 Task: Look for space in Sierra Vista, United States from 9th July, 2023 to 16th July, 2023 for 2 adults, 1 child in price range Rs.8000 to Rs.16000. Place can be entire place with 2 bedrooms having 2 beds and 1 bathroom. Property type can be house, flat, guest house. Amenities needed are: washing machine. Booking option can be shelf check-in. Required host language is English.
Action: Mouse pressed left at (578, 119)
Screenshot: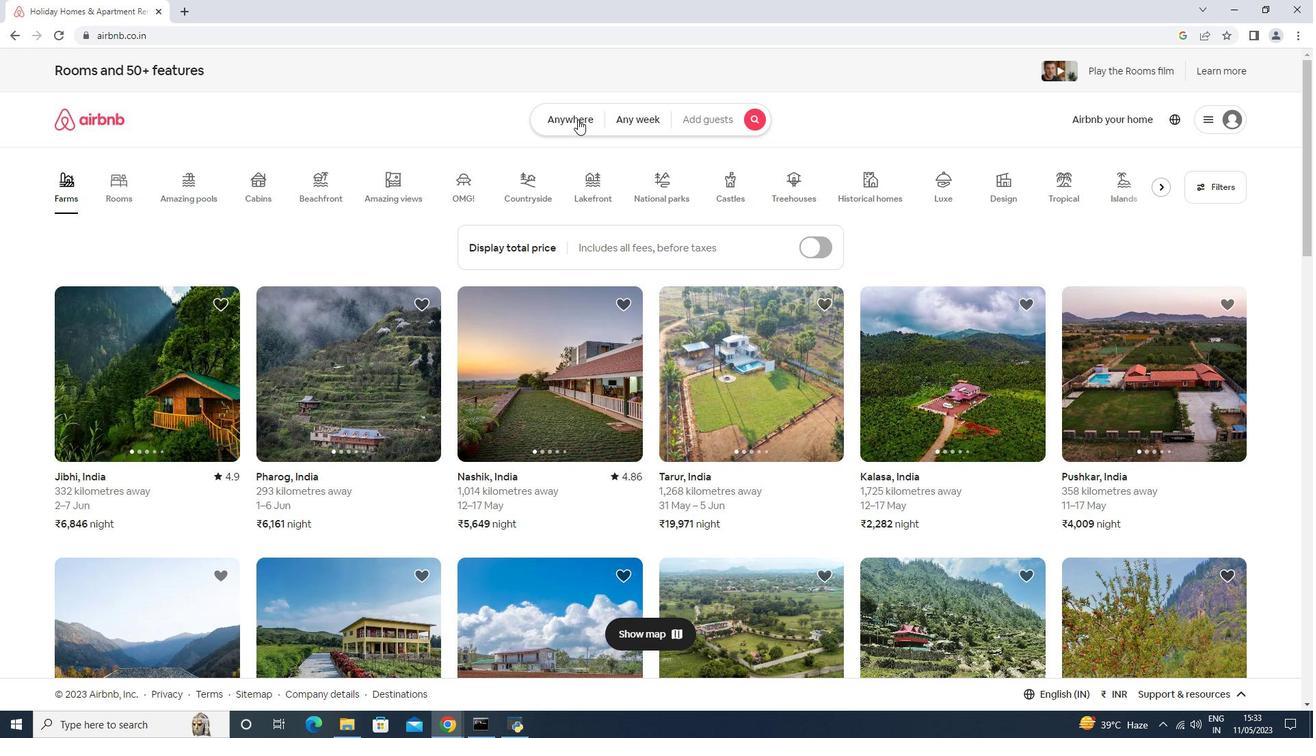
Action: Mouse moved to (481, 182)
Screenshot: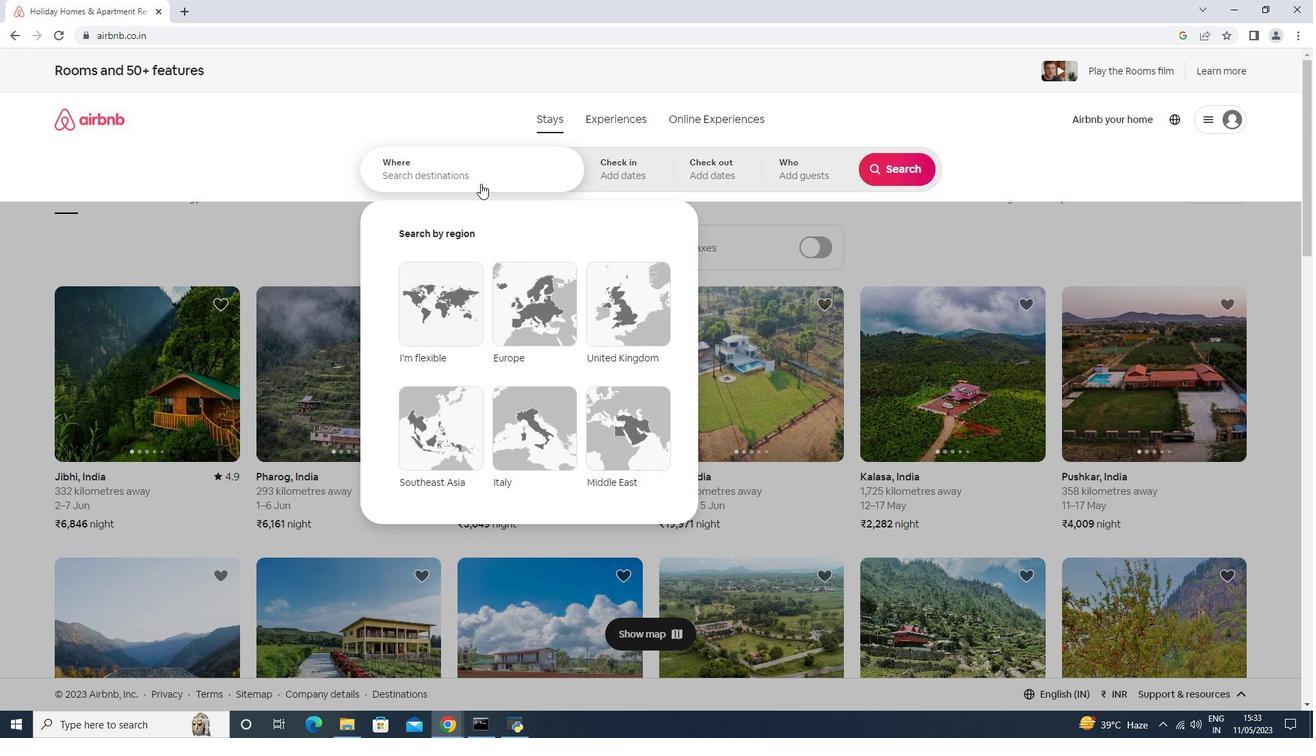 
Action: Mouse pressed left at (481, 182)
Screenshot: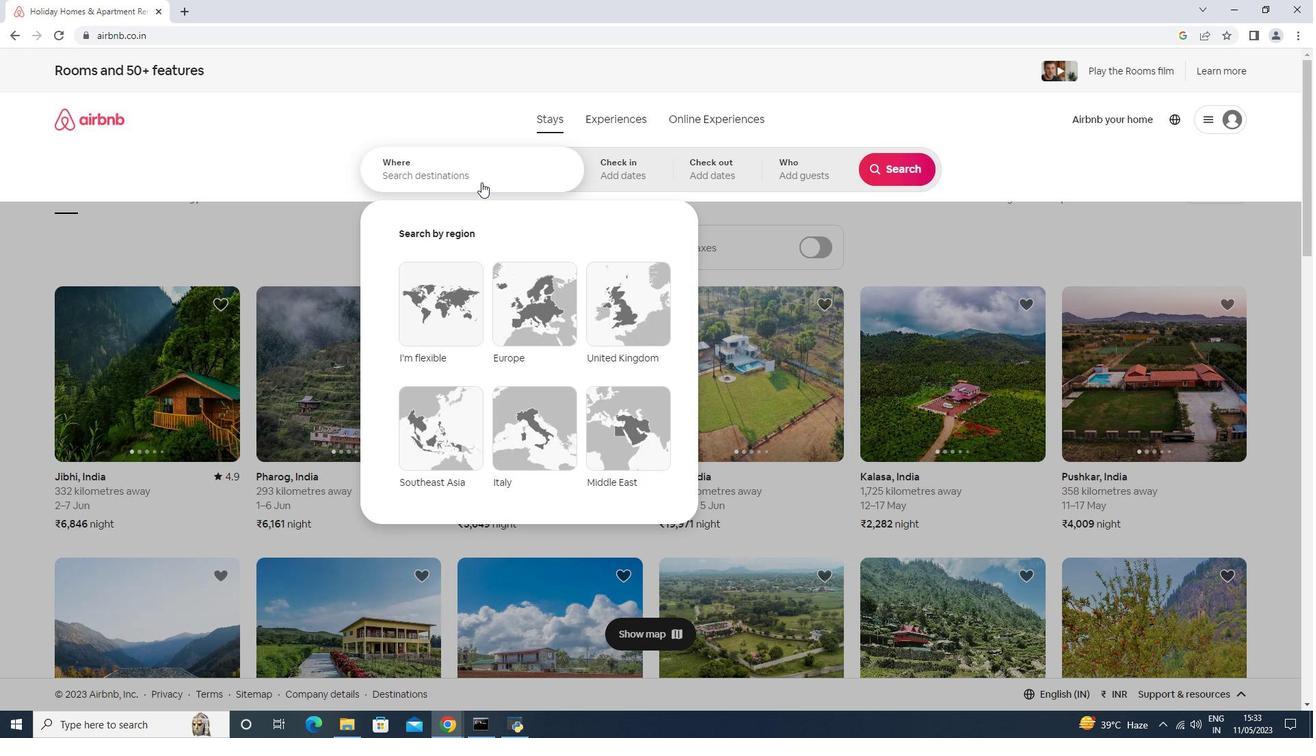 
Action: Mouse moved to (484, 183)
Screenshot: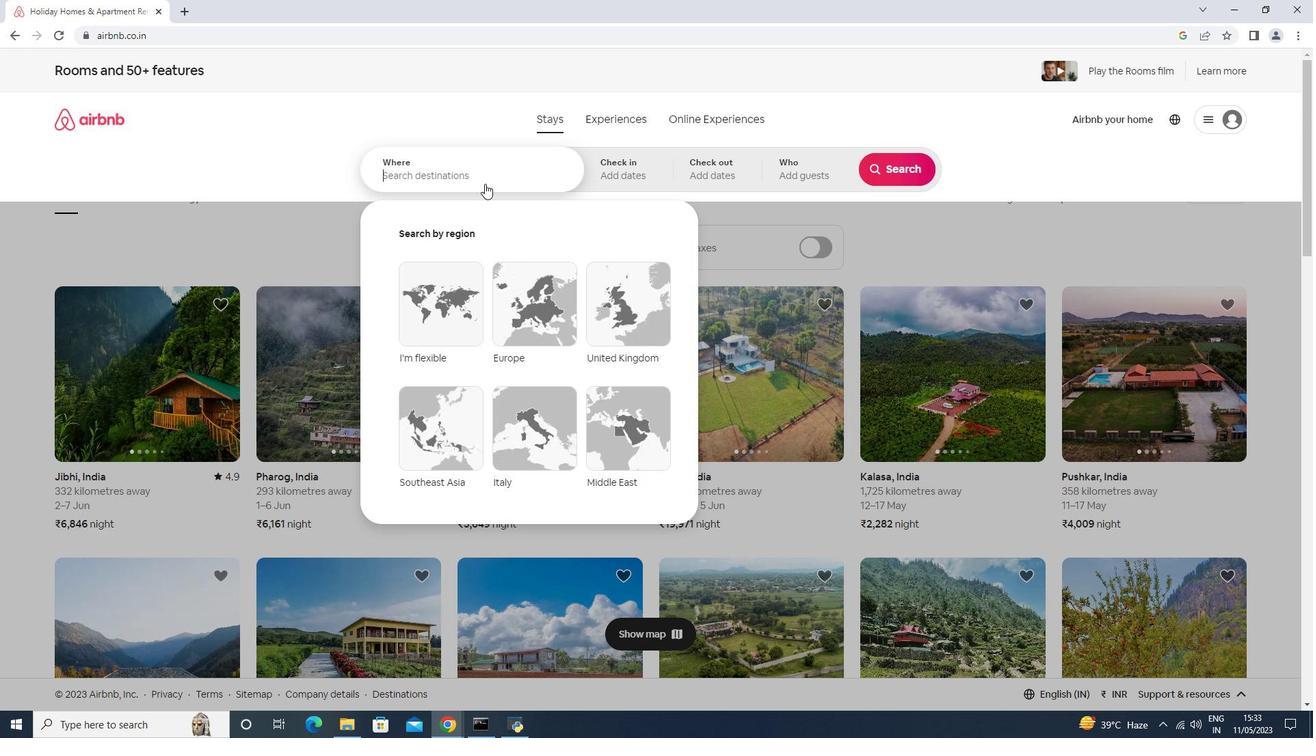 
Action: Key pressed <Key.shift>SIERA<Key.space><Key.shift>Vis,<Key.shift>United<Key.space><Key.shift><Key.shift>States
Screenshot: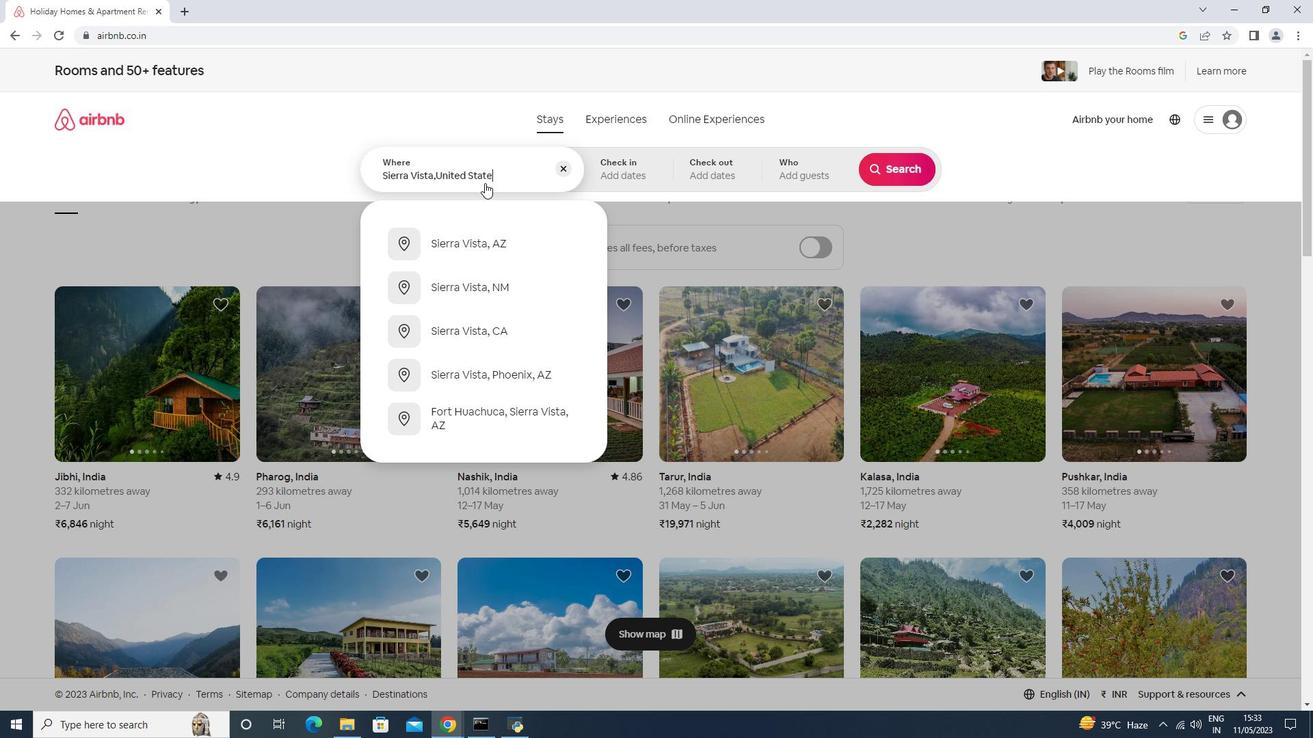 
Action: Mouse moved to (635, 180)
Screenshot: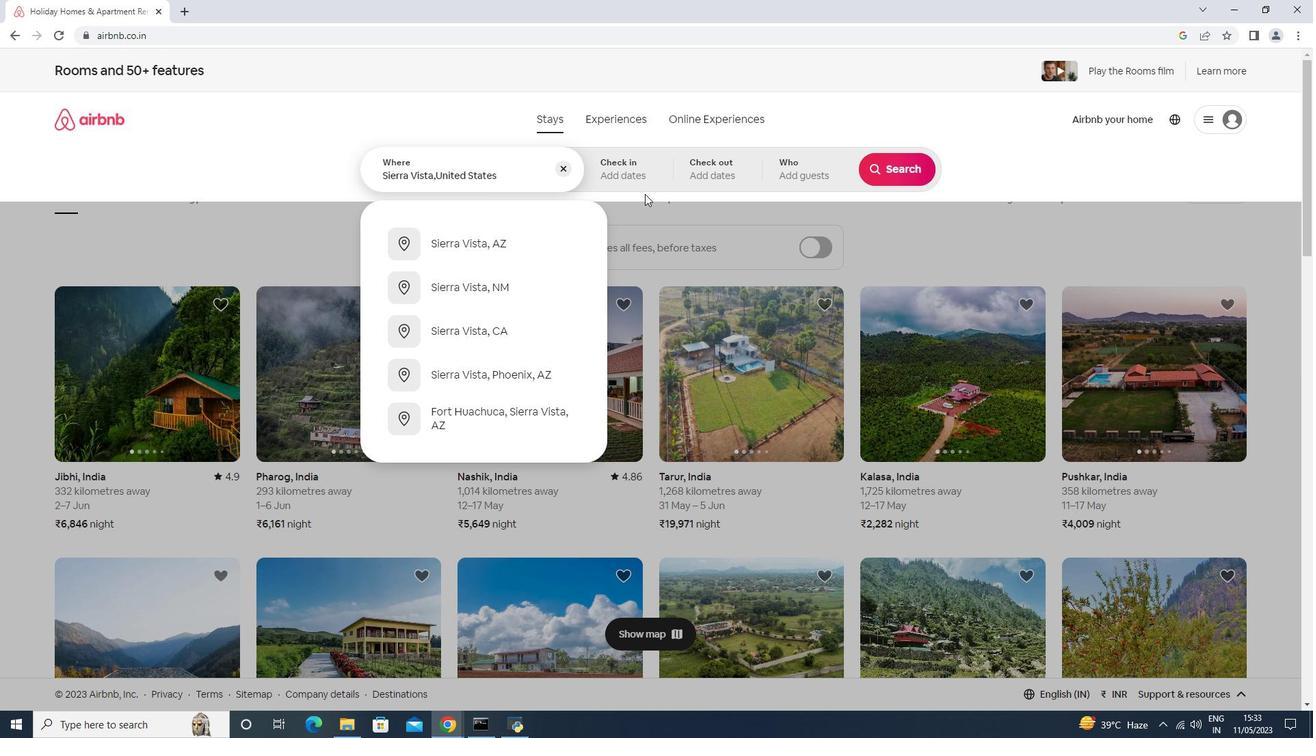 
Action: Mouse pressed left at (635, 180)
Screenshot: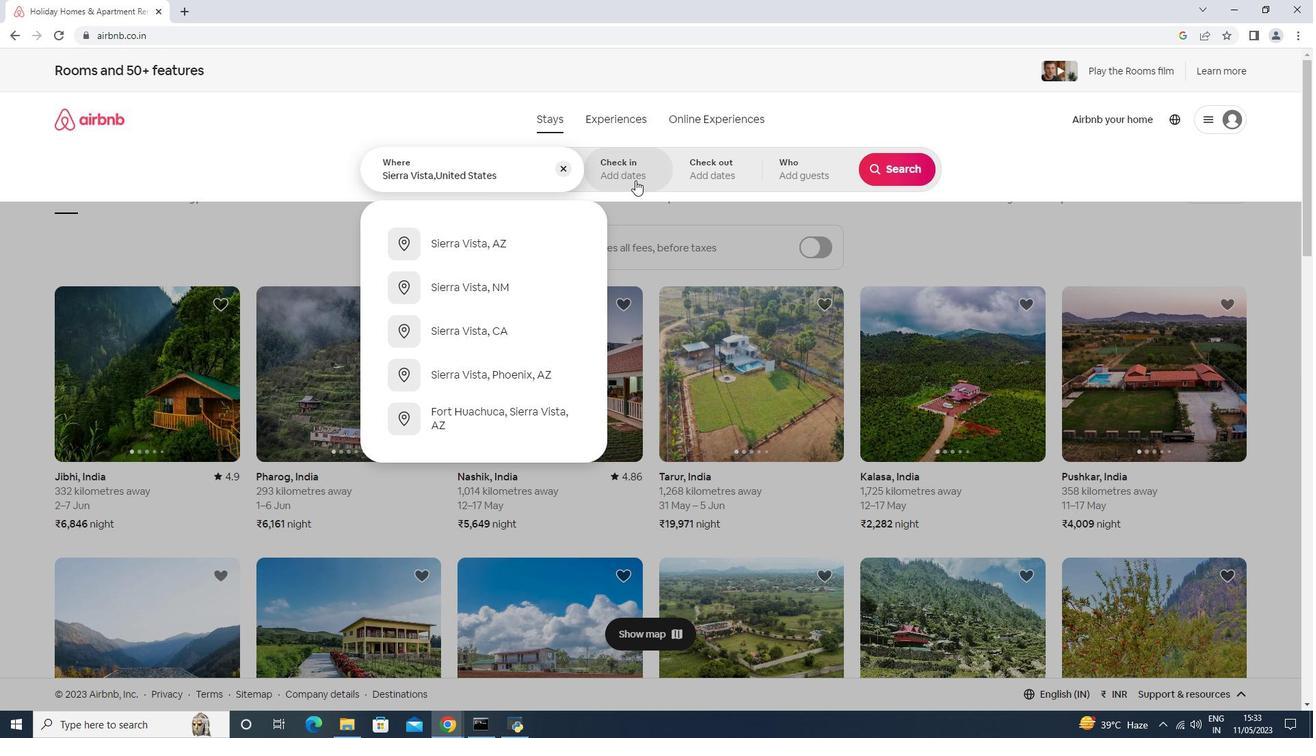 
Action: Mouse moved to (894, 277)
Screenshot: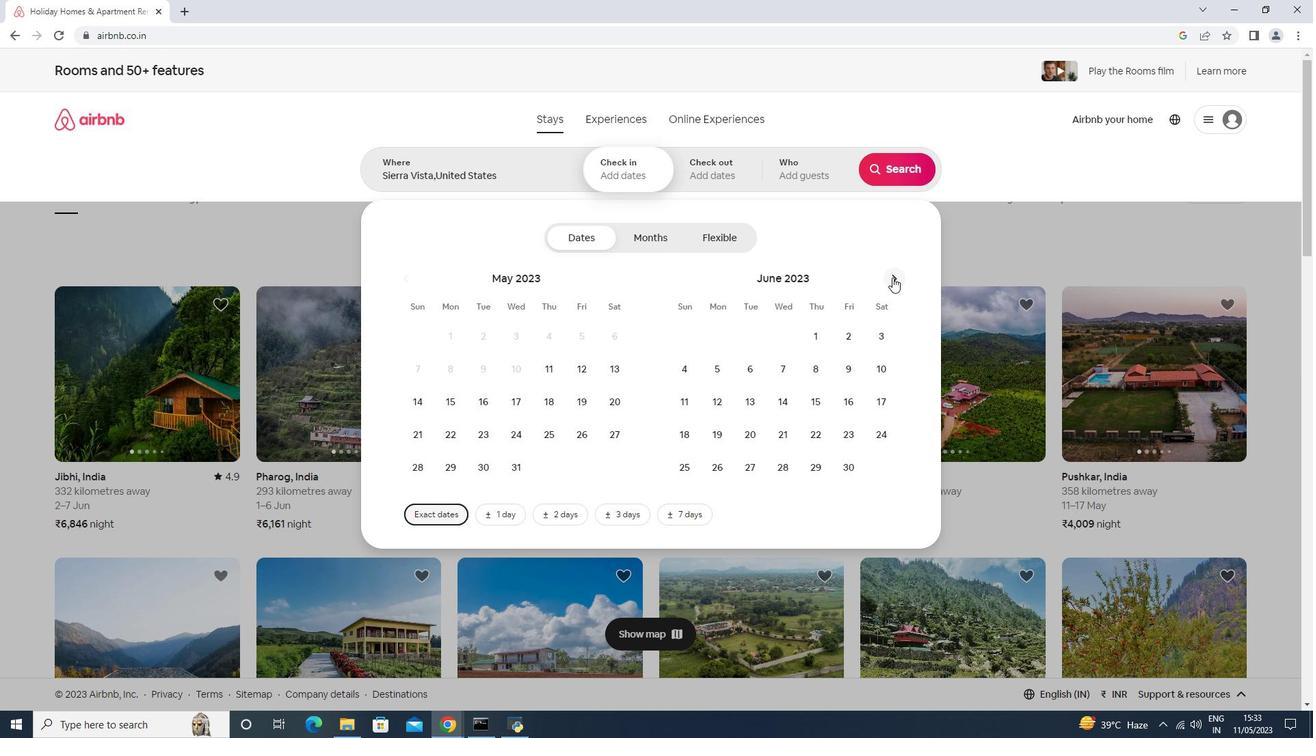 
Action: Mouse pressed left at (894, 277)
Screenshot: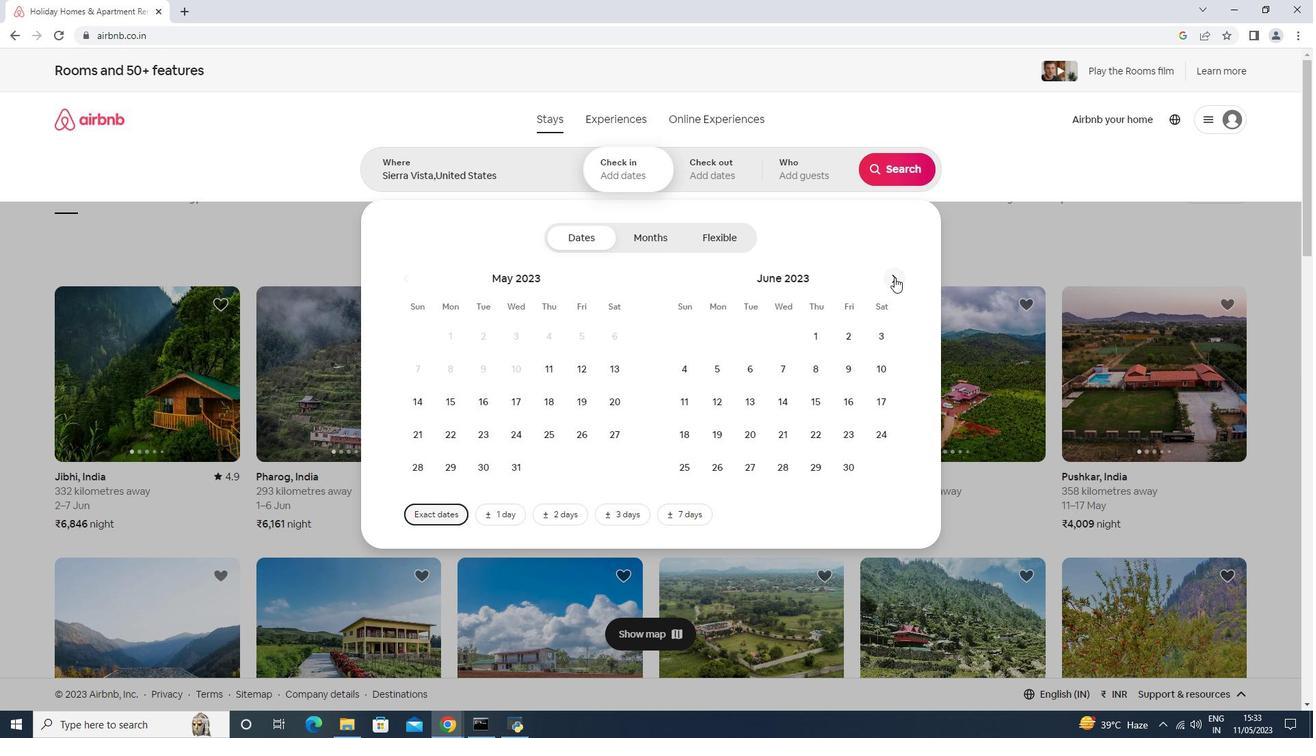 
Action: Mouse moved to (694, 398)
Screenshot: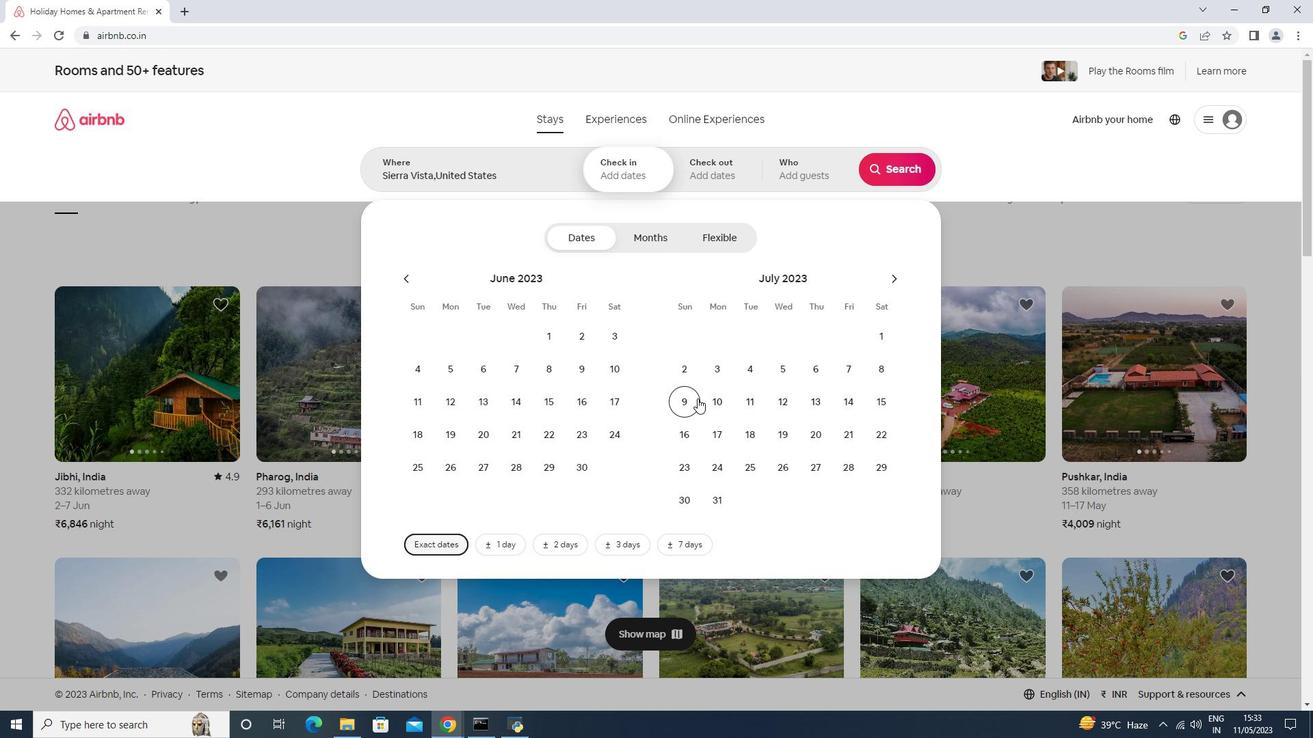 
Action: Mouse pressed left at (694, 398)
Screenshot: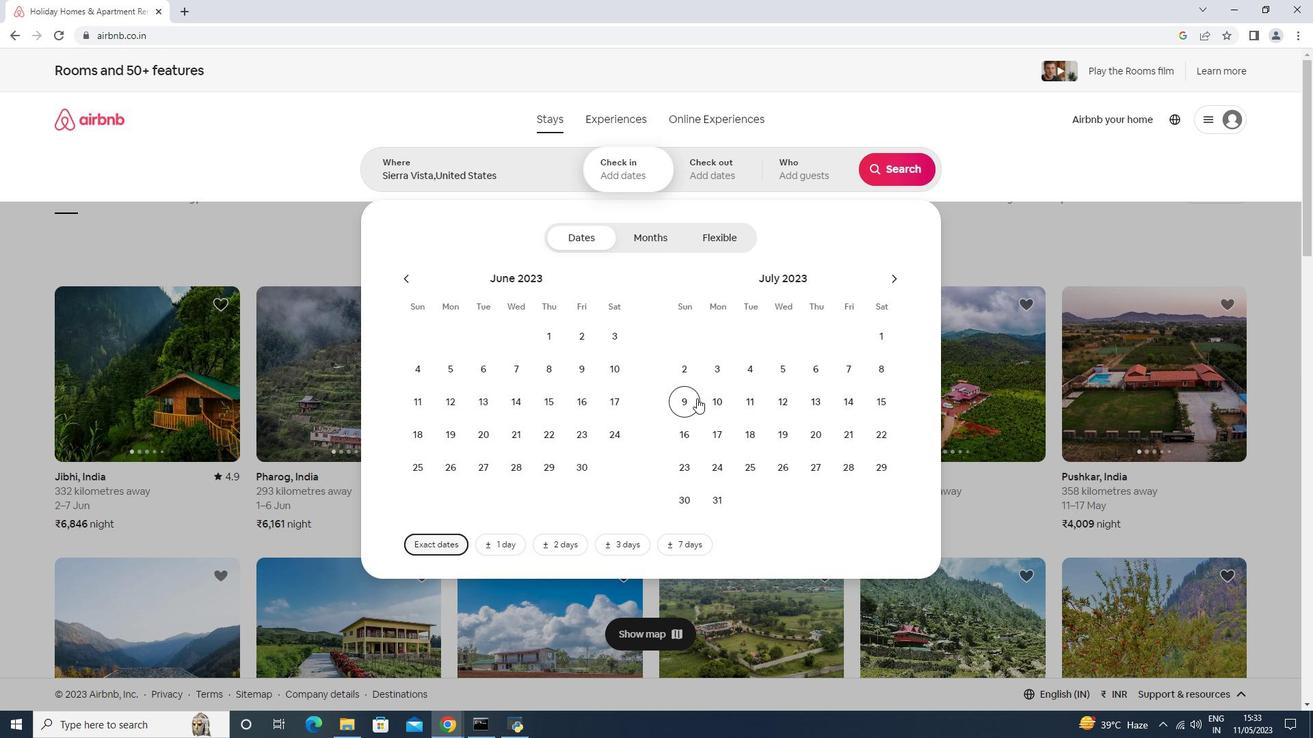 
Action: Mouse moved to (697, 435)
Screenshot: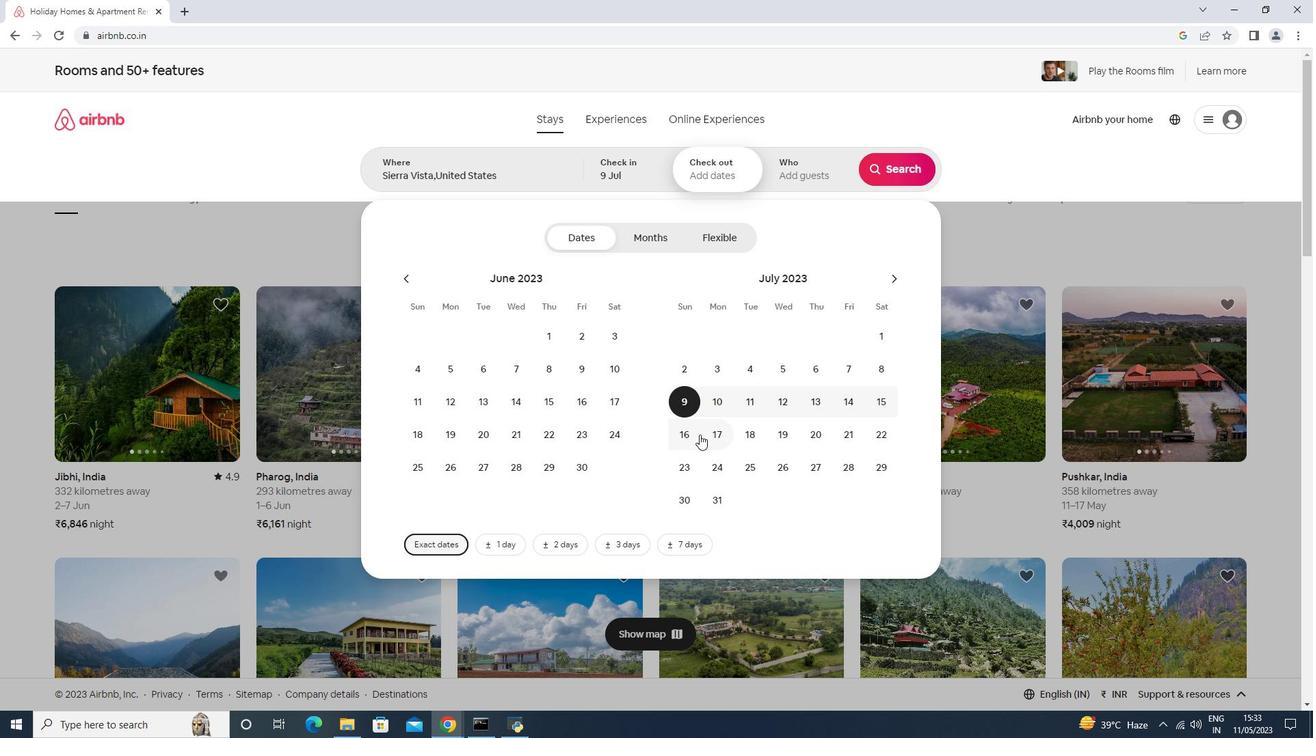 
Action: Mouse pressed left at (697, 435)
Screenshot: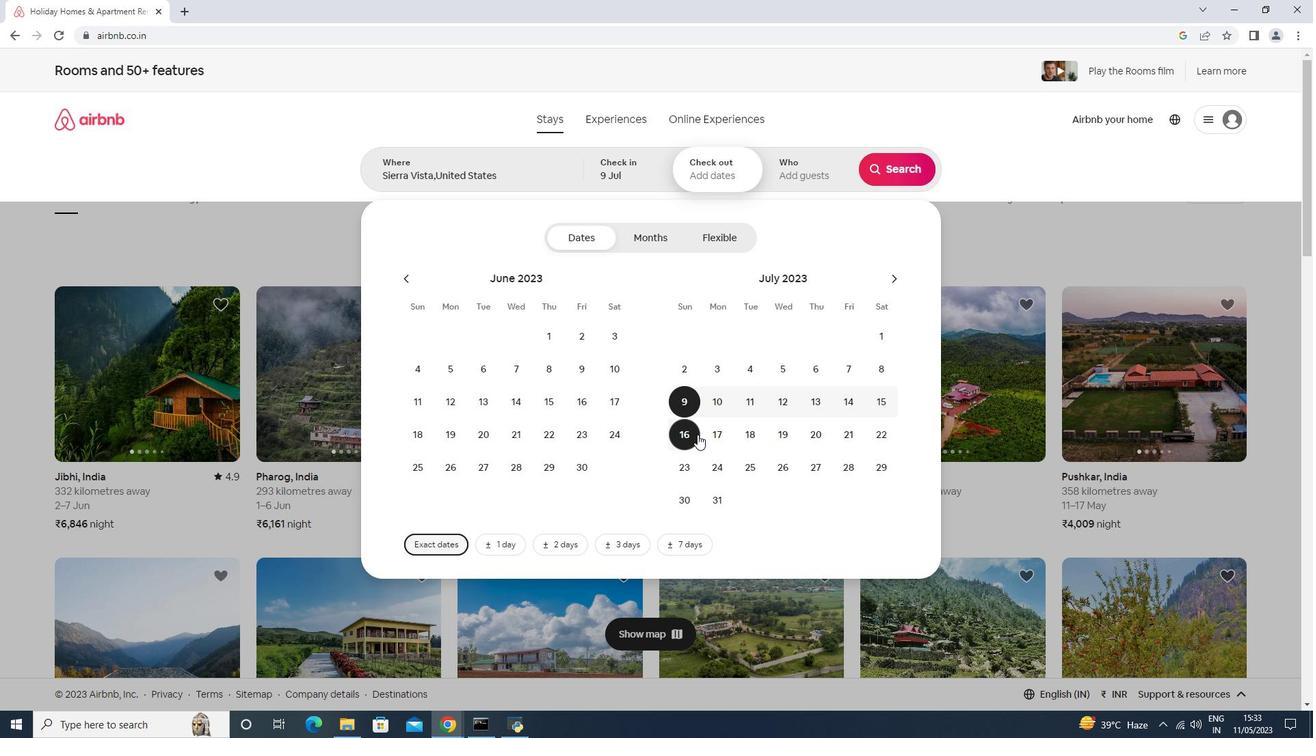 
Action: Mouse moved to (813, 182)
Screenshot: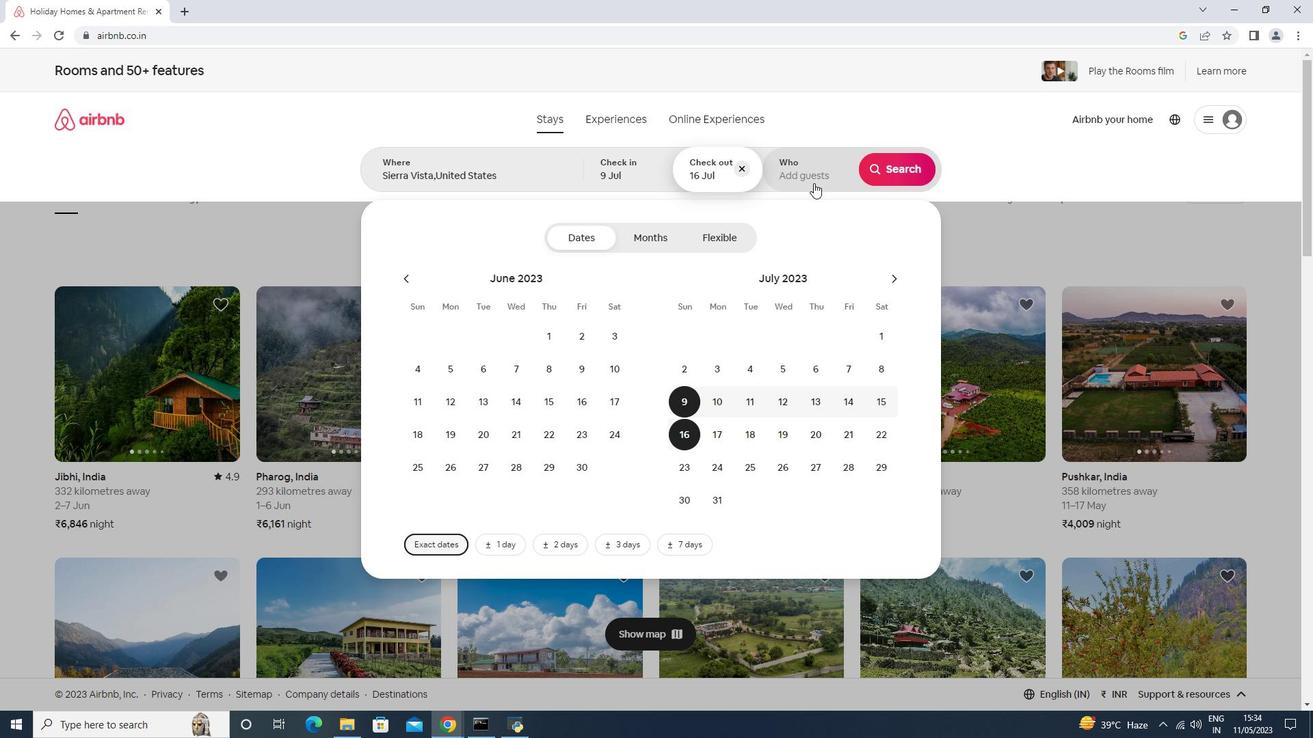 
Action: Mouse pressed left at (813, 182)
Screenshot: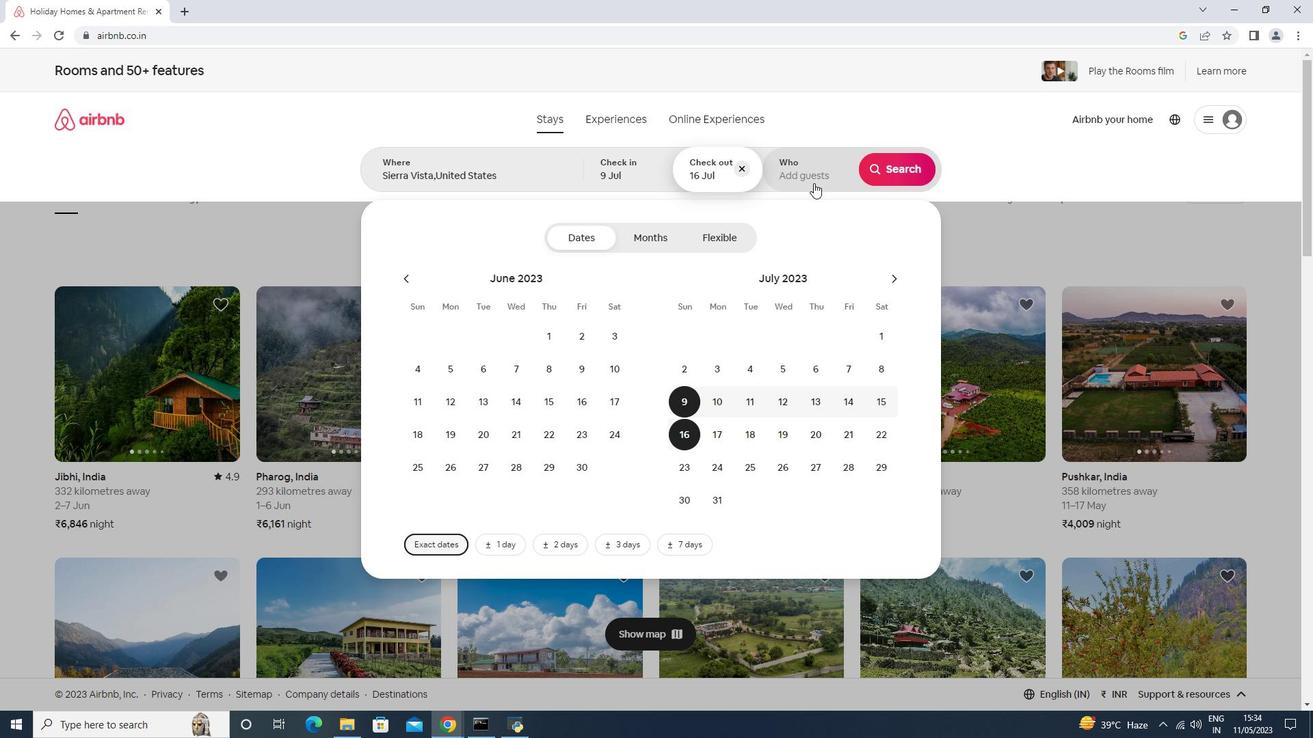 
Action: Mouse moved to (906, 244)
Screenshot: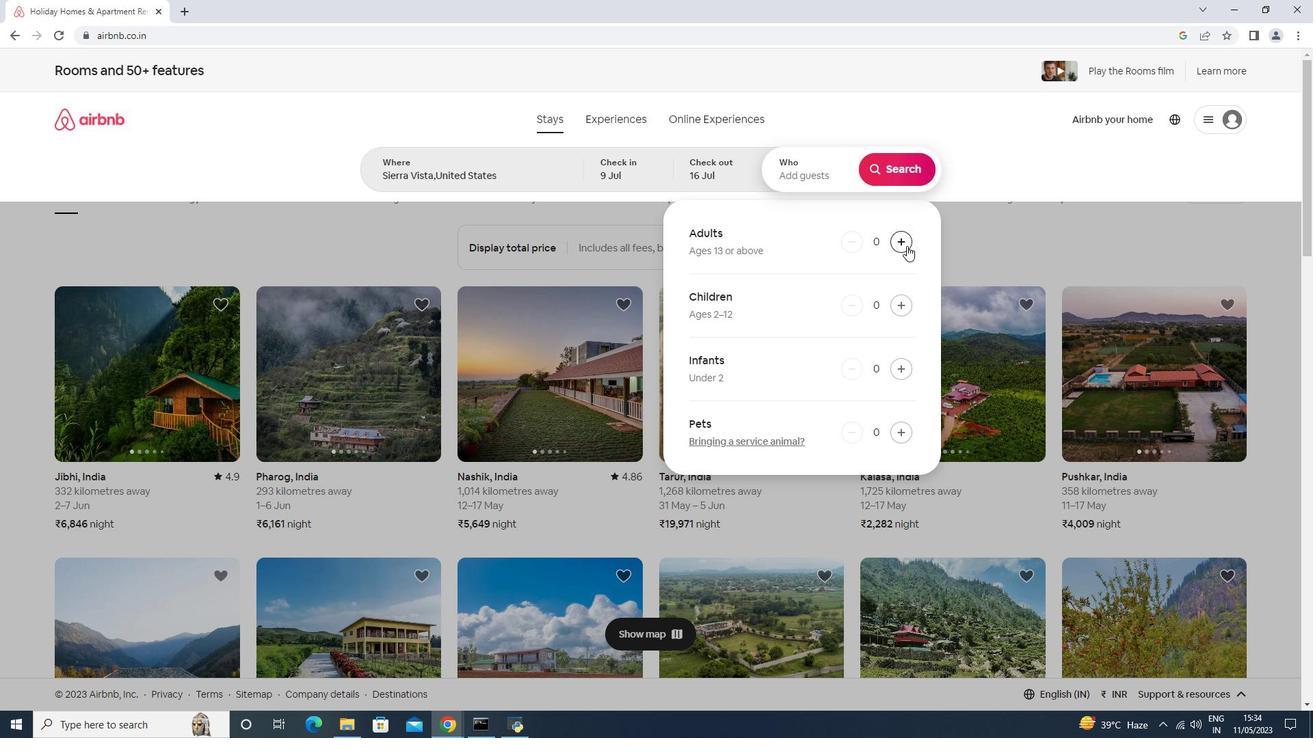 
Action: Mouse pressed left at (906, 244)
Screenshot: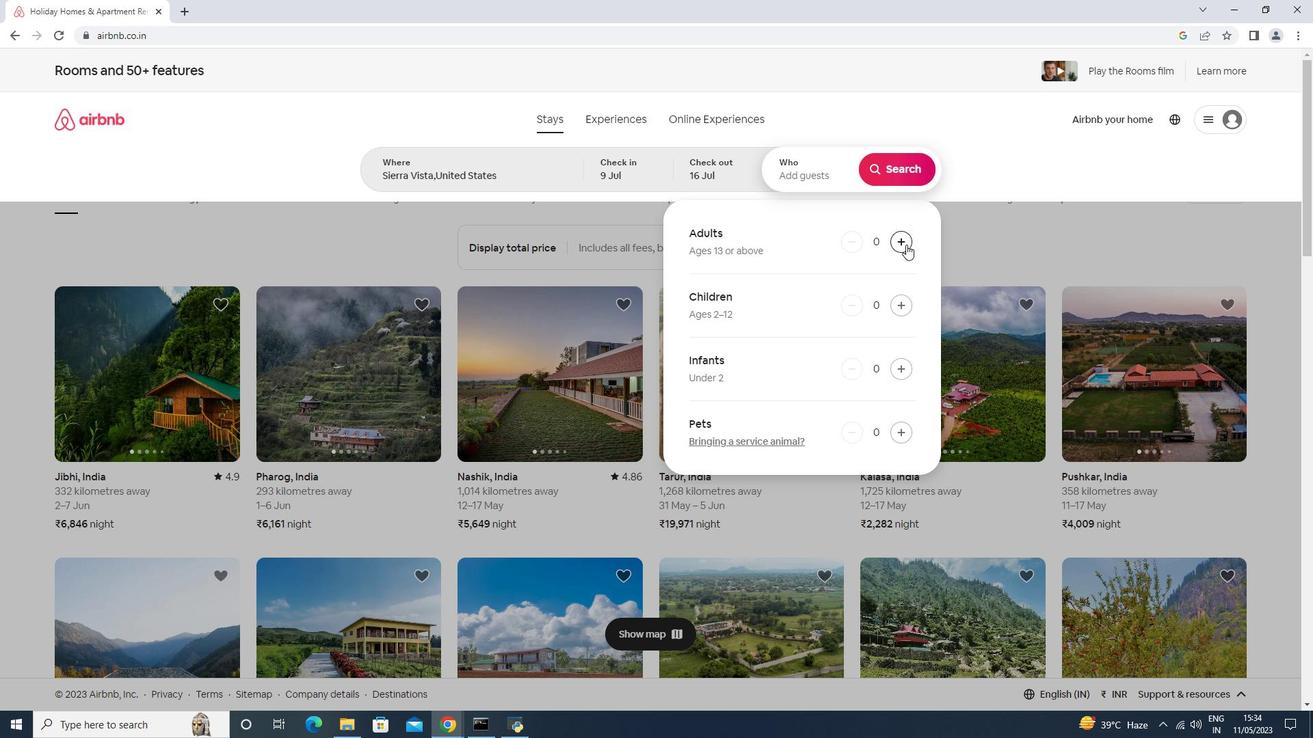 
Action: Mouse pressed left at (906, 244)
Screenshot: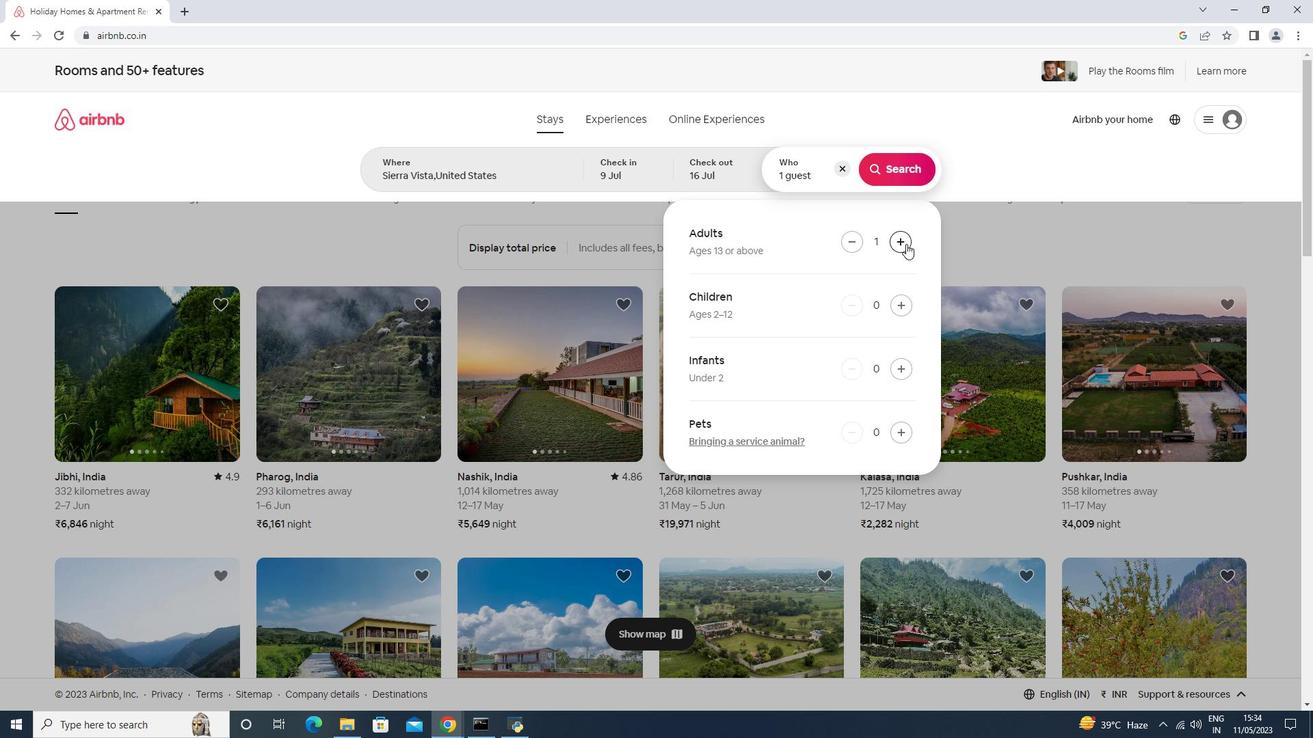 
Action: Mouse moved to (907, 295)
Screenshot: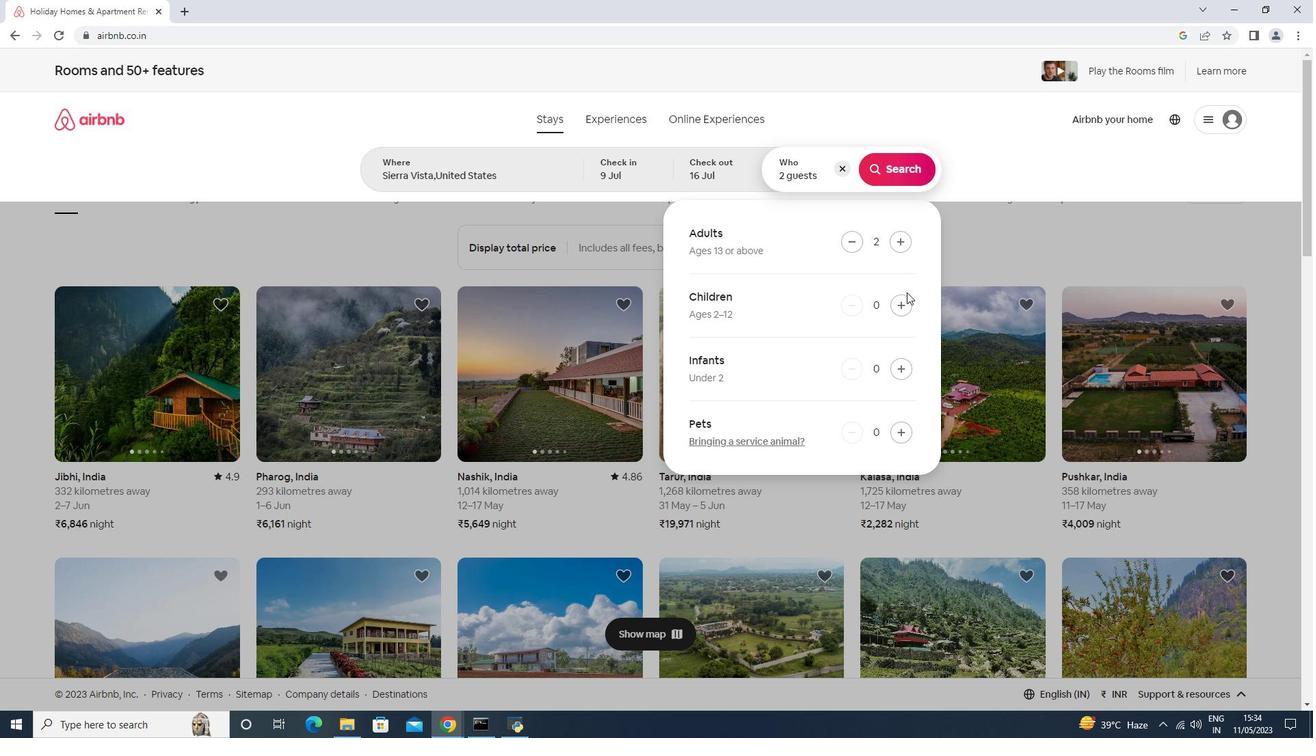 
Action: Mouse pressed left at (907, 295)
Screenshot: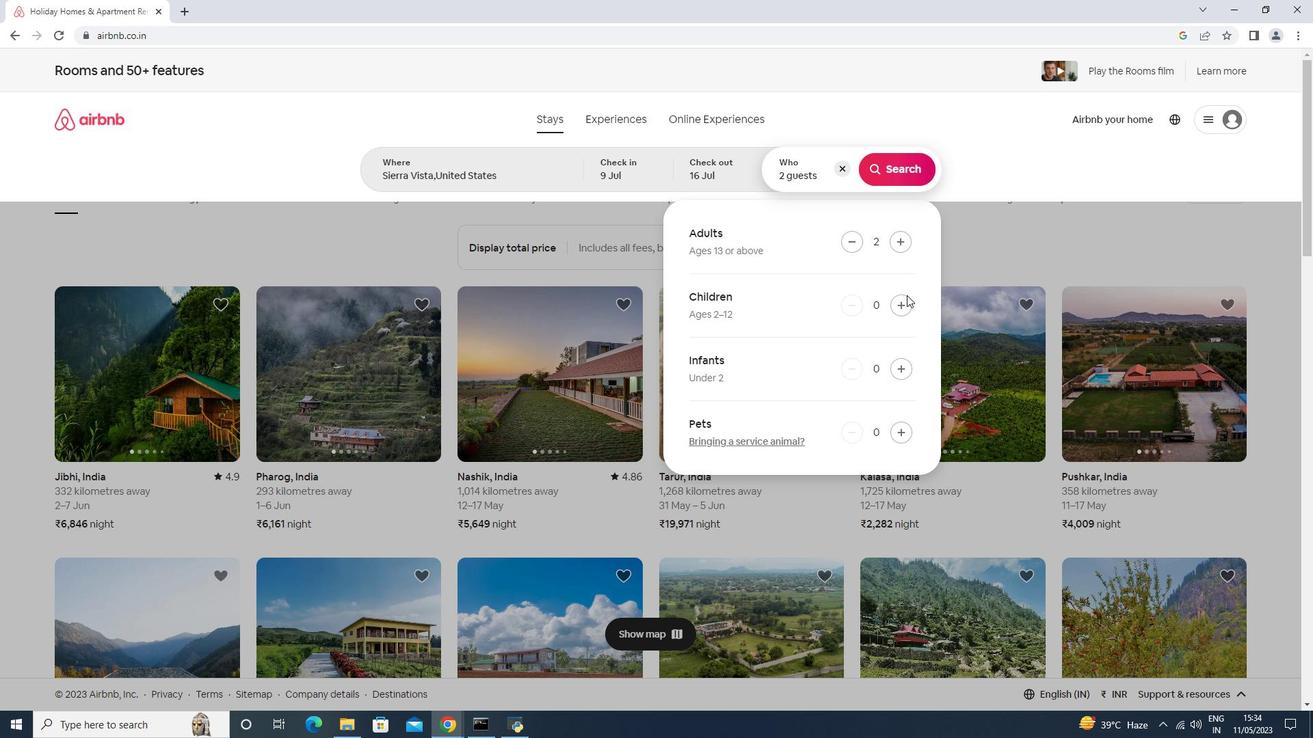 
Action: Mouse moved to (895, 300)
Screenshot: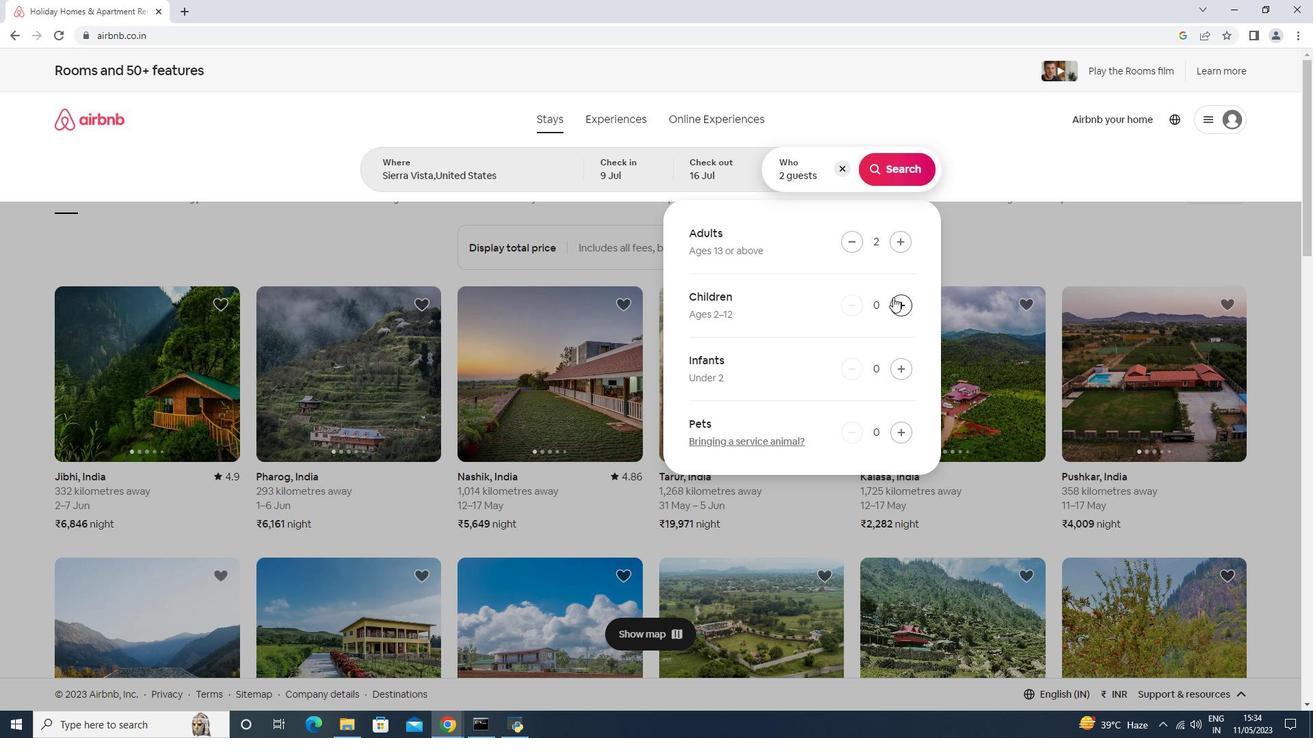 
Action: Mouse pressed left at (895, 300)
Screenshot: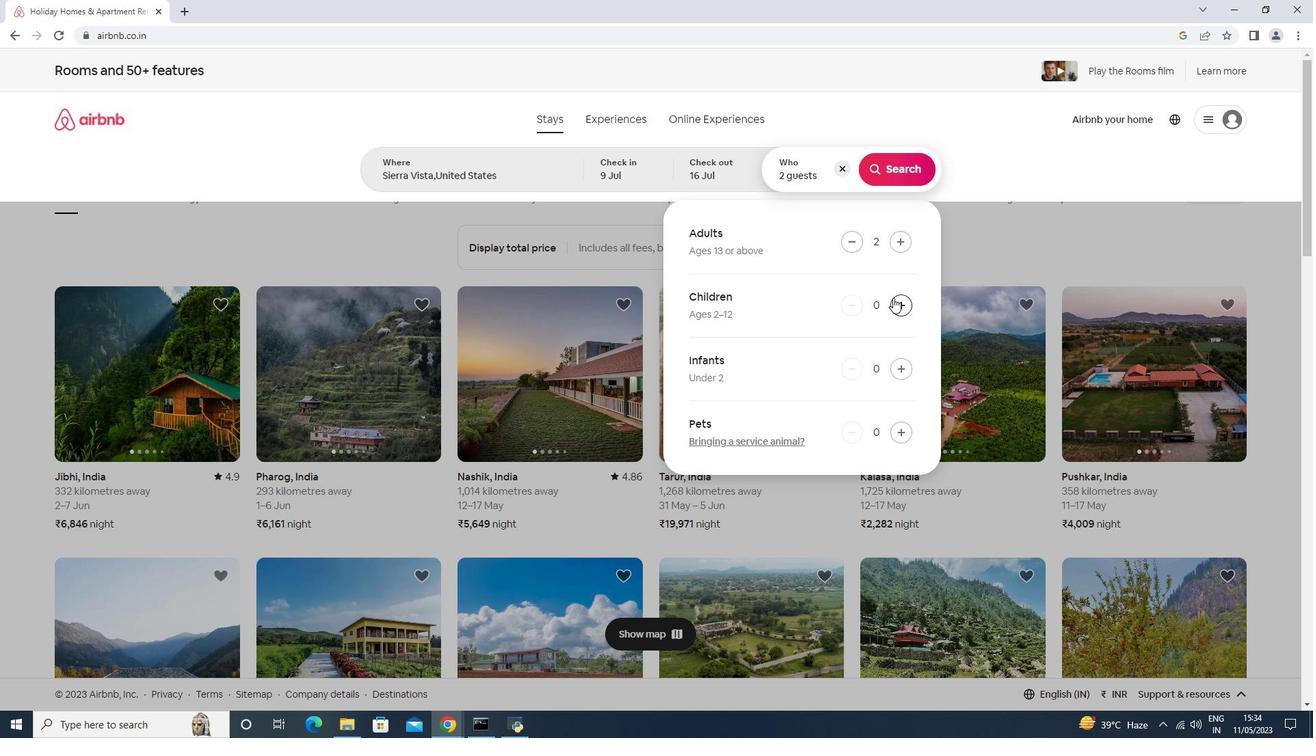 
Action: Mouse moved to (896, 163)
Screenshot: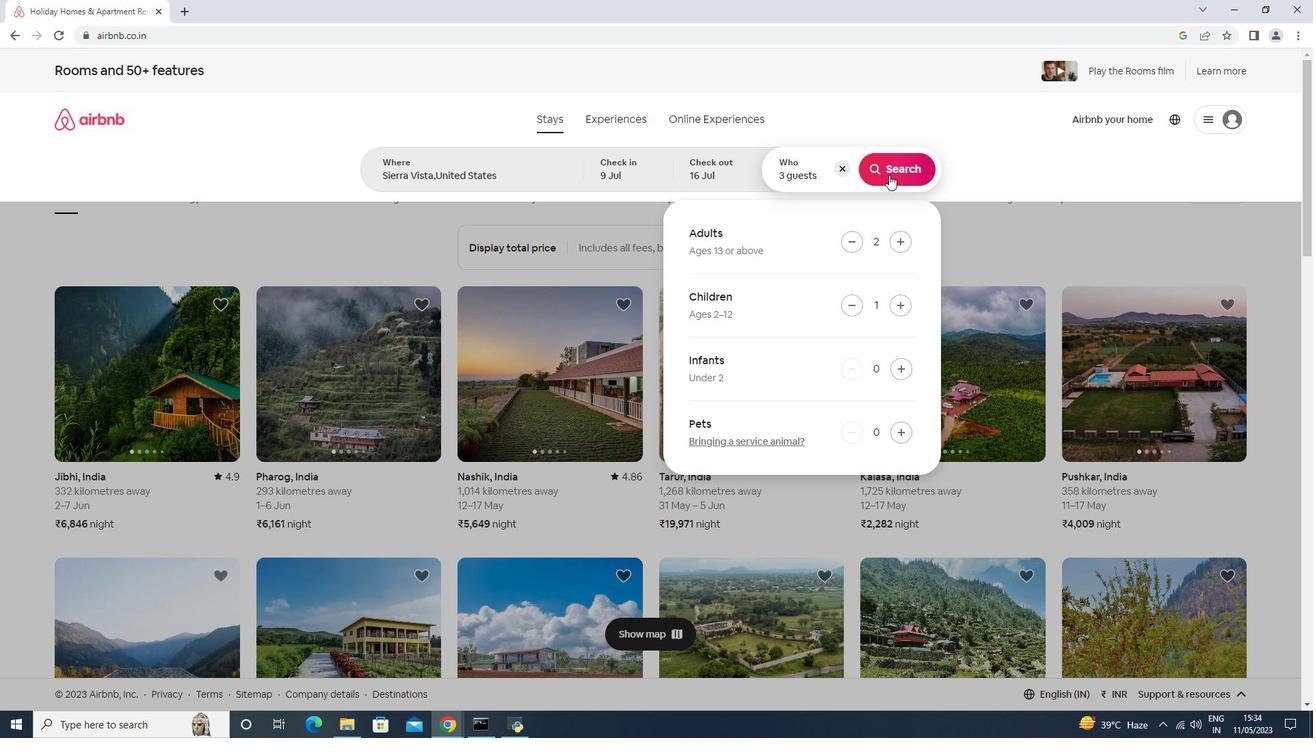 
Action: Mouse pressed left at (896, 163)
Screenshot: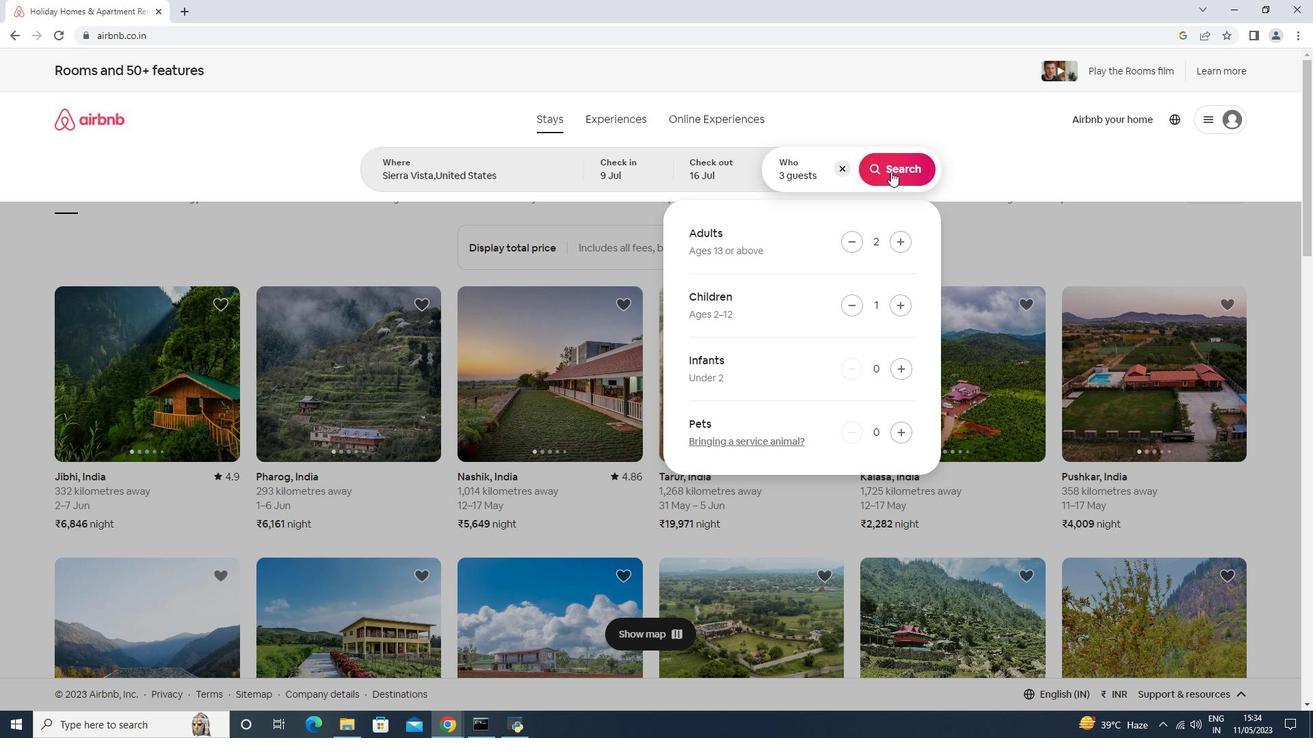 
Action: Mouse moved to (1261, 134)
Screenshot: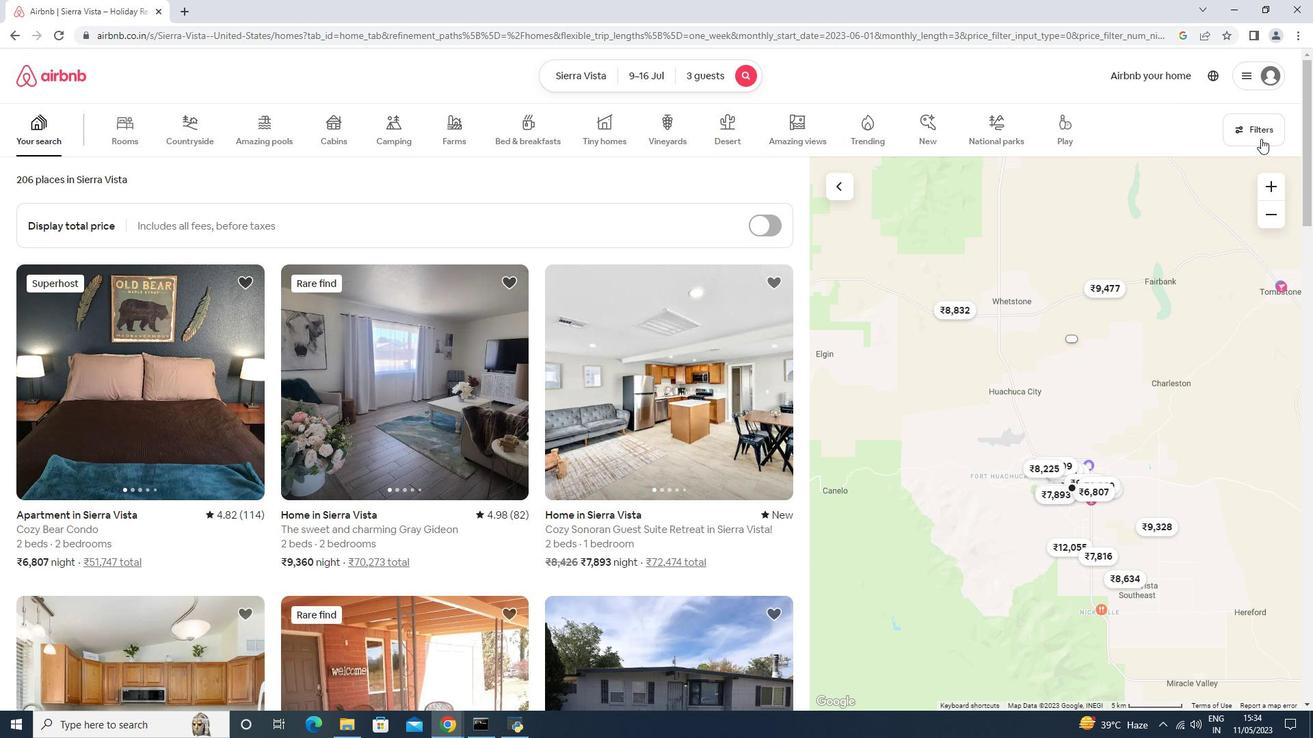 
Action: Mouse pressed left at (1261, 134)
Screenshot: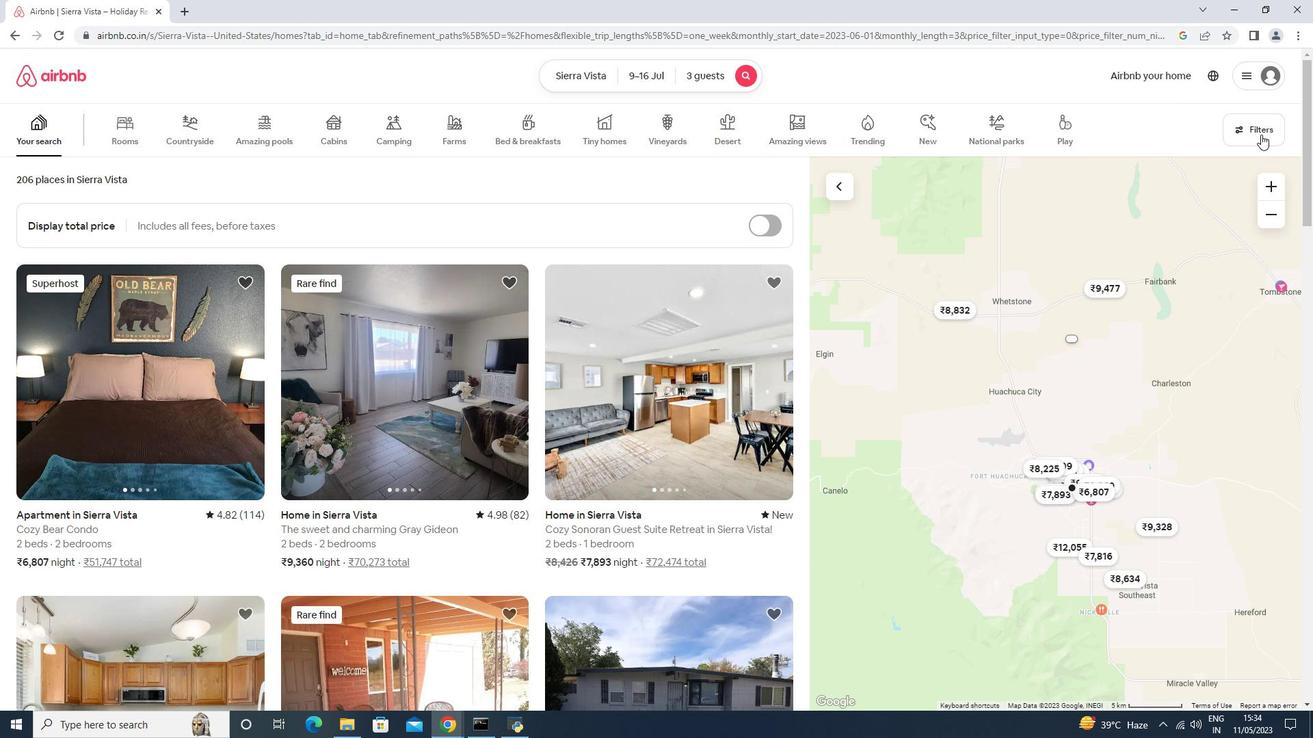
Action: Mouse moved to (585, 452)
Screenshot: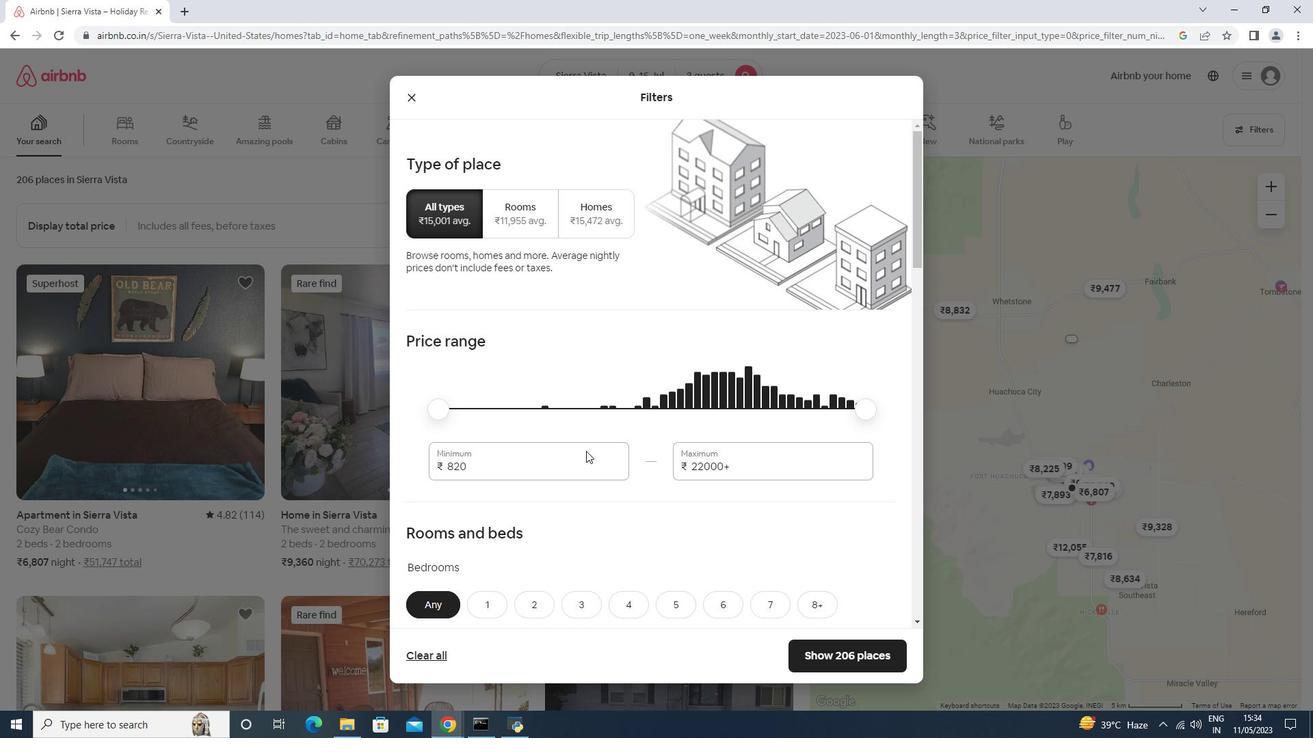 
Action: Mouse pressed left at (585, 452)
Screenshot: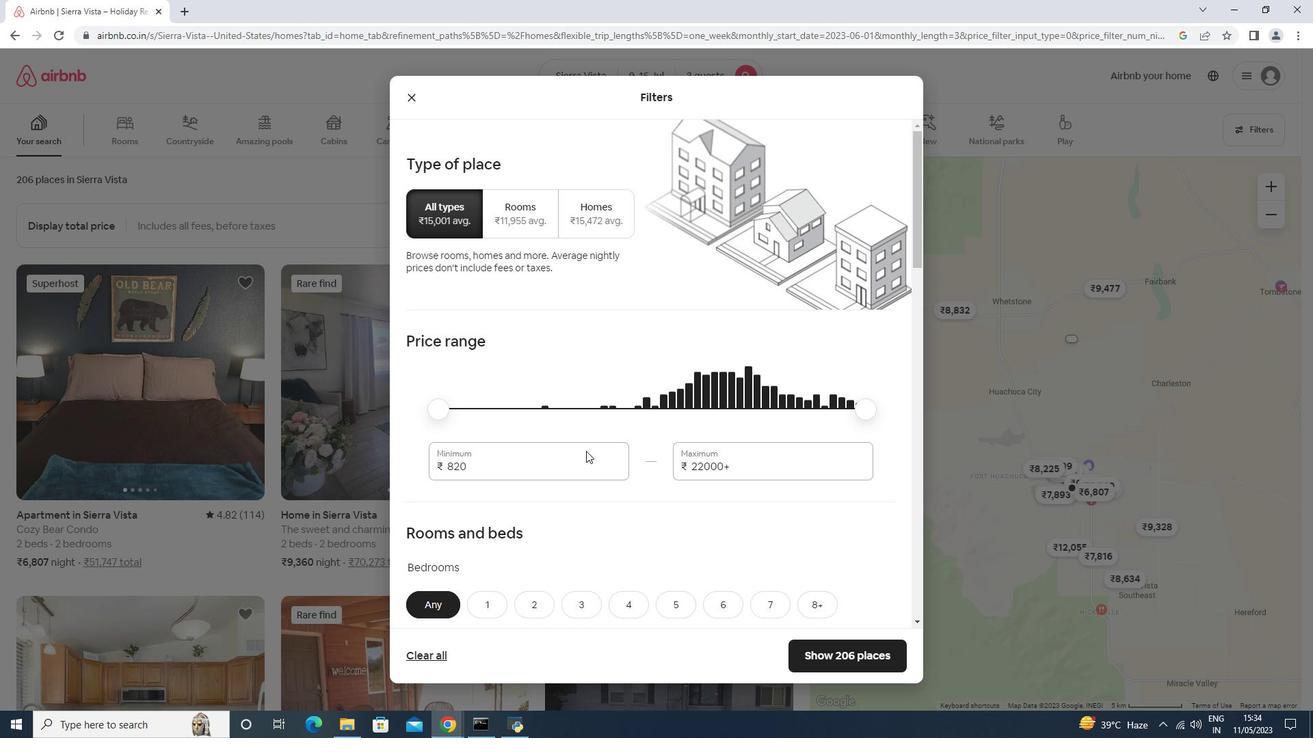 
Action: Key pressed <Key.backspace>
Screenshot: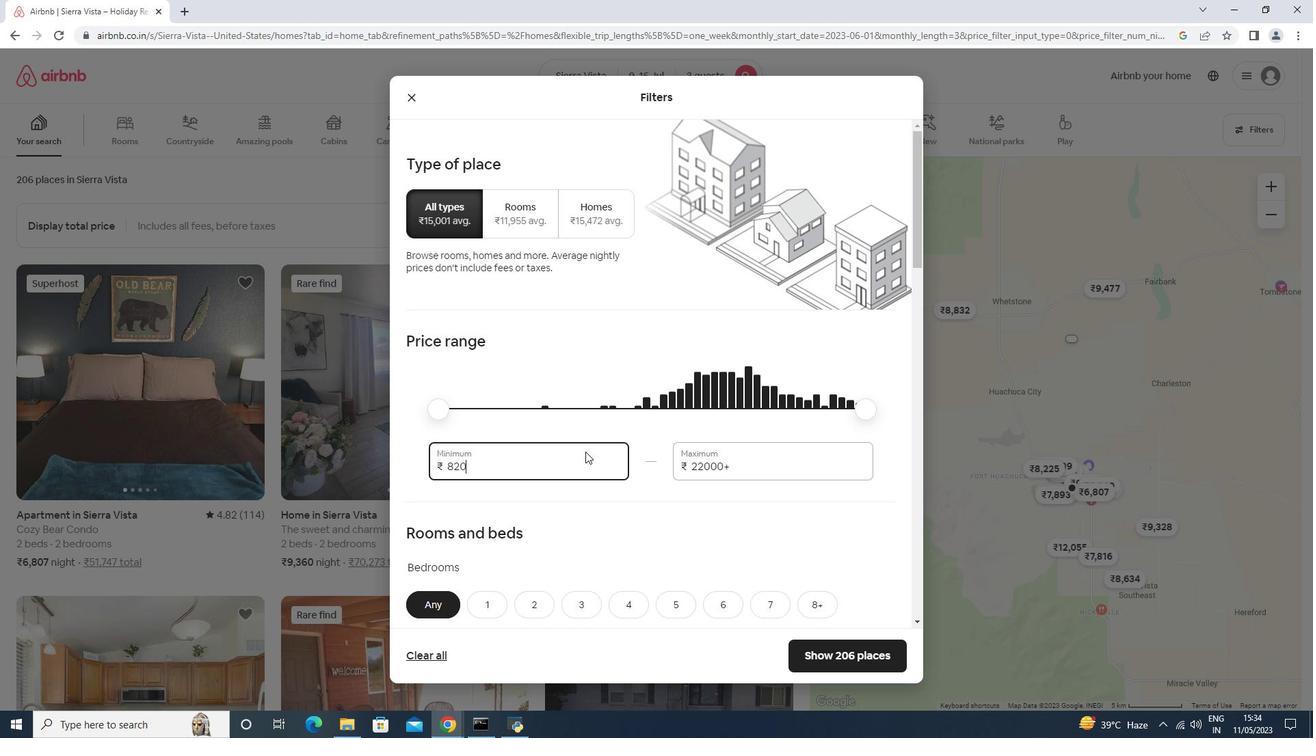 
Action: Mouse moved to (584, 454)
Screenshot: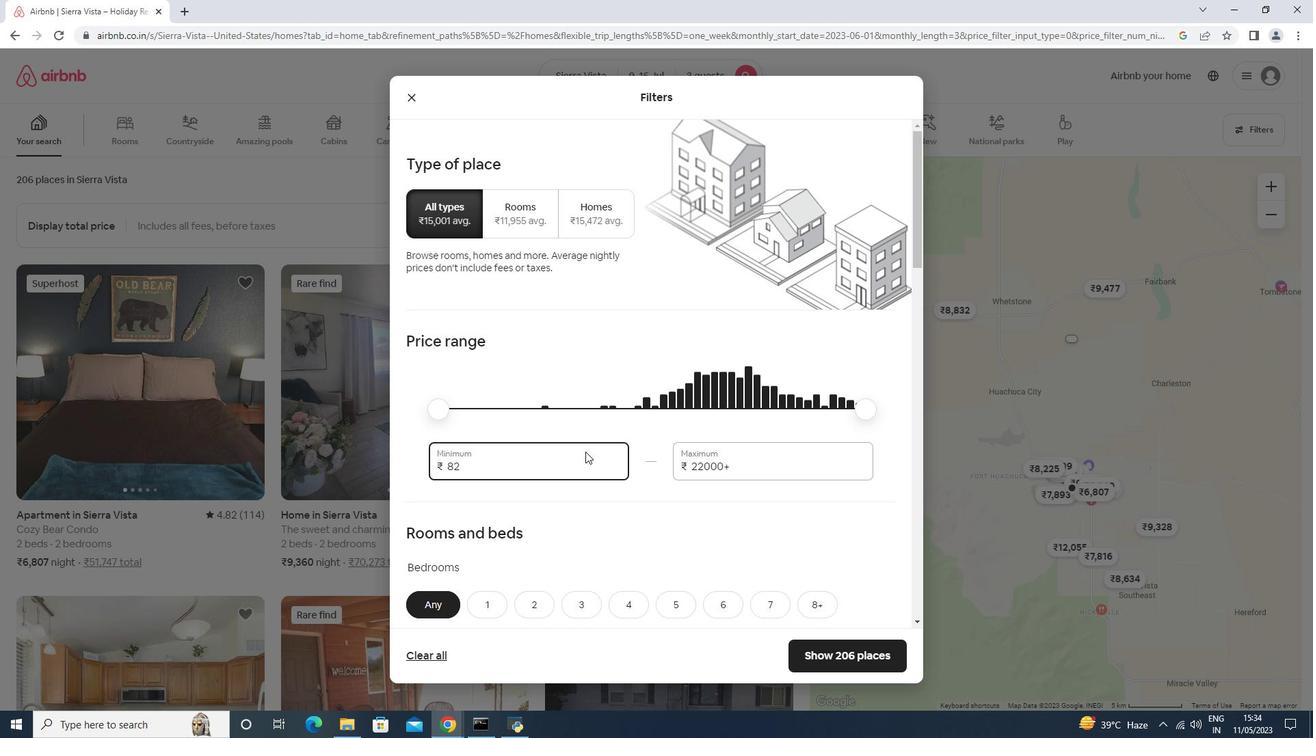 
Action: Key pressed <Key.backspace><Key.backspace><Key.backspace><Key.backspace><Key.backspace><Key.backspace><Key.backspace><Key.backspace><Key.backspace><Key.backspace><Key.backspace>8000<Key.tab>16000
Screenshot: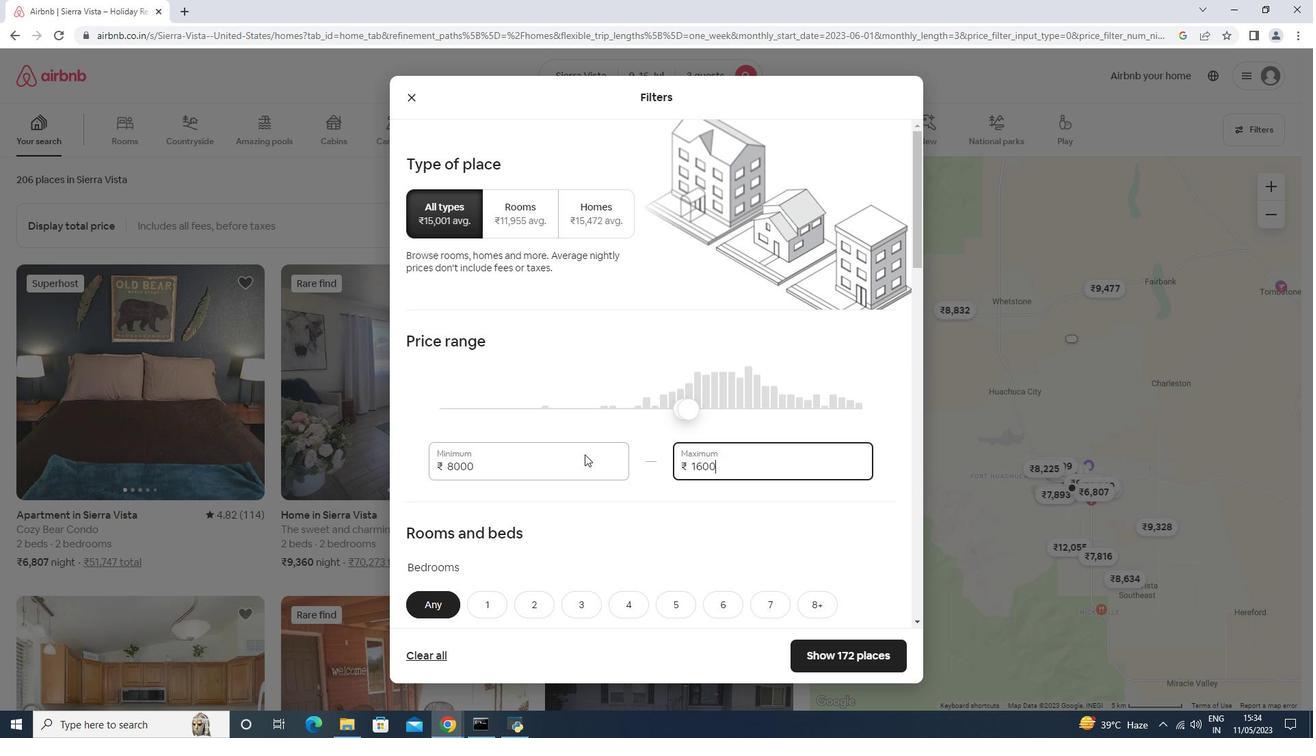 
Action: Mouse moved to (534, 566)
Screenshot: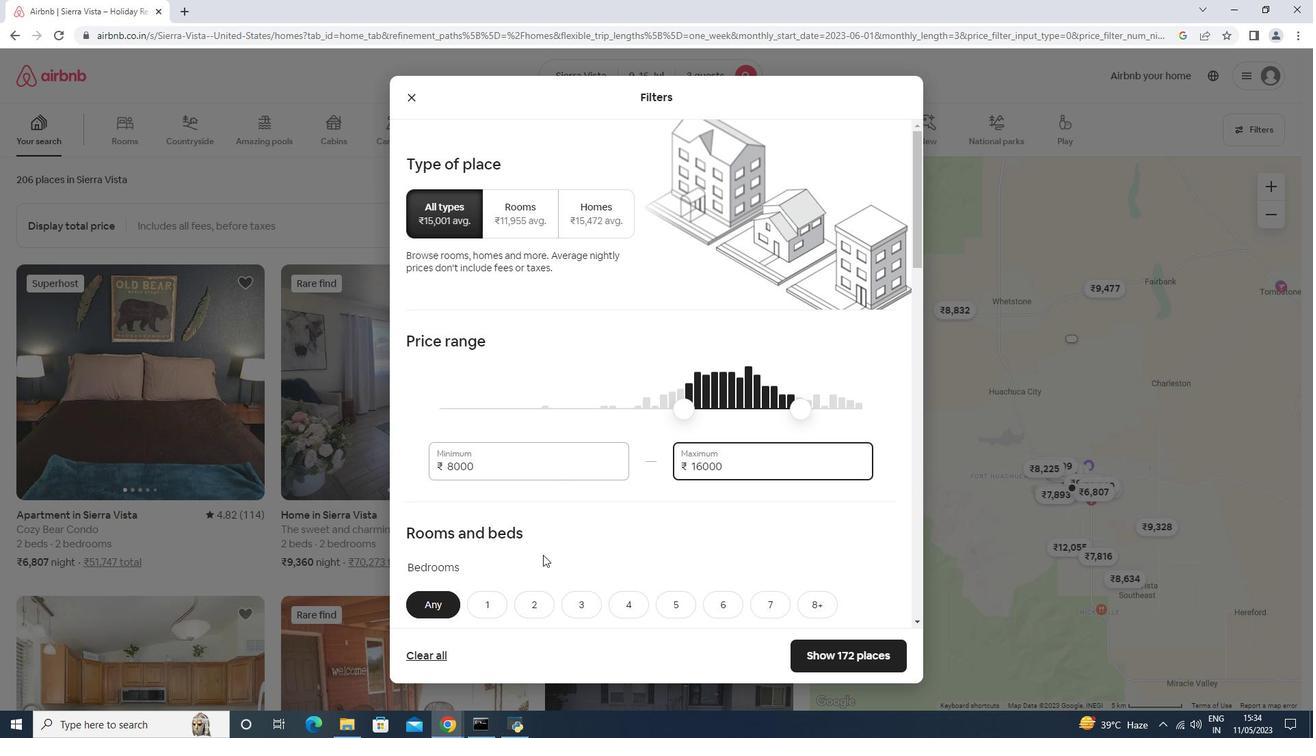 
Action: Mouse scrolled (531, 567) with delta (0, 0)
Screenshot: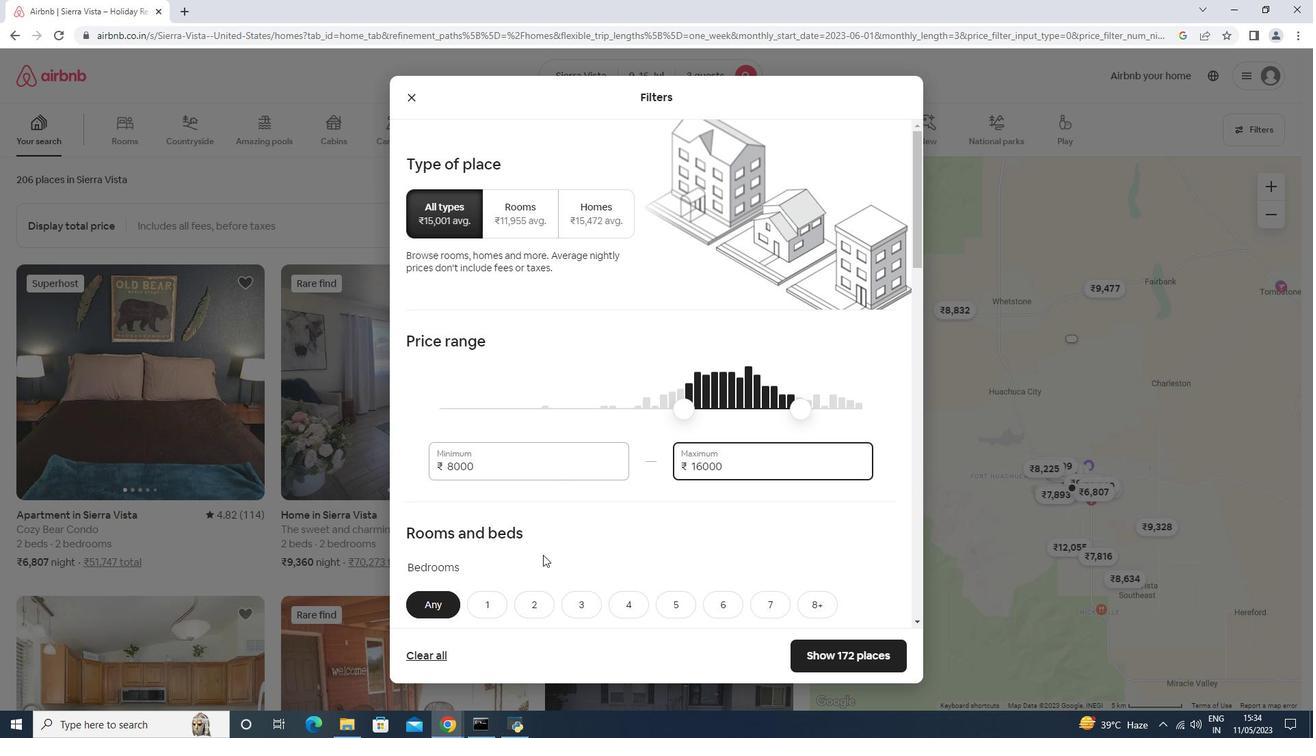 
Action: Mouse moved to (535, 565)
Screenshot: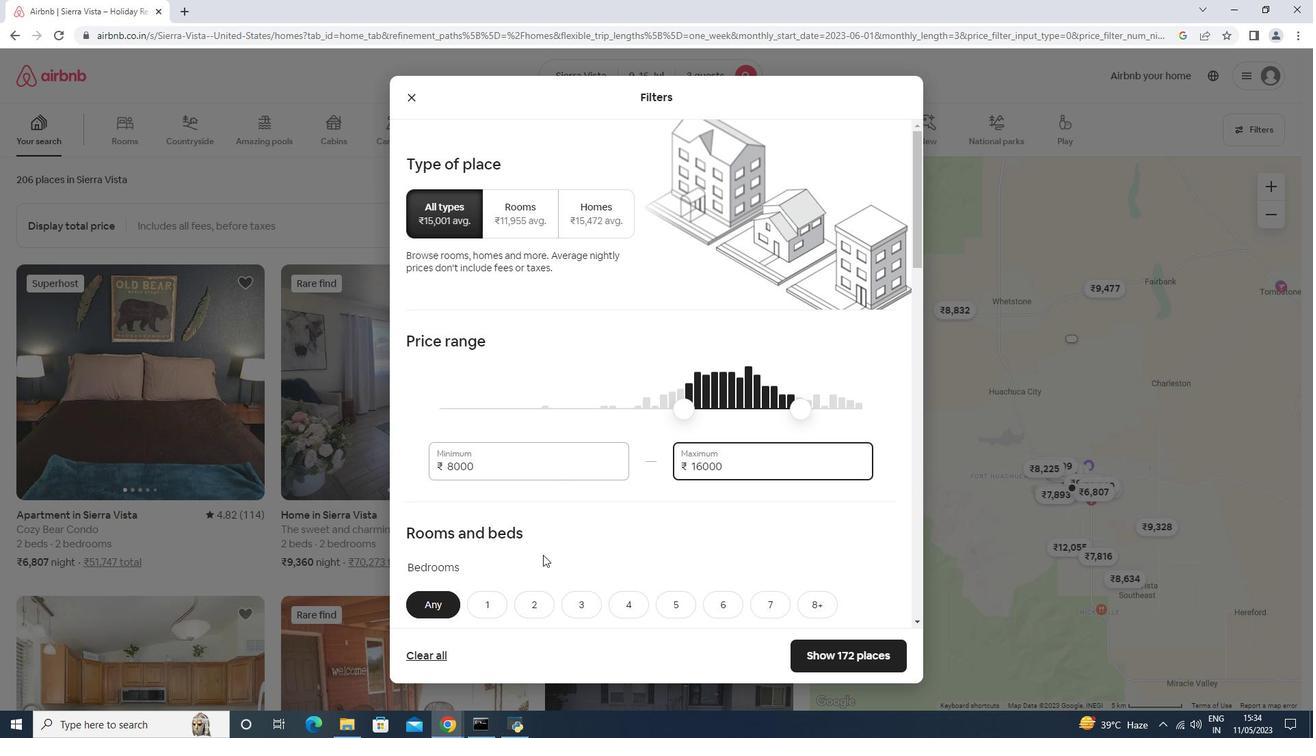 
Action: Mouse scrolled (532, 567) with delta (0, 0)
Screenshot: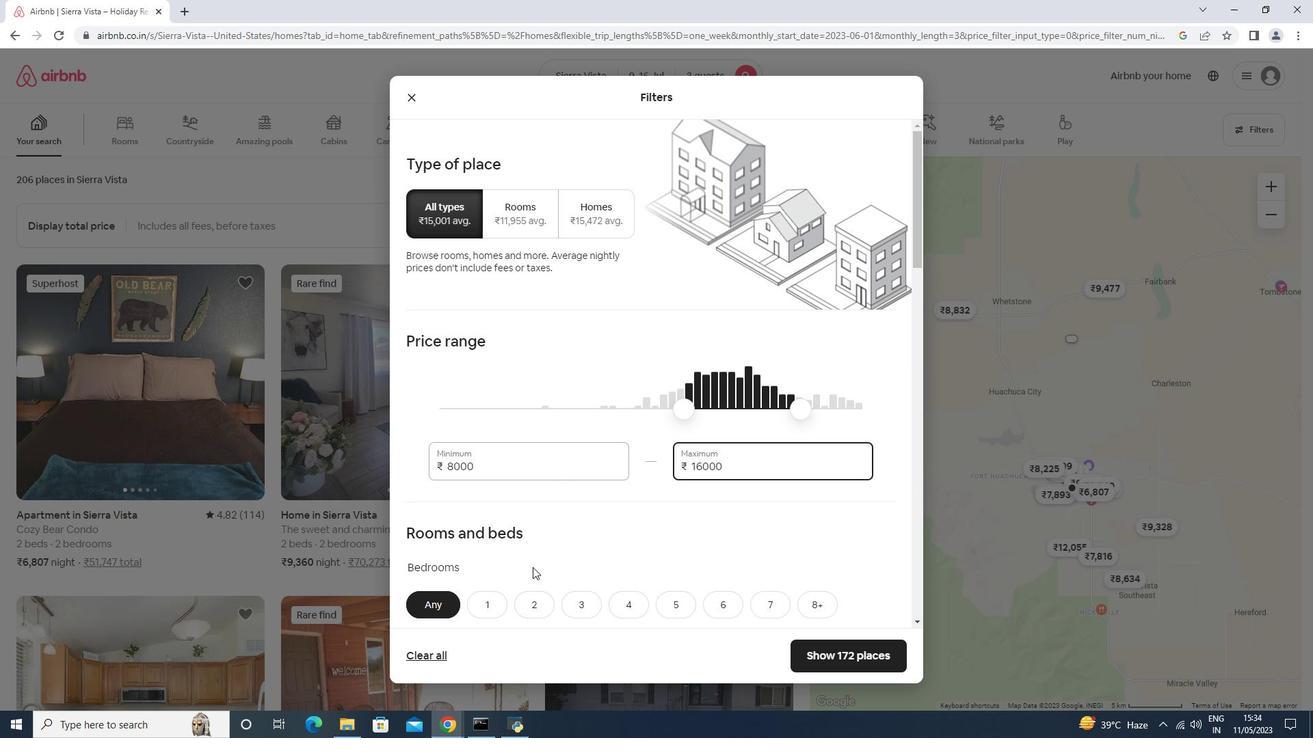 
Action: Mouse moved to (530, 390)
Screenshot: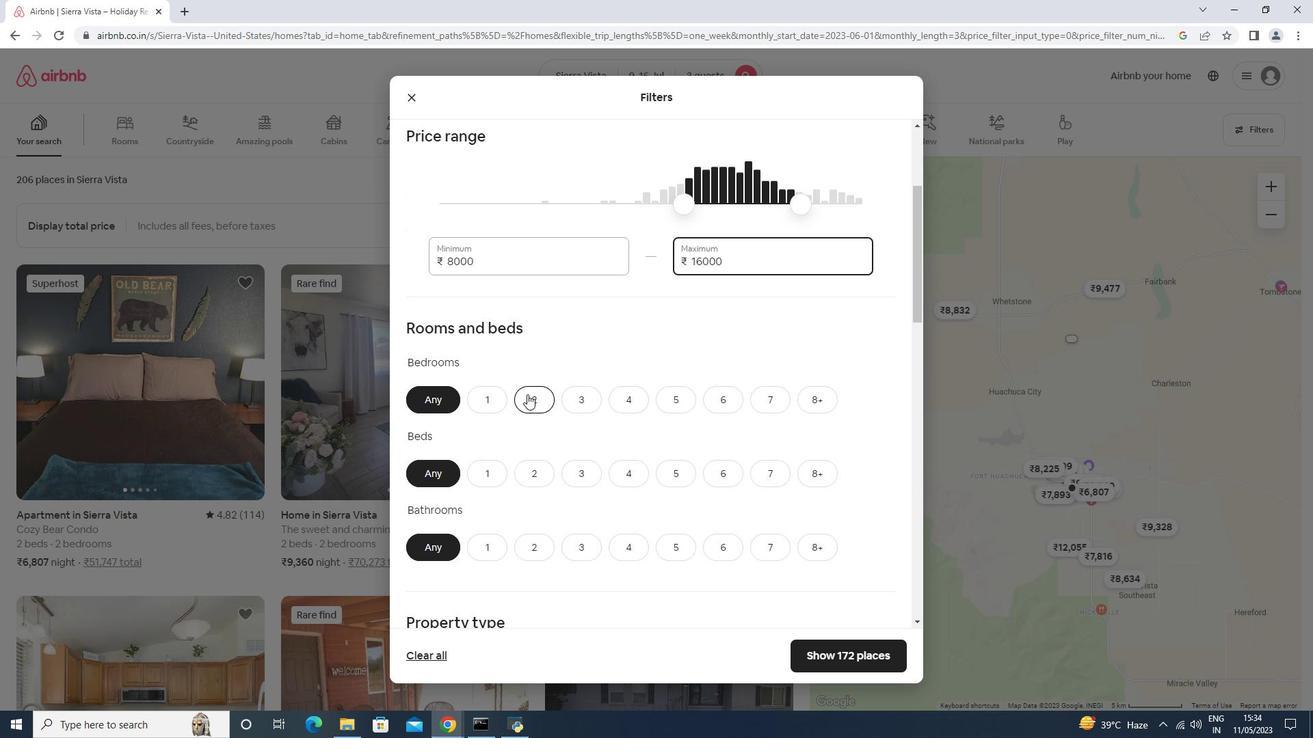 
Action: Mouse pressed left at (530, 390)
Screenshot: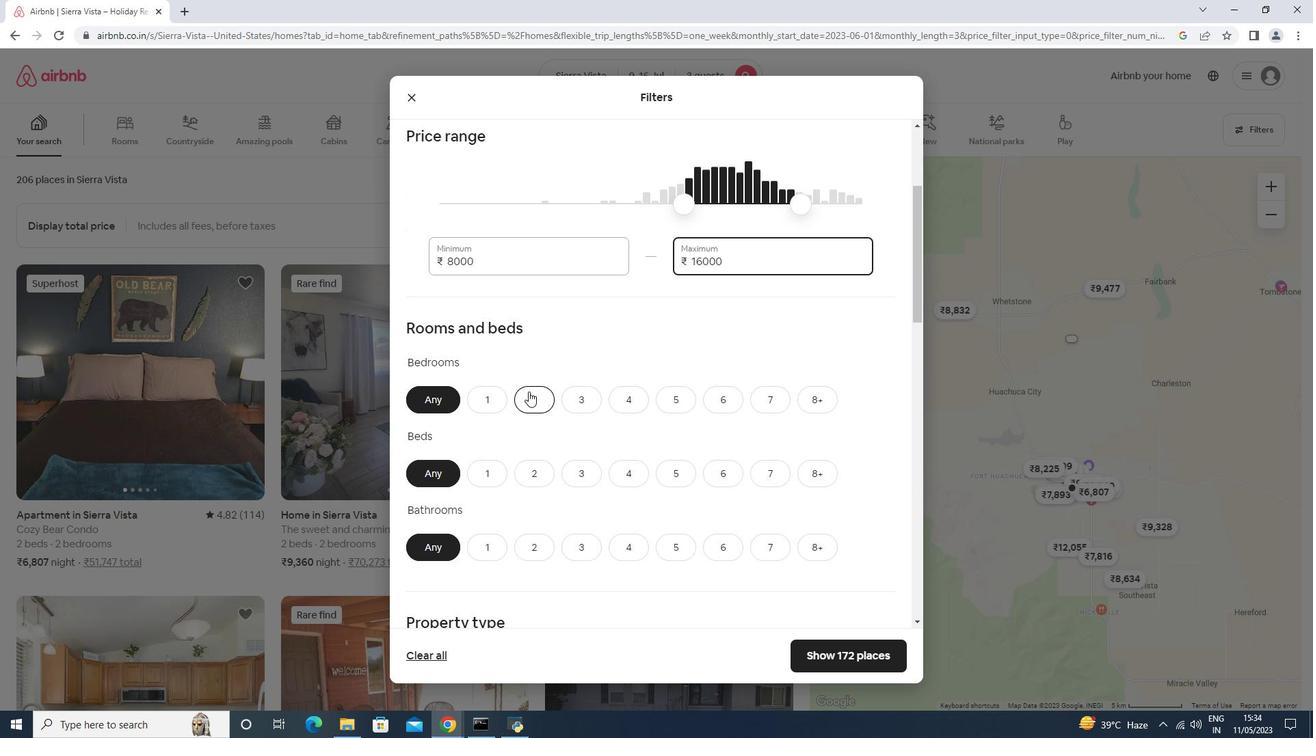 
Action: Mouse moved to (536, 460)
Screenshot: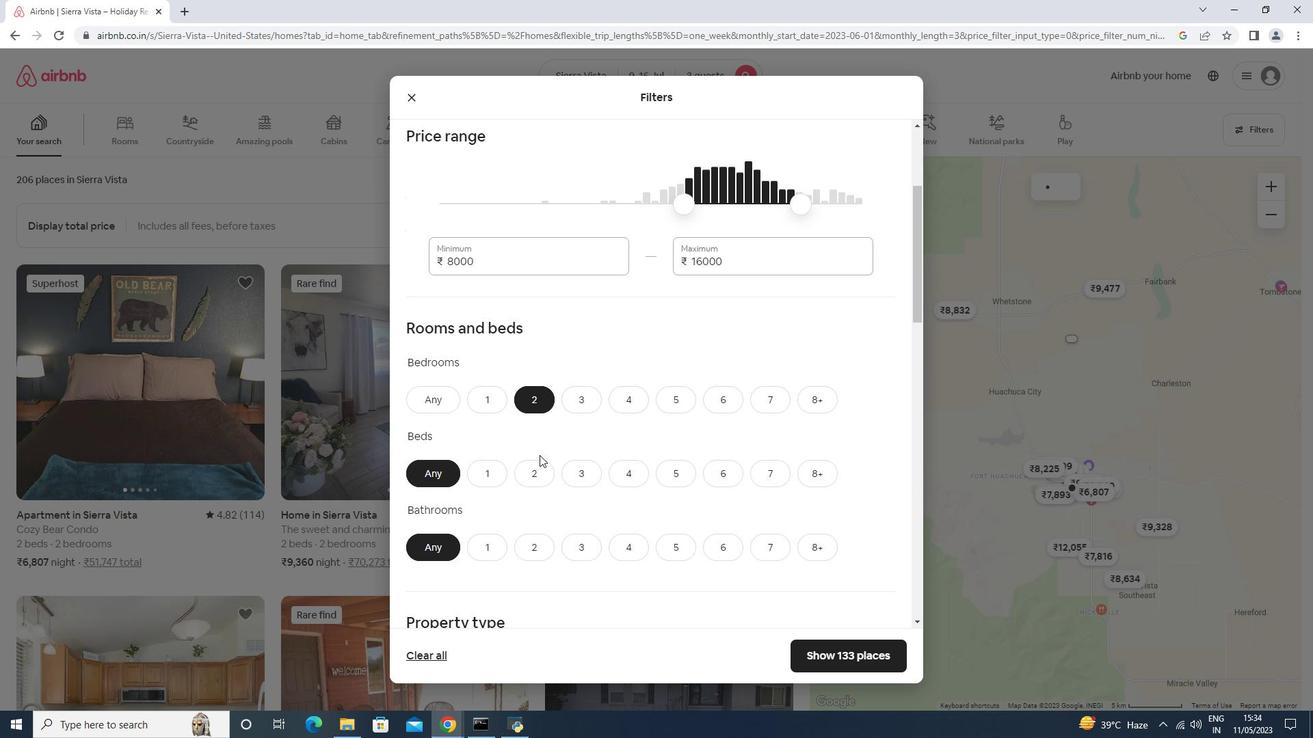 
Action: Mouse pressed left at (536, 460)
Screenshot: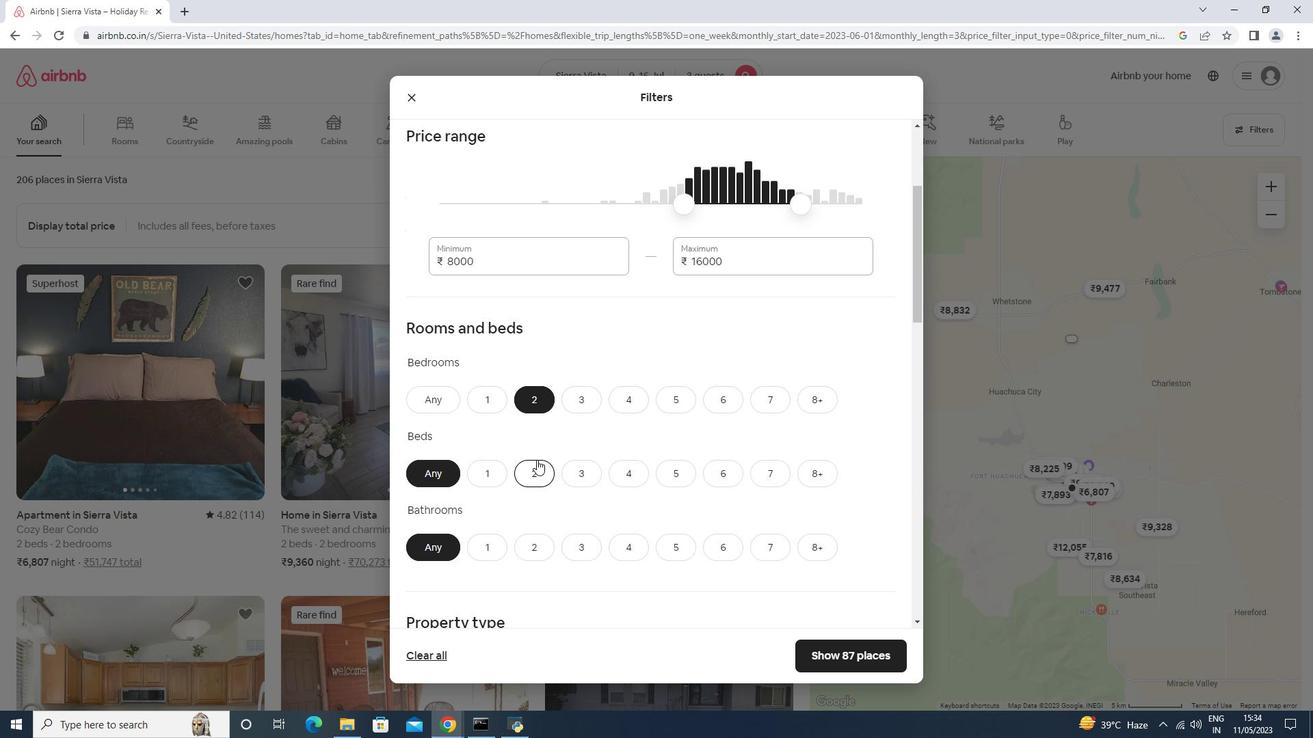 
Action: Mouse moved to (491, 545)
Screenshot: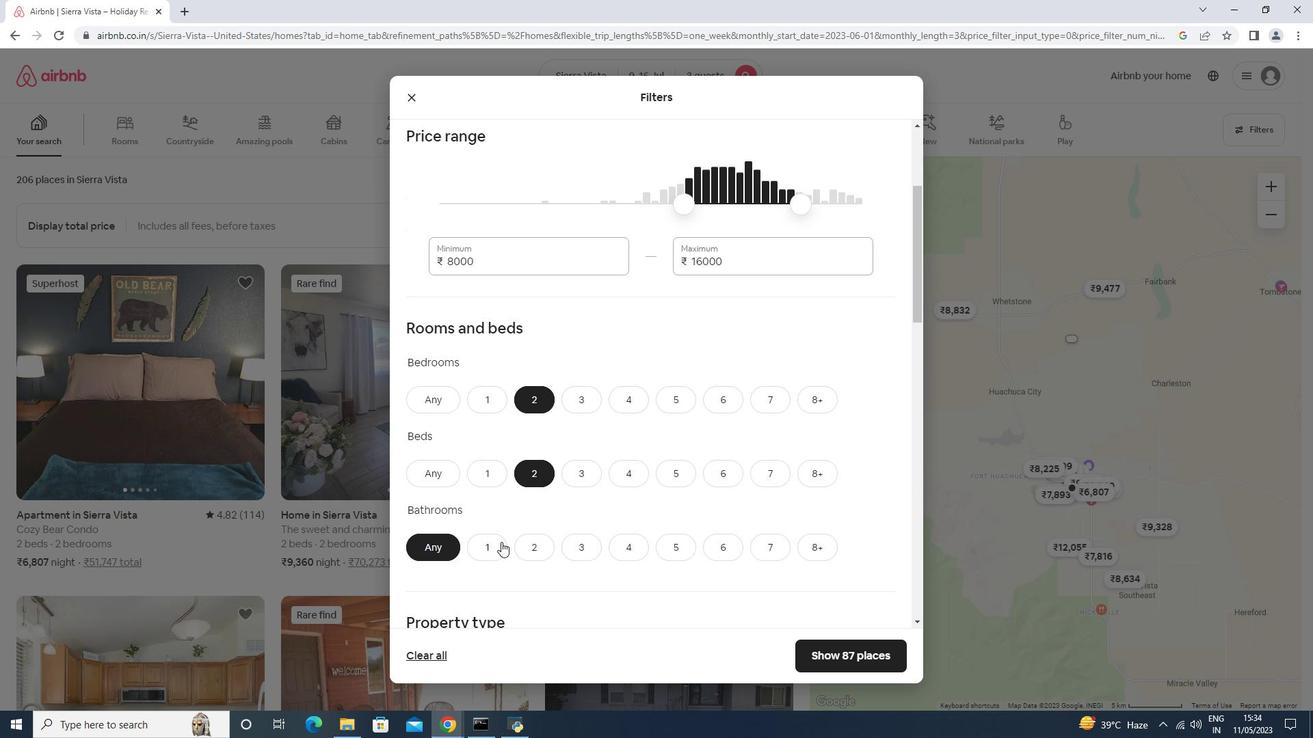 
Action: Mouse pressed left at (491, 545)
Screenshot: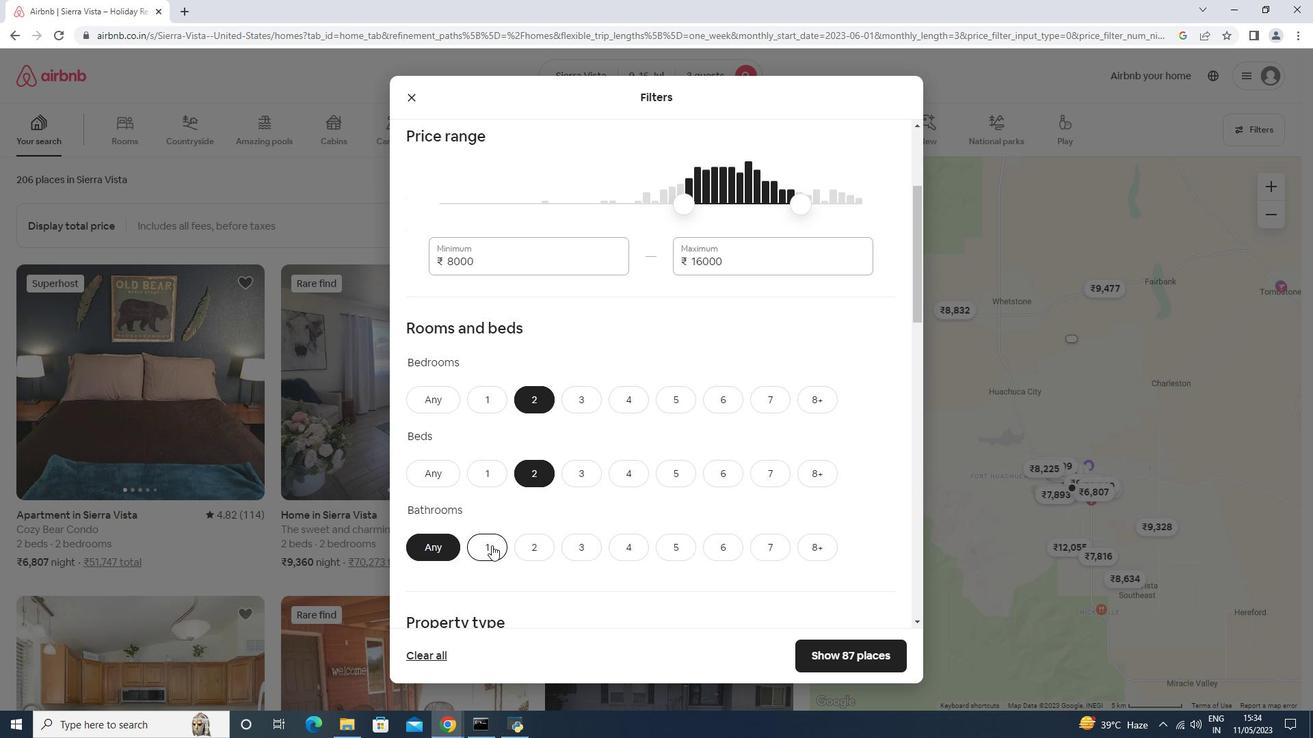 
Action: Mouse moved to (589, 471)
Screenshot: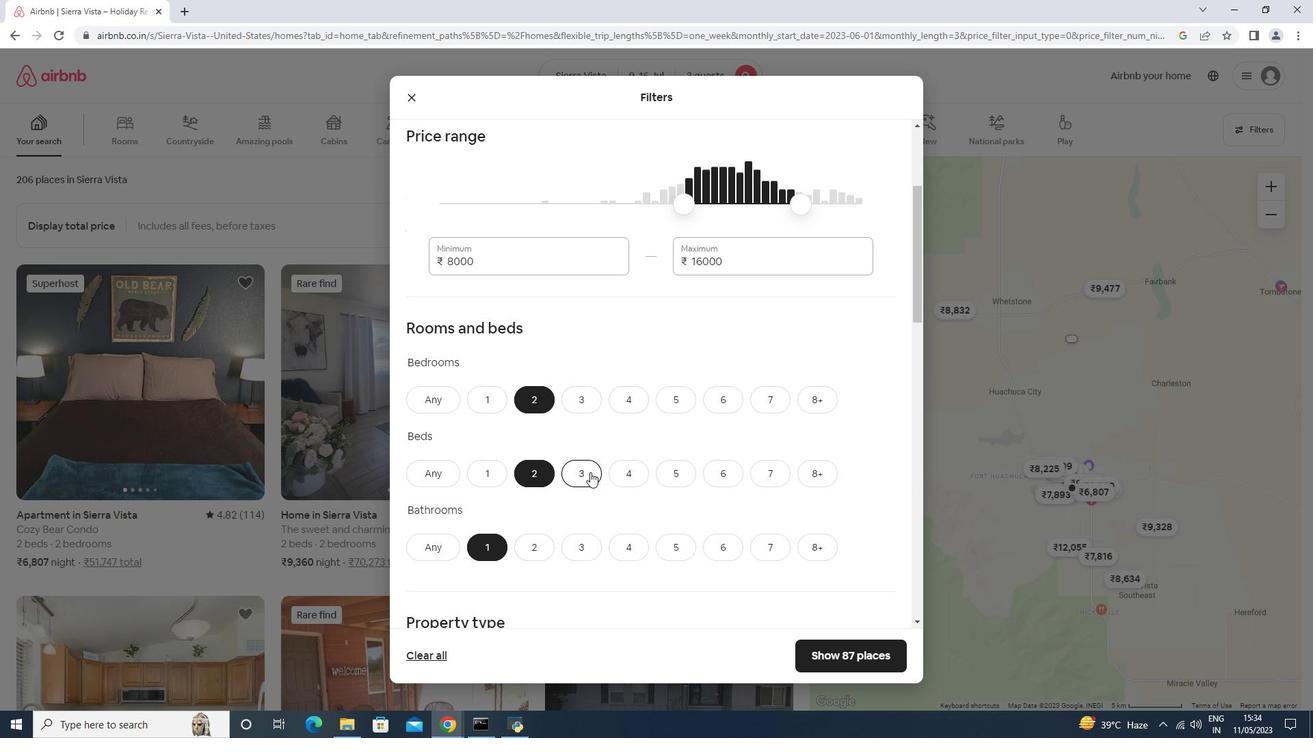
Action: Mouse scrolled (589, 471) with delta (0, 0)
Screenshot: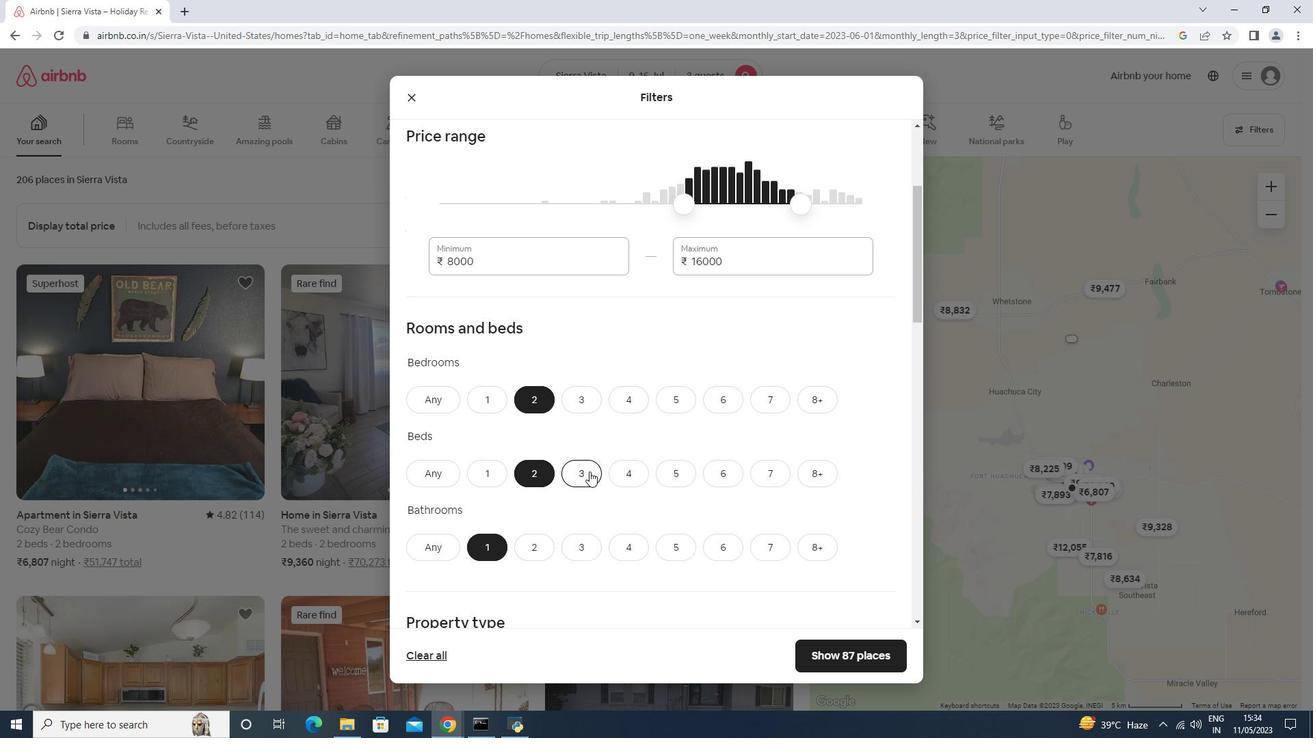 
Action: Mouse scrolled (589, 471) with delta (0, 0)
Screenshot: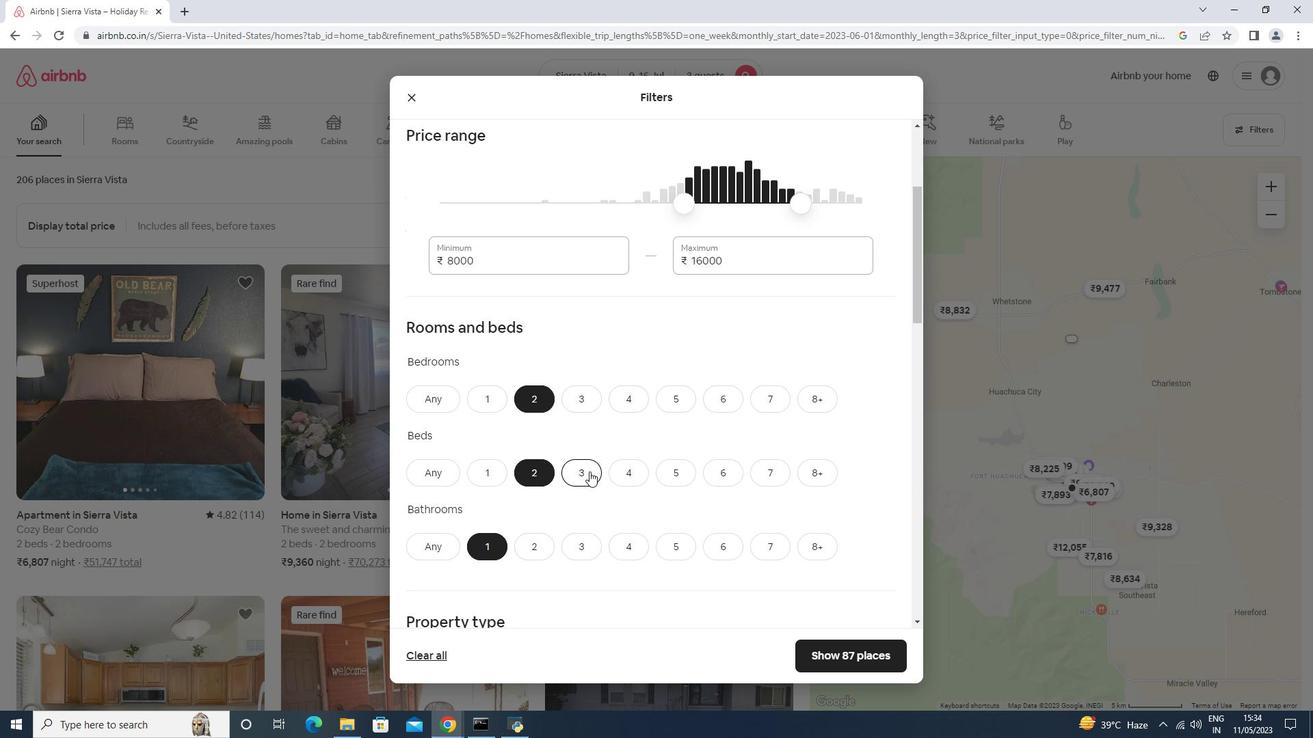 
Action: Mouse moved to (586, 473)
Screenshot: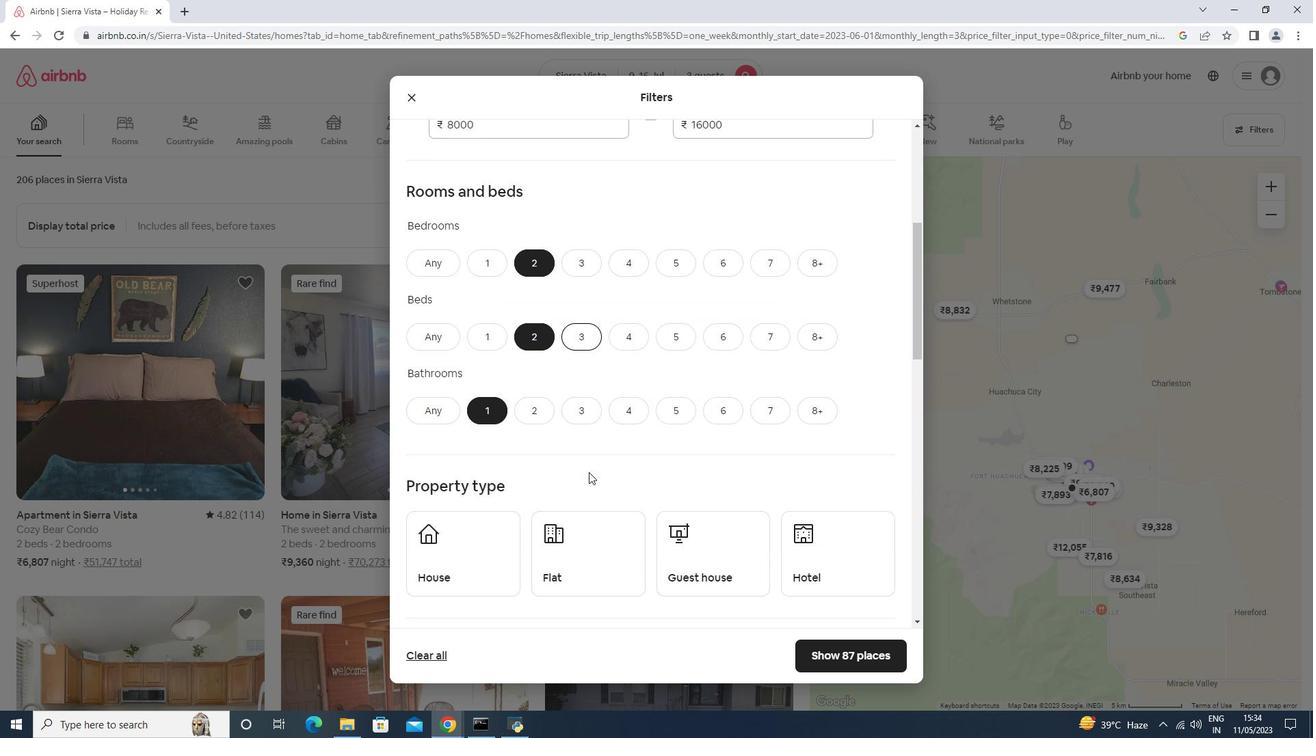 
Action: Mouse scrolled (586, 472) with delta (0, 0)
Screenshot: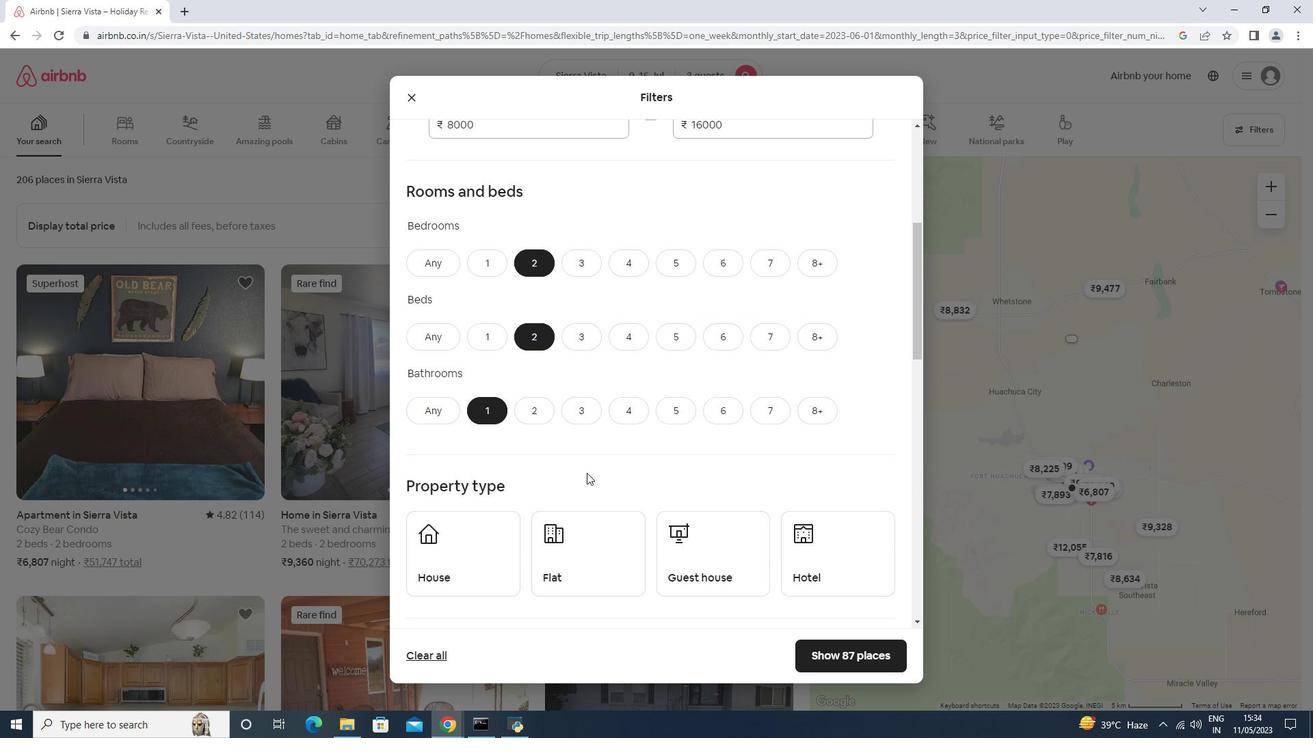 
Action: Mouse moved to (493, 469)
Screenshot: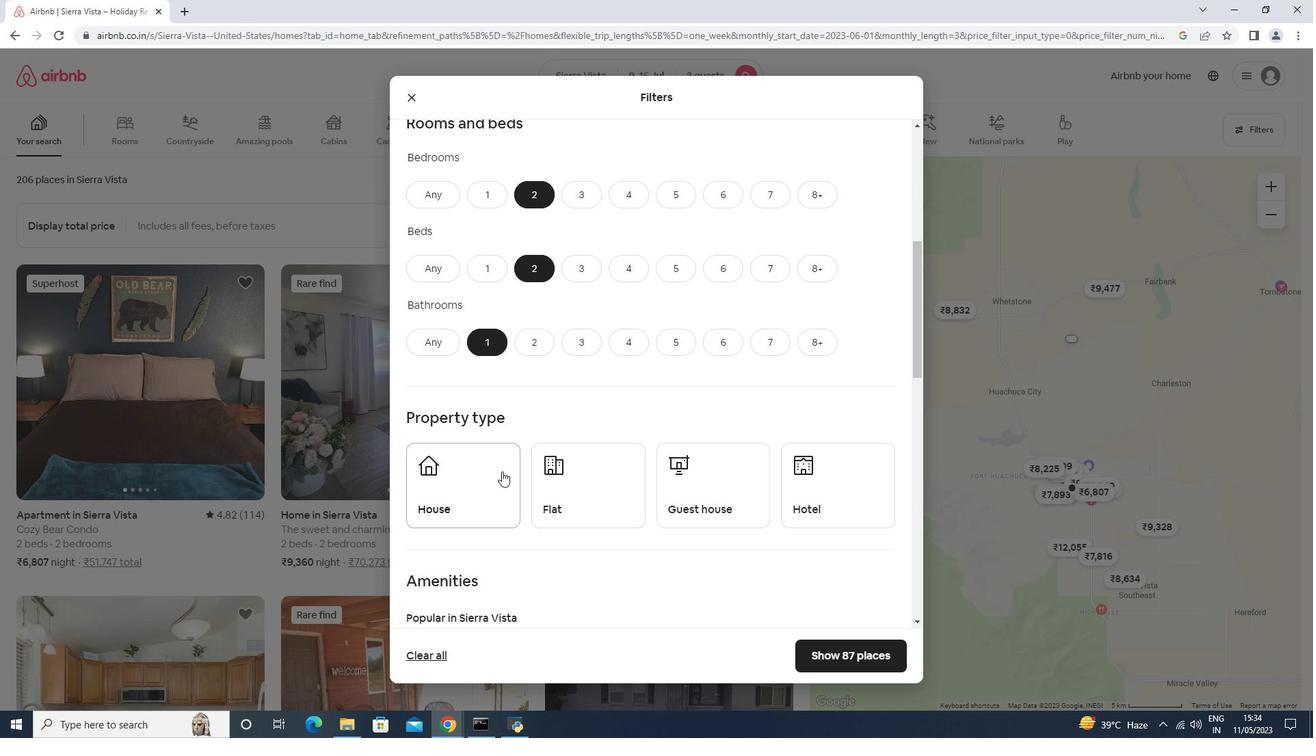 
Action: Mouse pressed left at (493, 469)
Screenshot: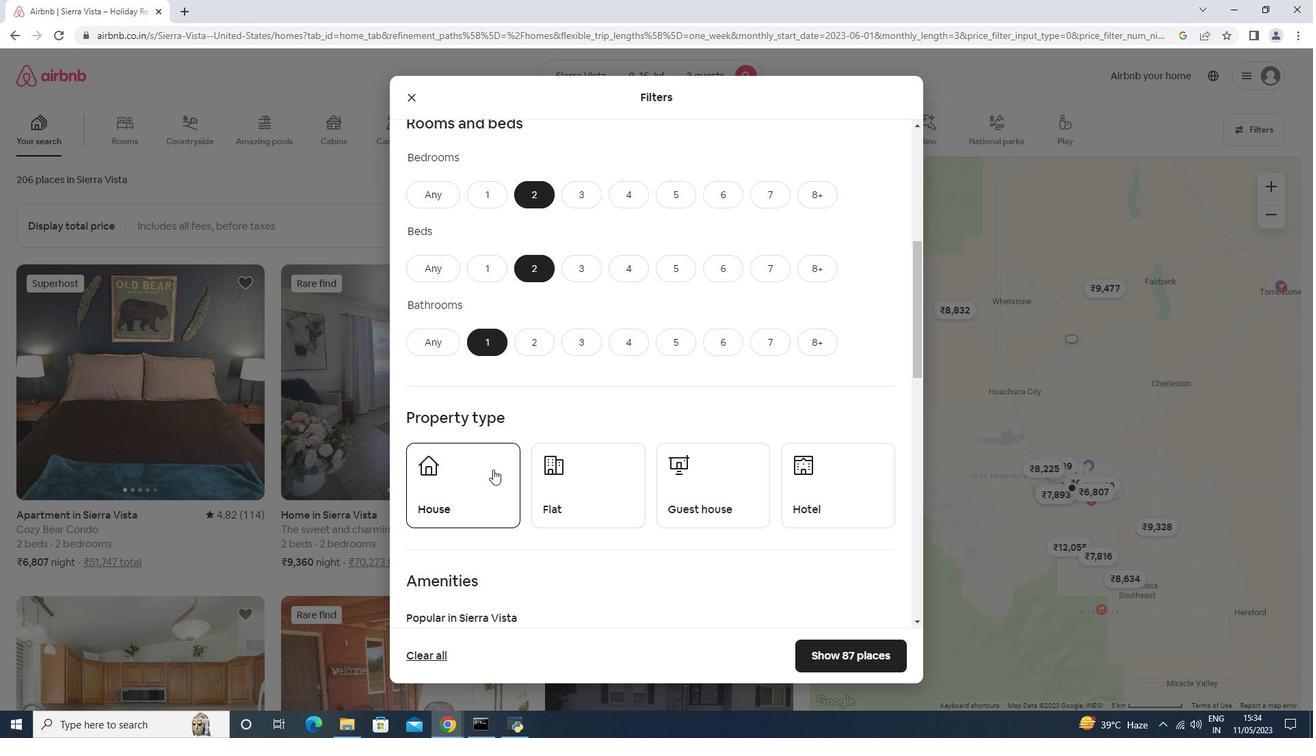 
Action: Mouse moved to (571, 469)
Screenshot: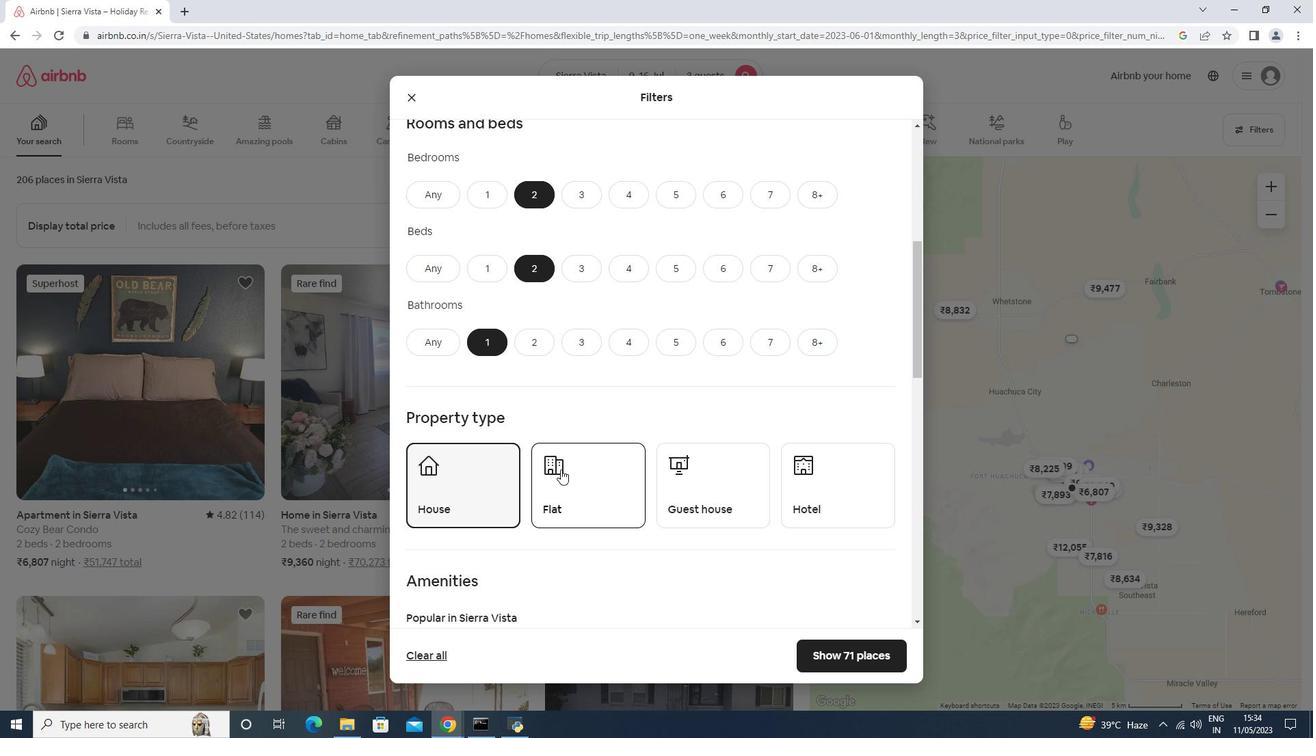 
Action: Mouse pressed left at (571, 469)
Screenshot: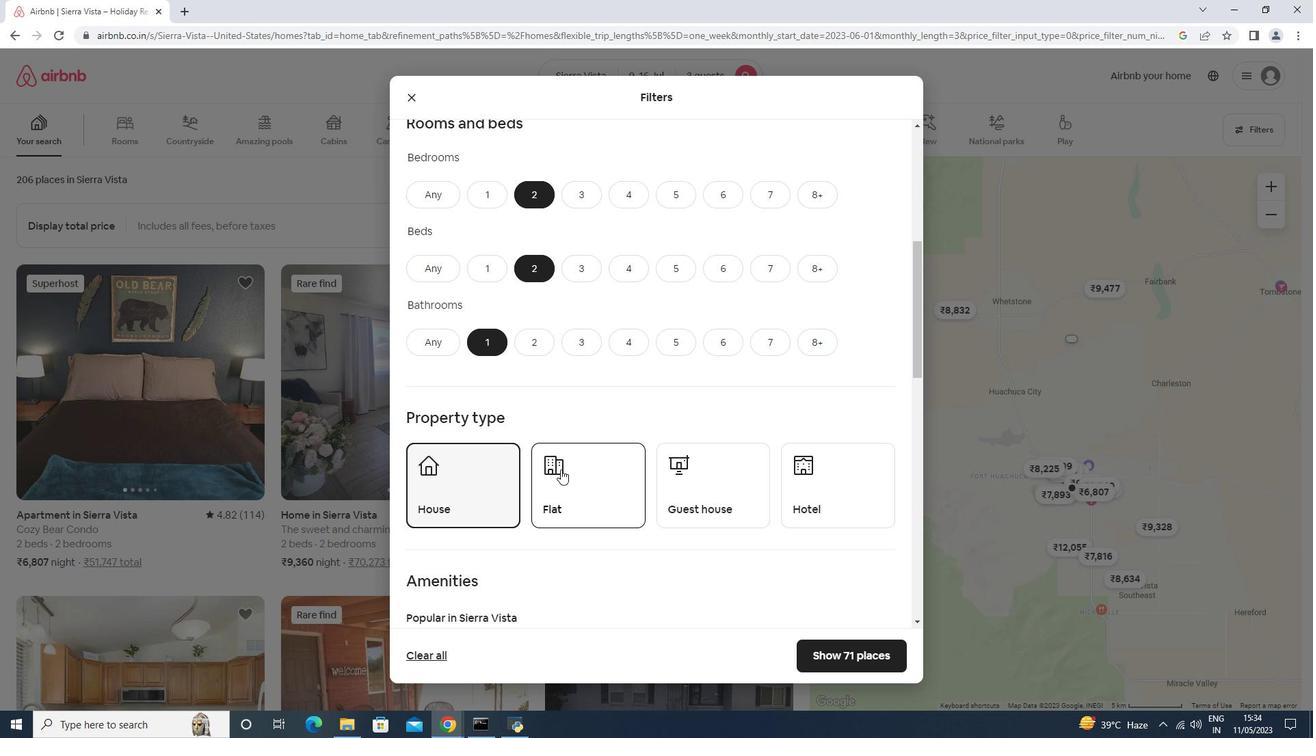 
Action: Mouse moved to (684, 476)
Screenshot: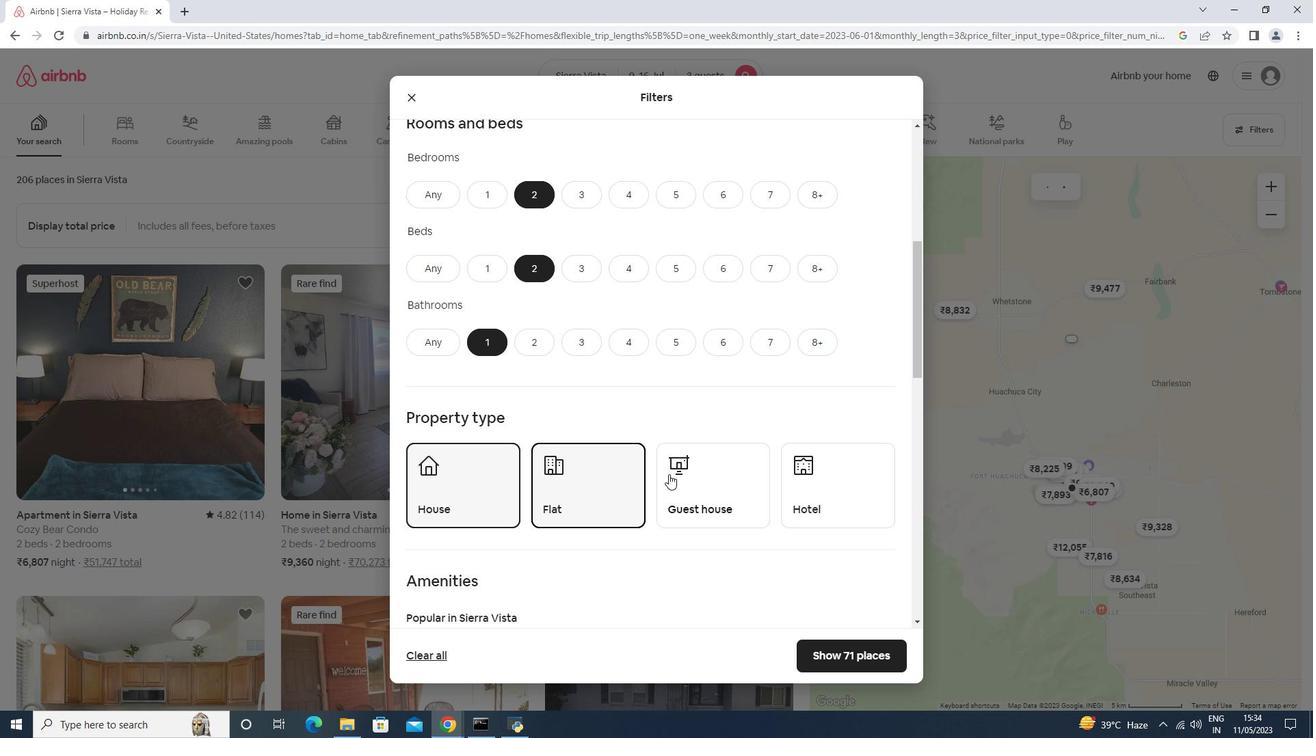 
Action: Mouse pressed left at (684, 476)
Screenshot: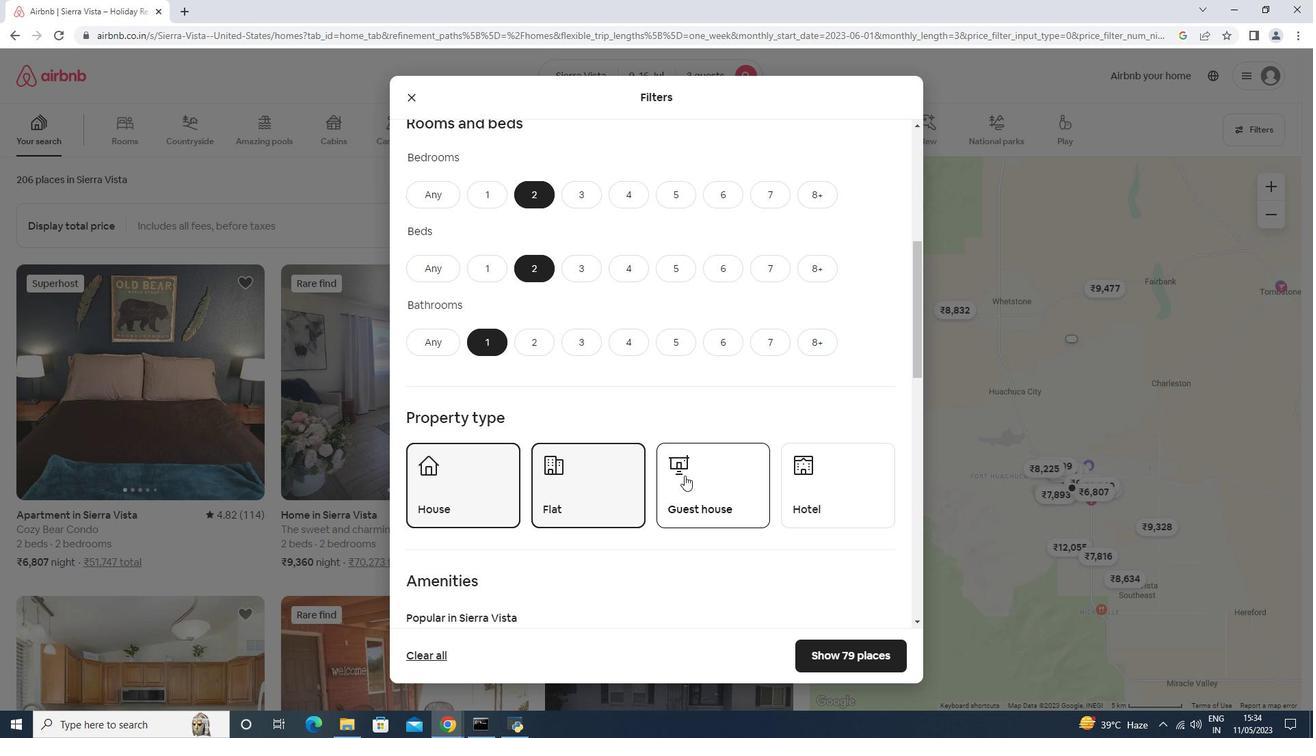 
Action: Mouse moved to (540, 476)
Screenshot: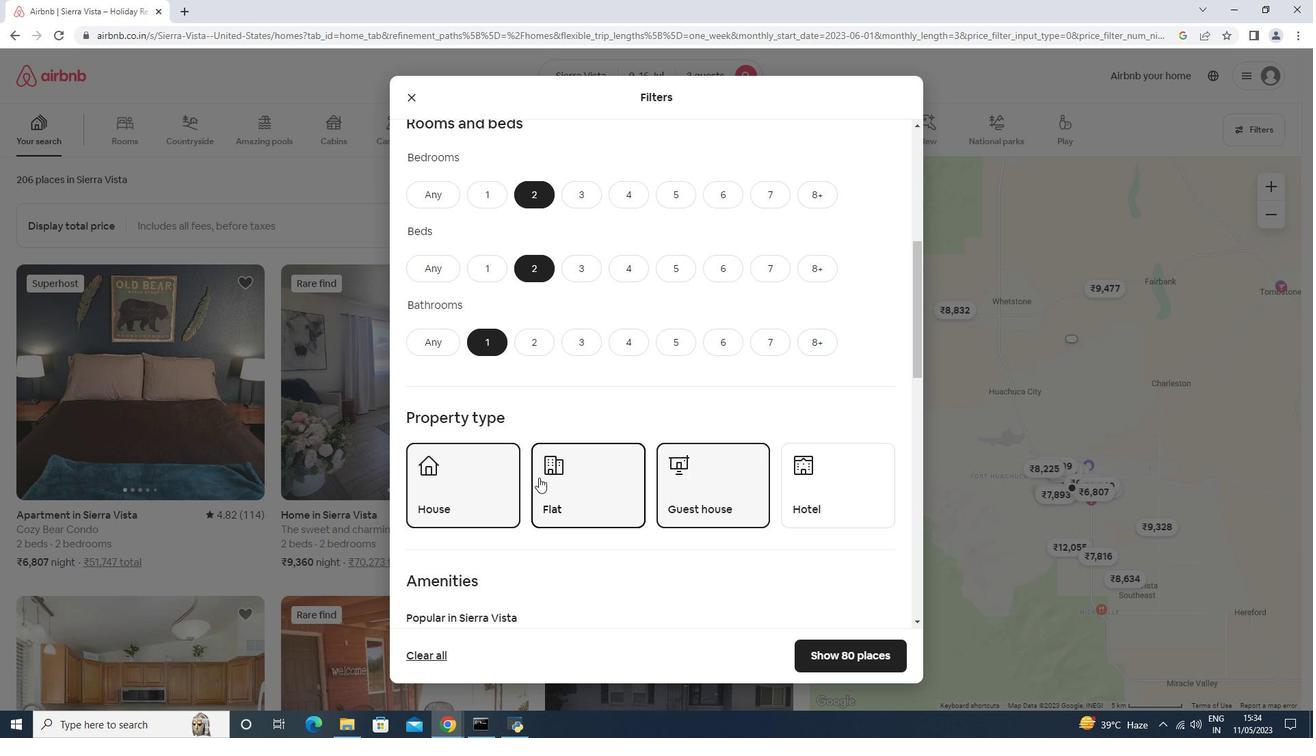 
Action: Mouse scrolled (540, 476) with delta (0, 0)
Screenshot: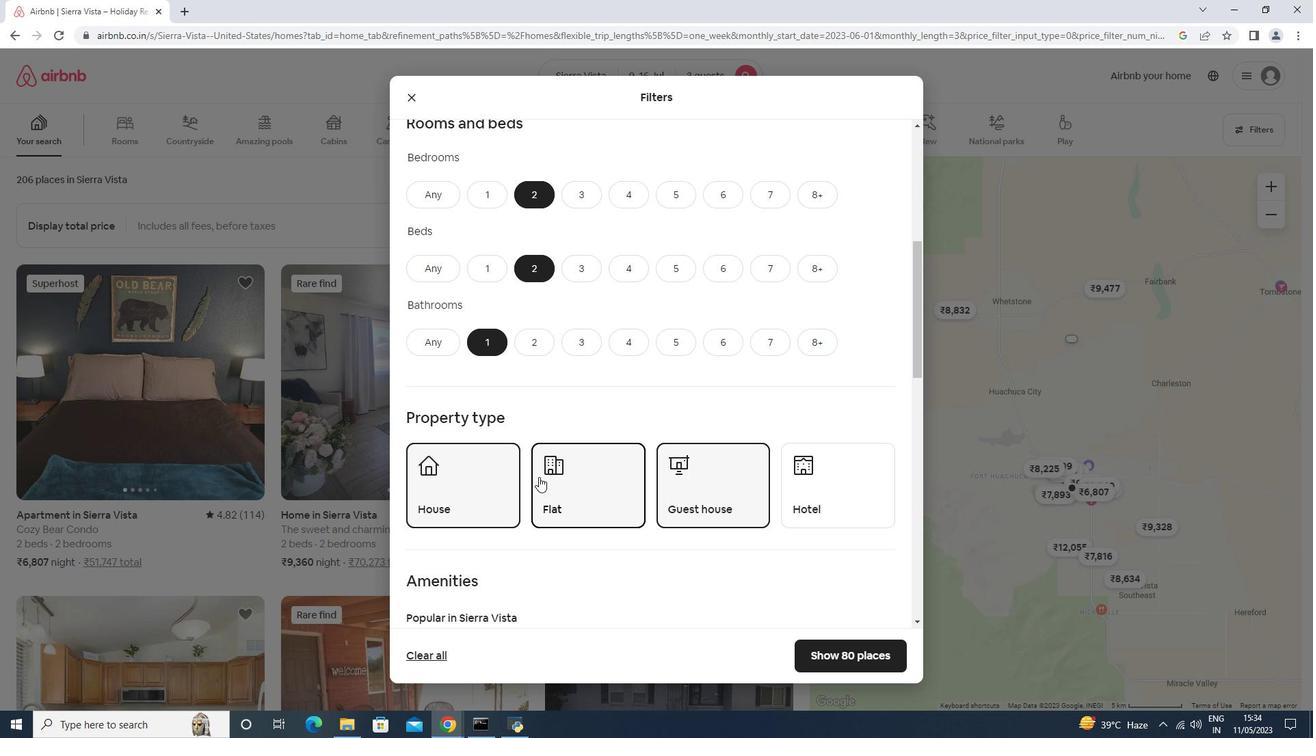 
Action: Mouse moved to (541, 476)
Screenshot: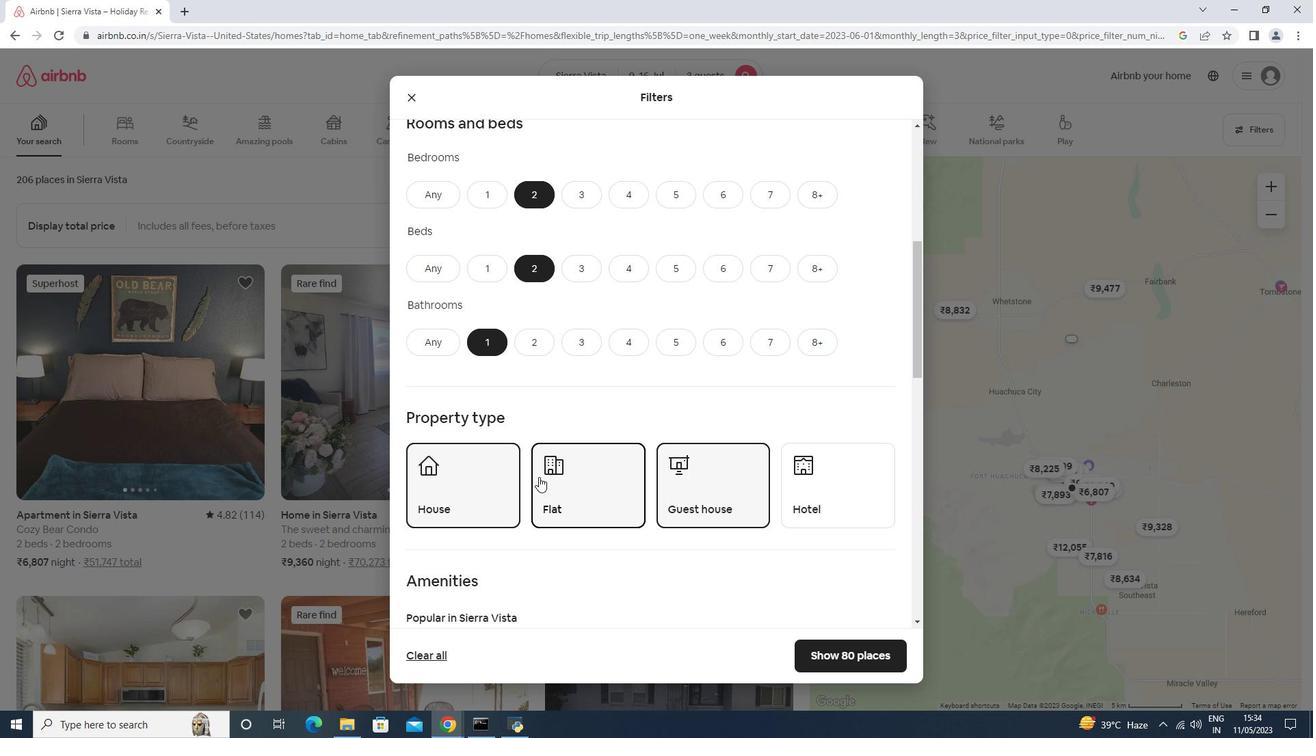 
Action: Mouse scrolled (541, 475) with delta (0, 0)
Screenshot: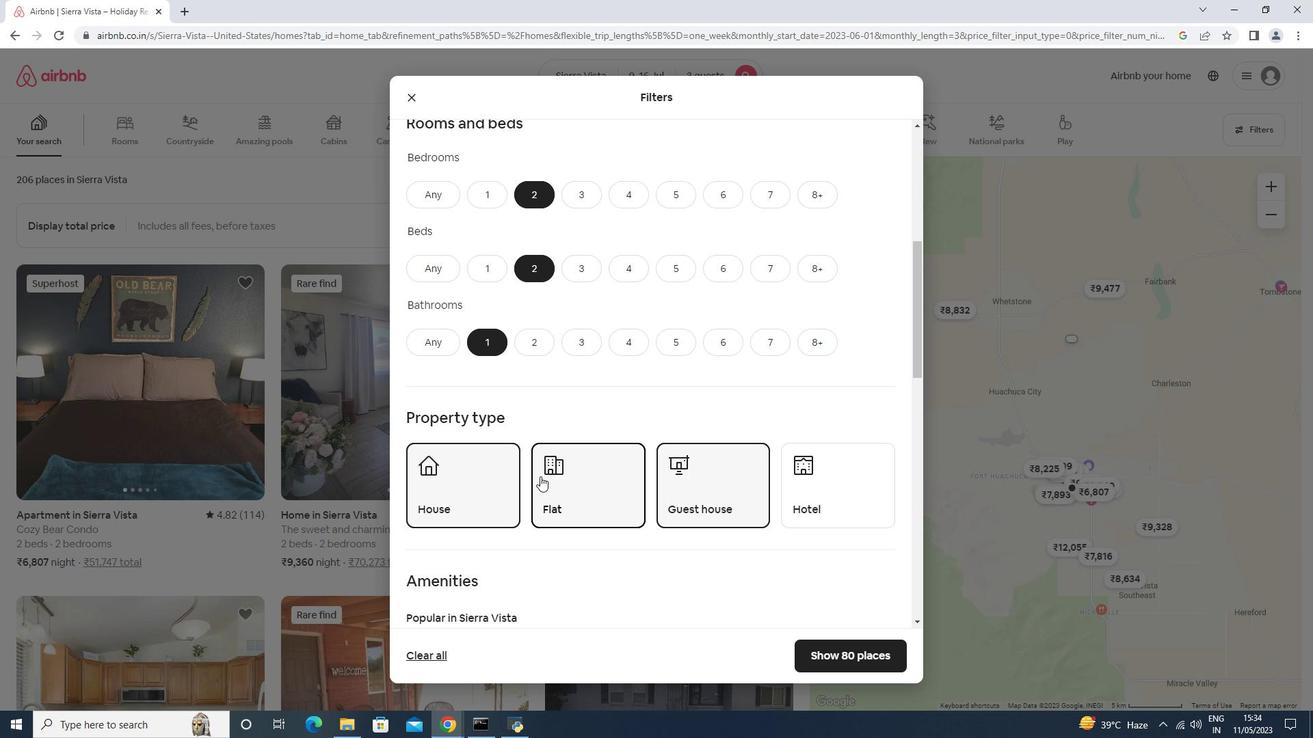 
Action: Mouse moved to (681, 544)
Screenshot: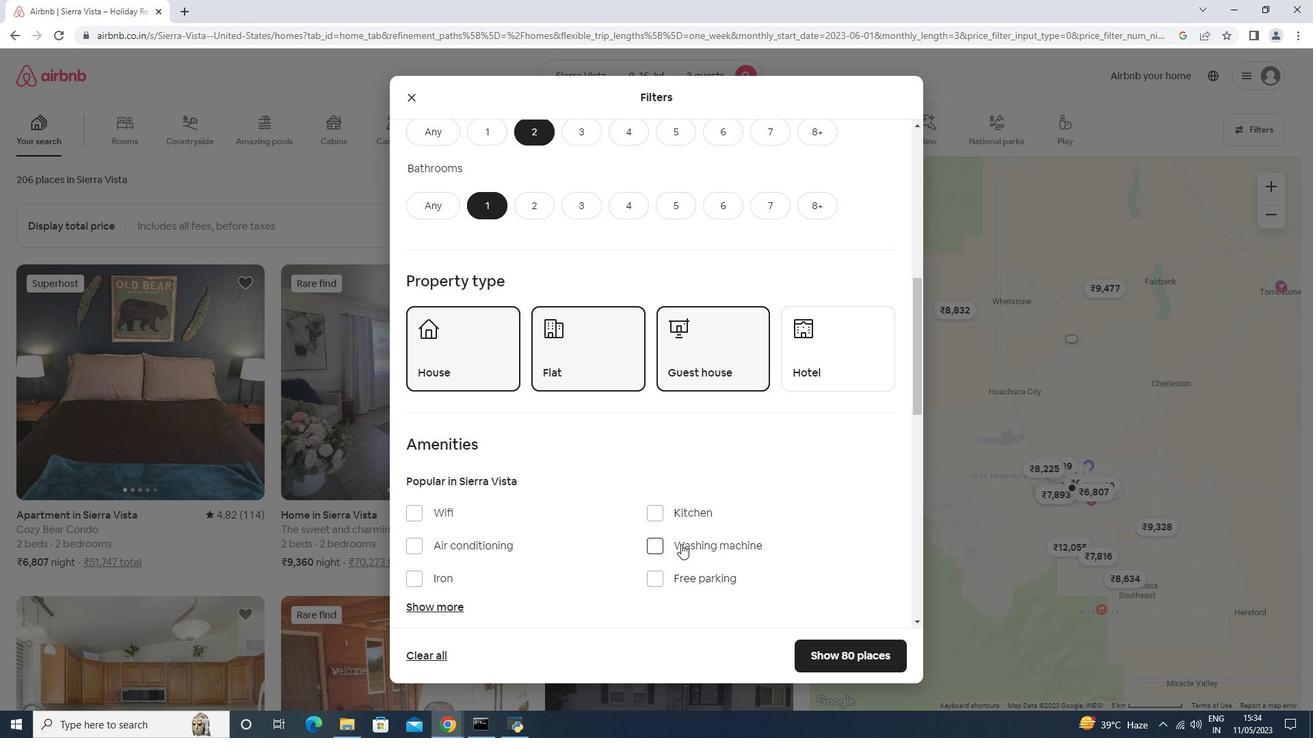 
Action: Mouse pressed left at (681, 544)
Screenshot: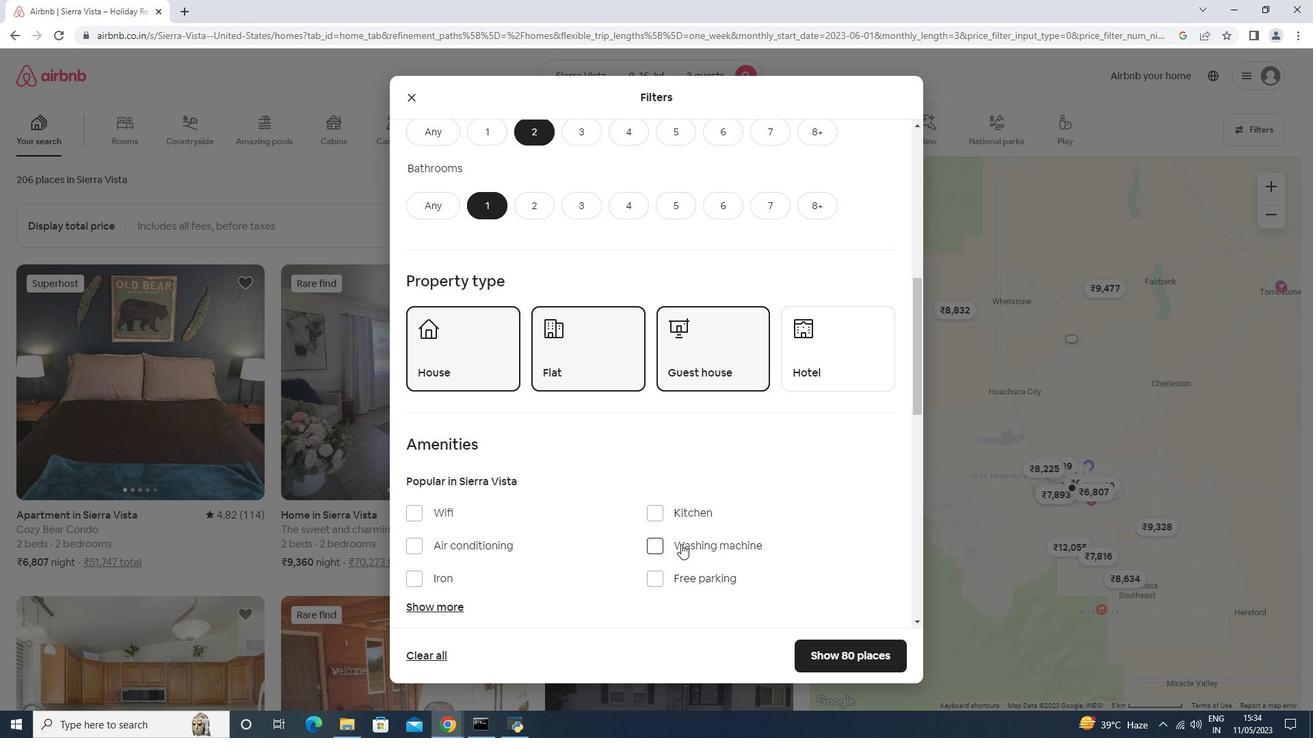 
Action: Mouse moved to (561, 481)
Screenshot: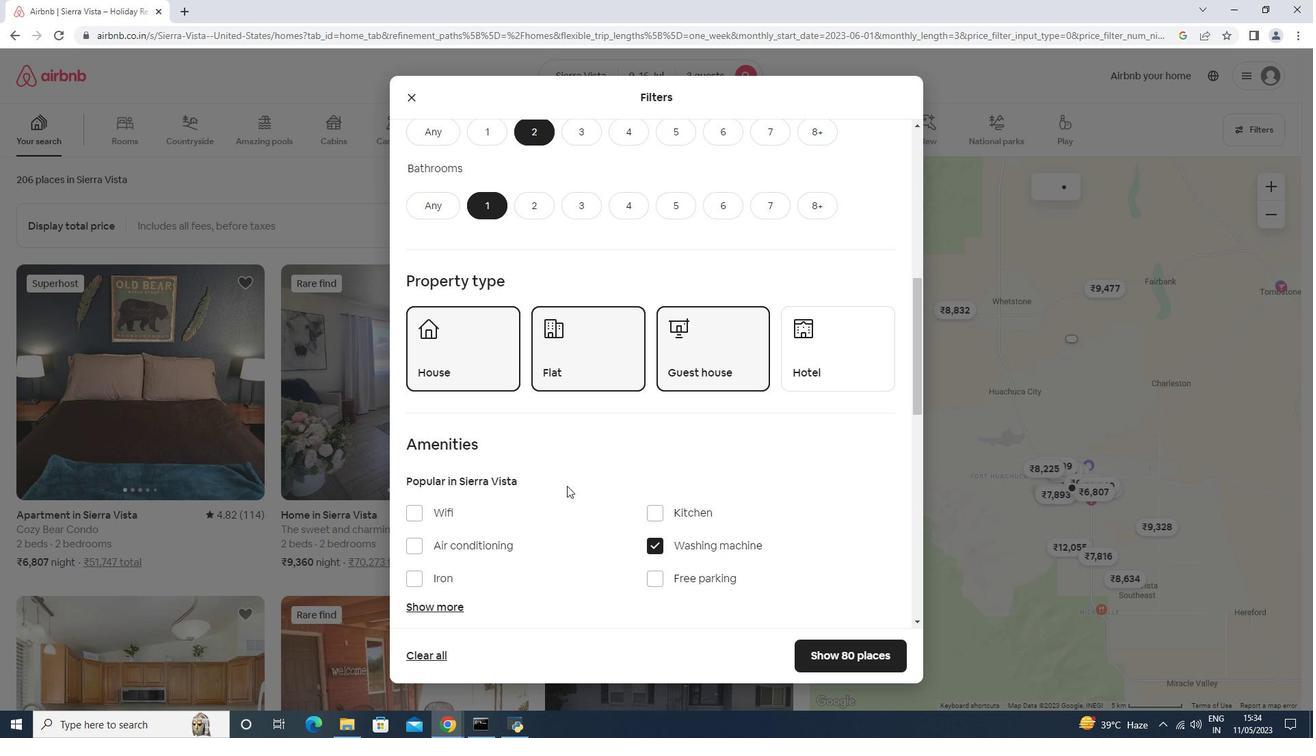 
Action: Mouse scrolled (561, 480) with delta (0, 0)
Screenshot: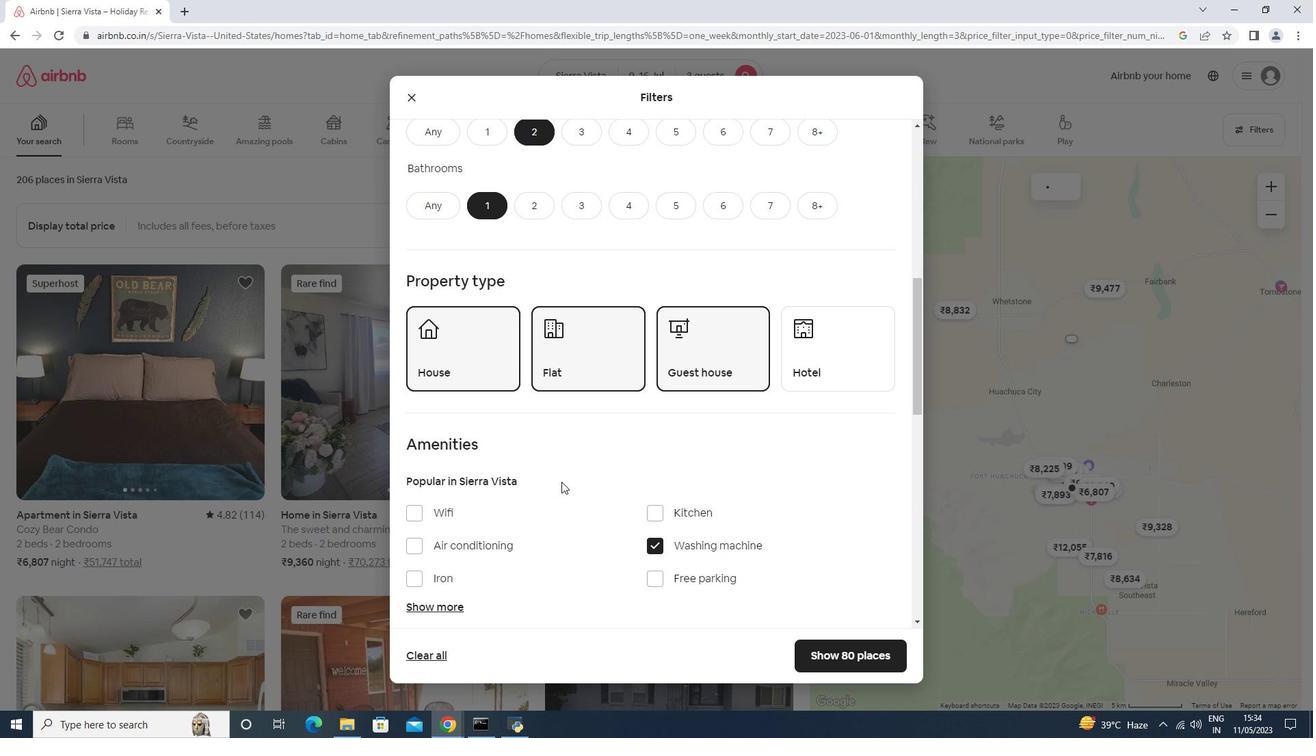 
Action: Mouse scrolled (561, 480) with delta (0, 0)
Screenshot: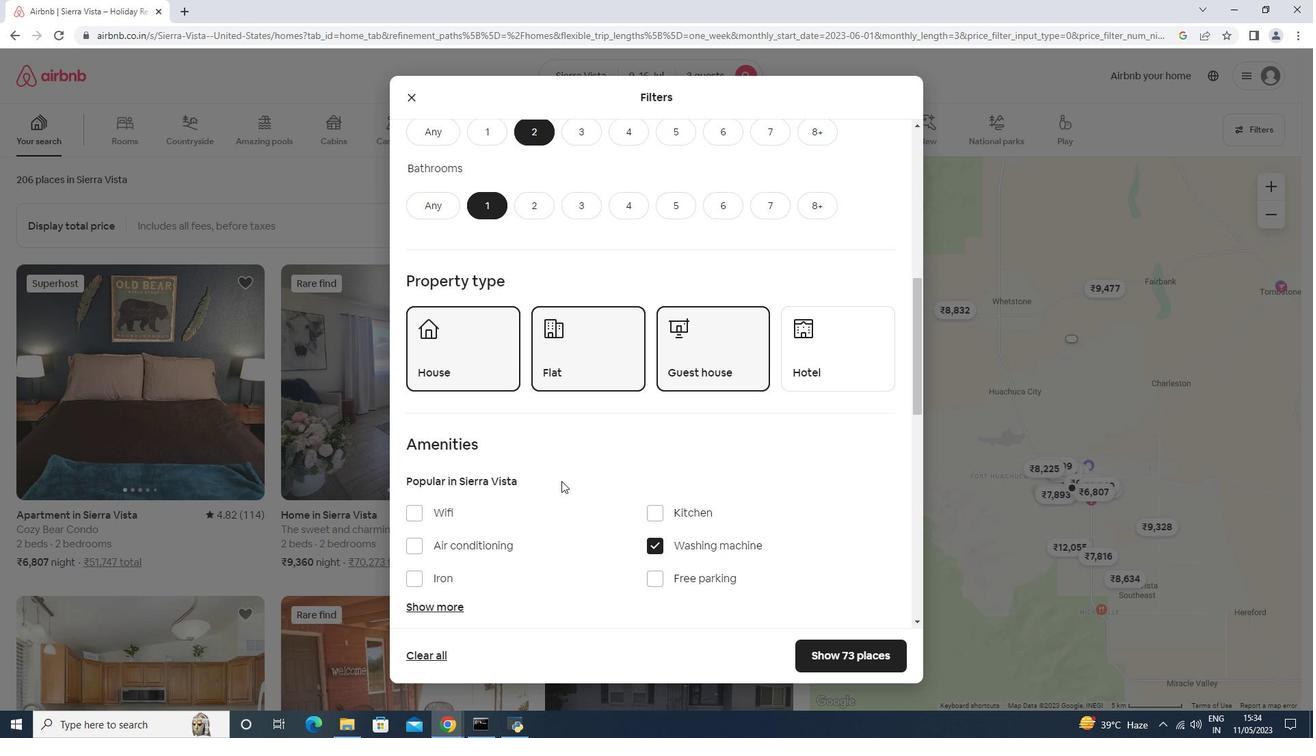
Action: Mouse scrolled (561, 480) with delta (0, 0)
Screenshot: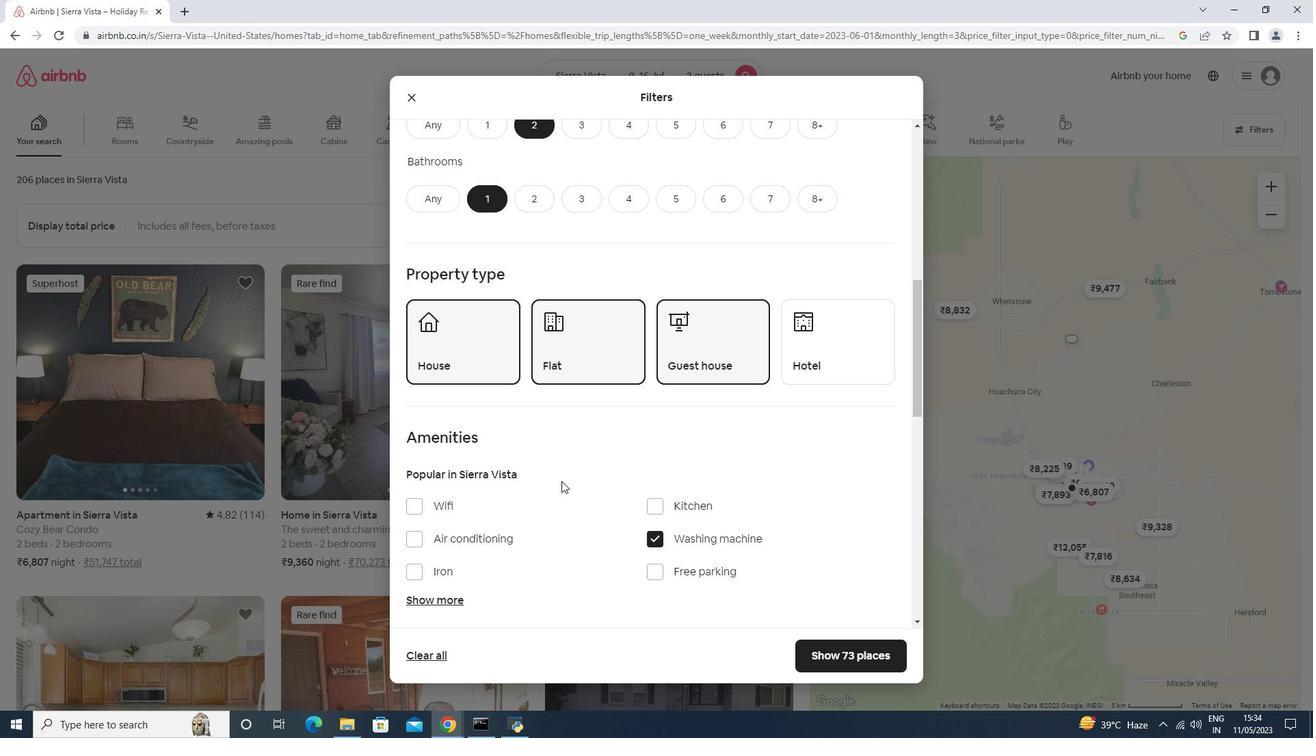 
Action: Mouse moved to (561, 481)
Screenshot: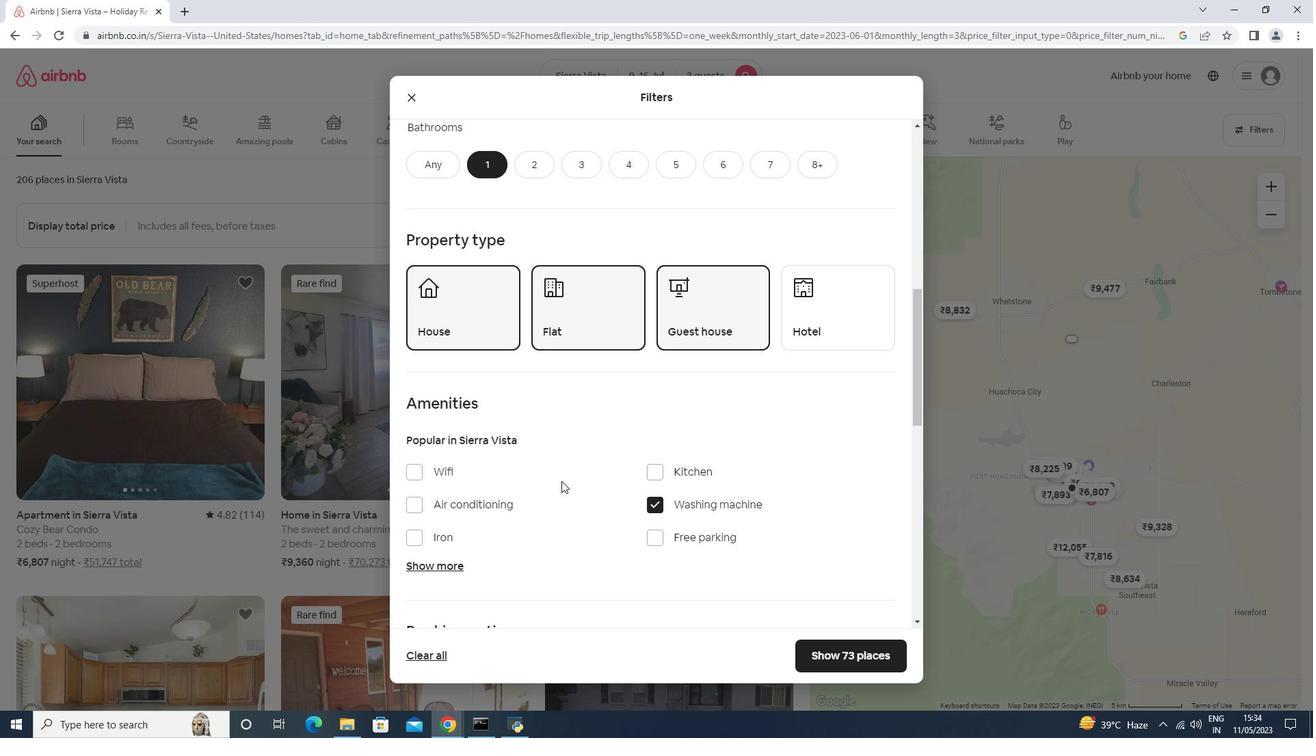 
Action: Mouse scrolled (561, 480) with delta (0, 0)
Screenshot: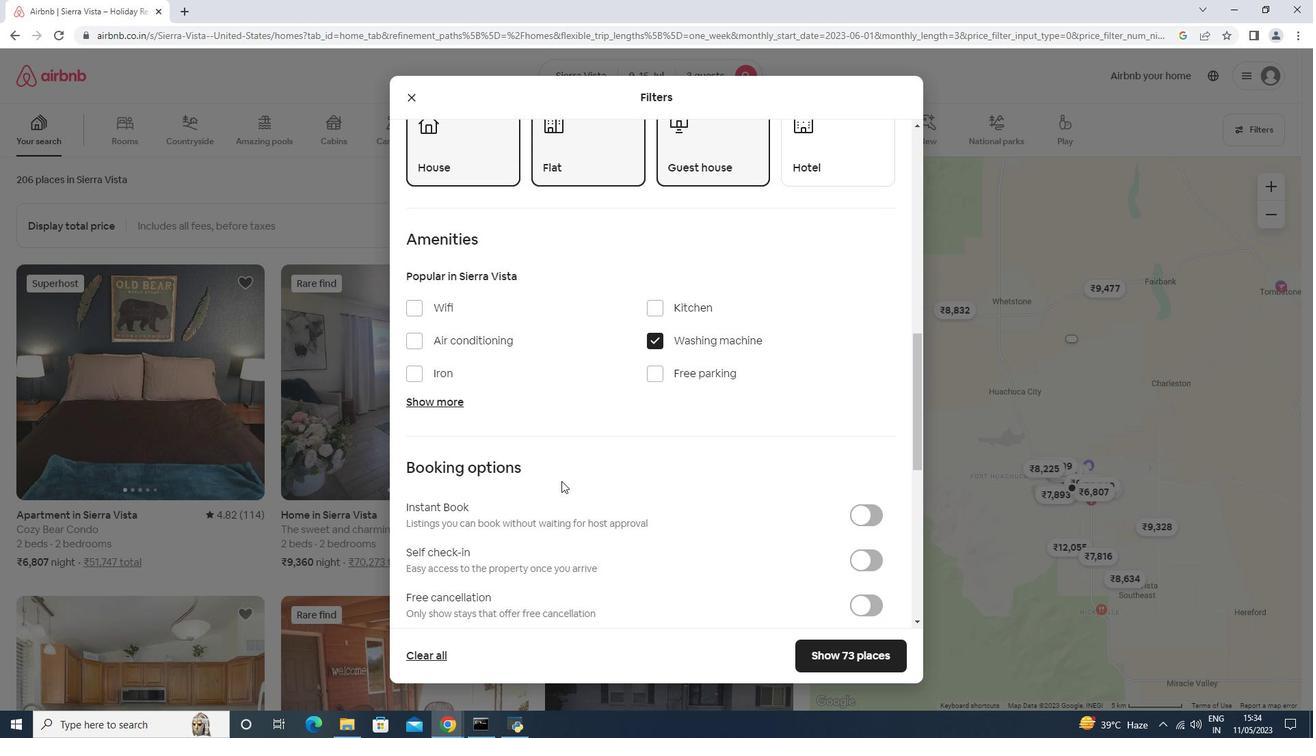 
Action: Mouse scrolled (561, 480) with delta (0, 0)
Screenshot: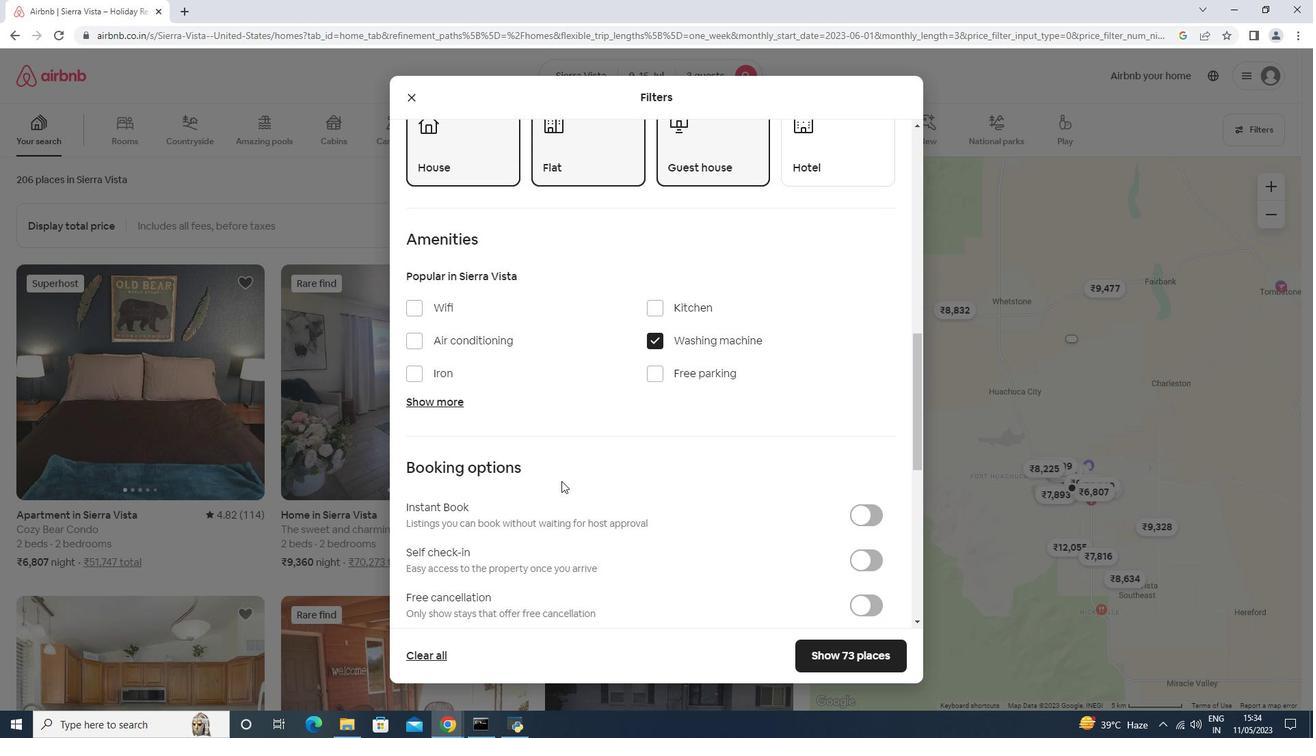 
Action: Mouse moved to (865, 416)
Screenshot: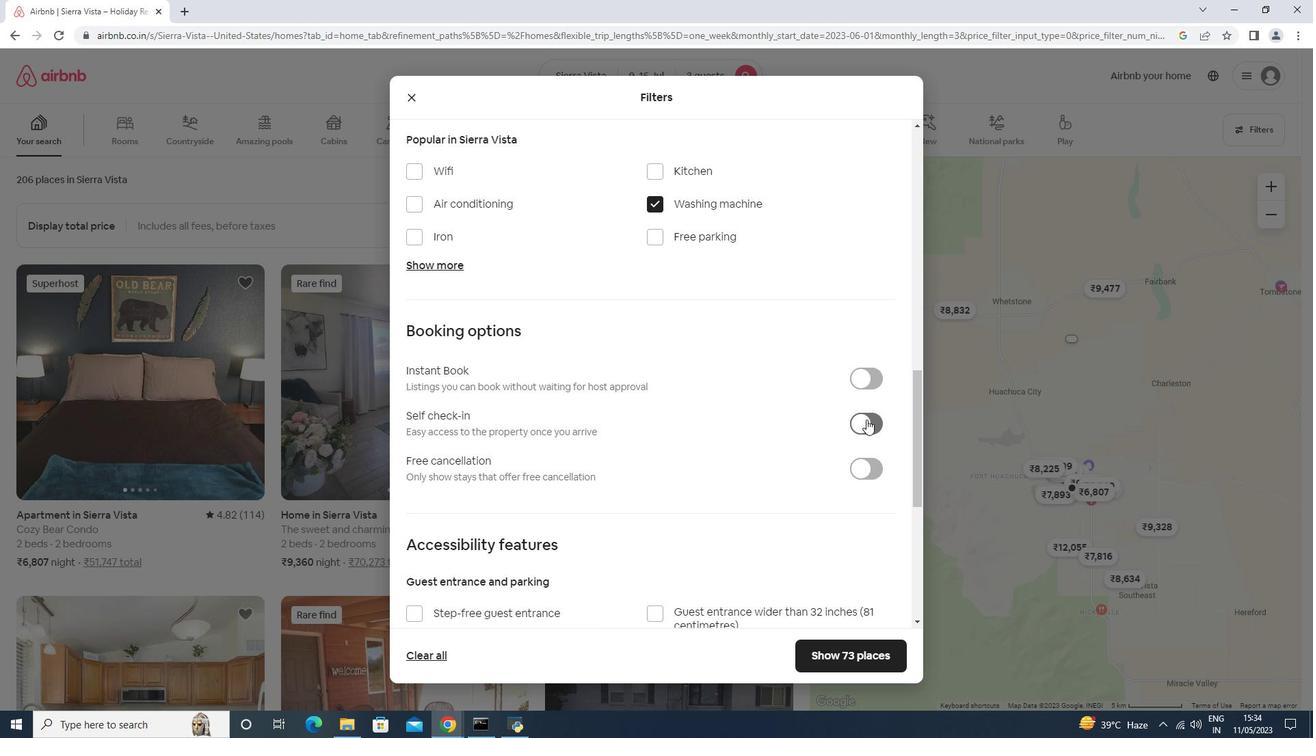 
Action: Mouse pressed left at (865, 416)
Screenshot: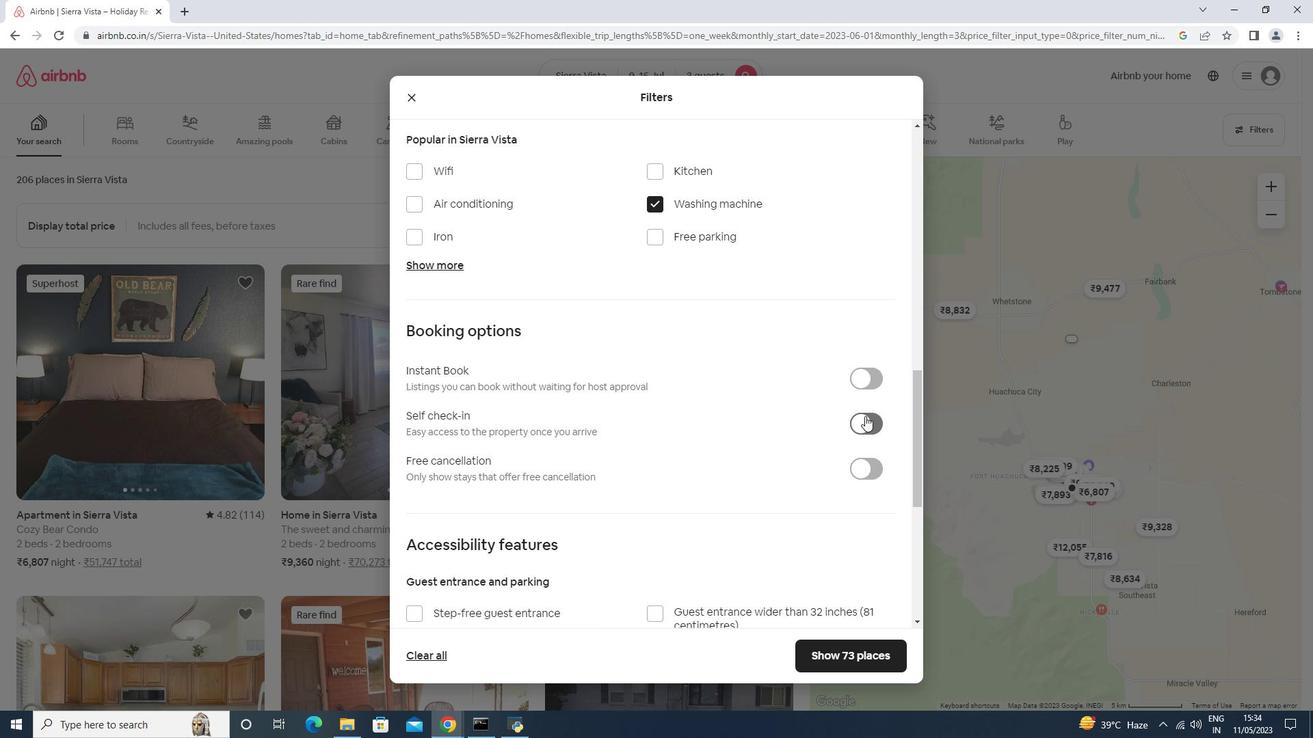 
Action: Mouse moved to (711, 432)
Screenshot: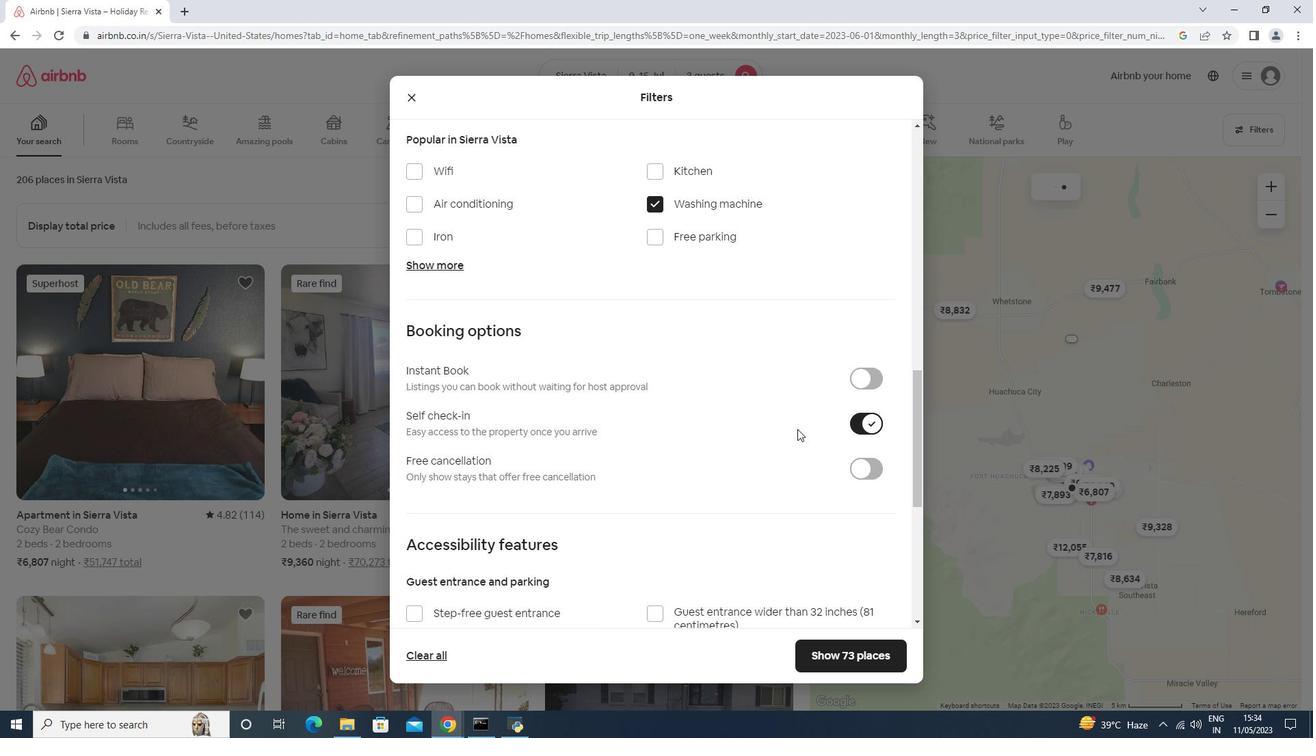 
Action: Mouse scrolled (711, 432) with delta (0, 0)
Screenshot: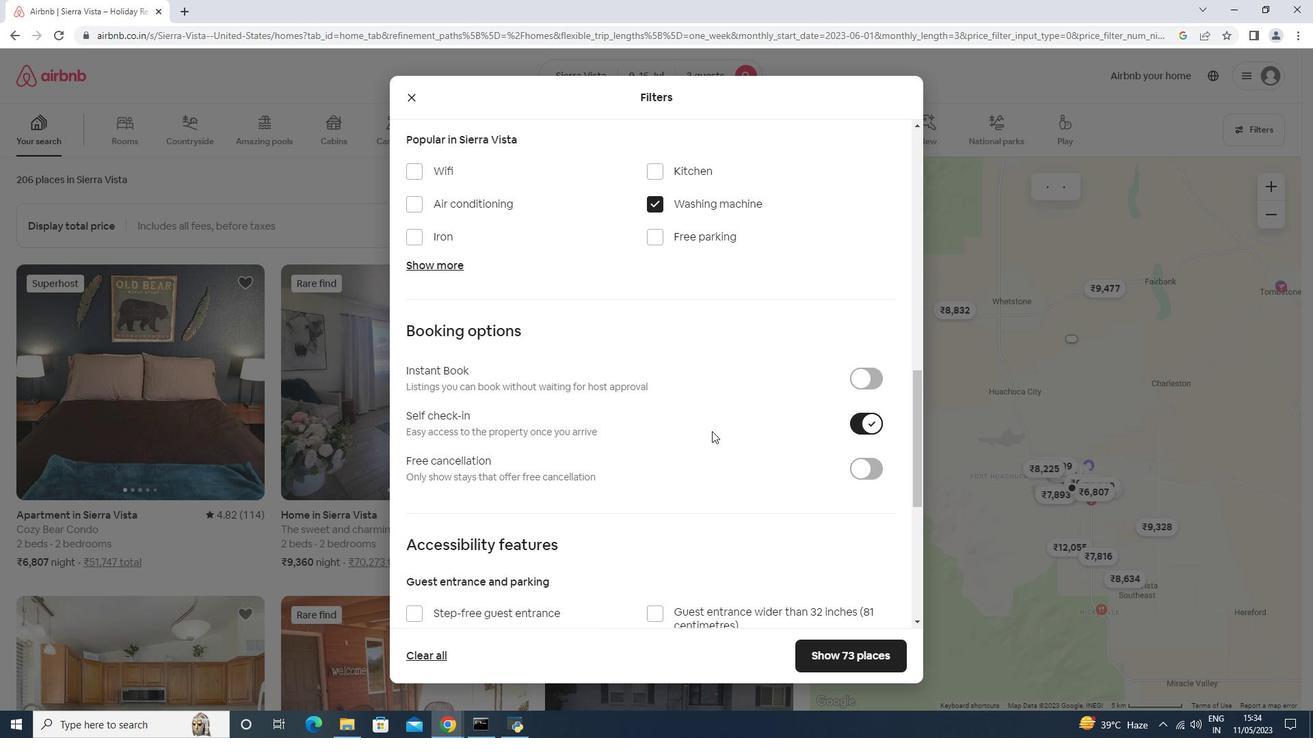 
Action: Mouse moved to (710, 435)
Screenshot: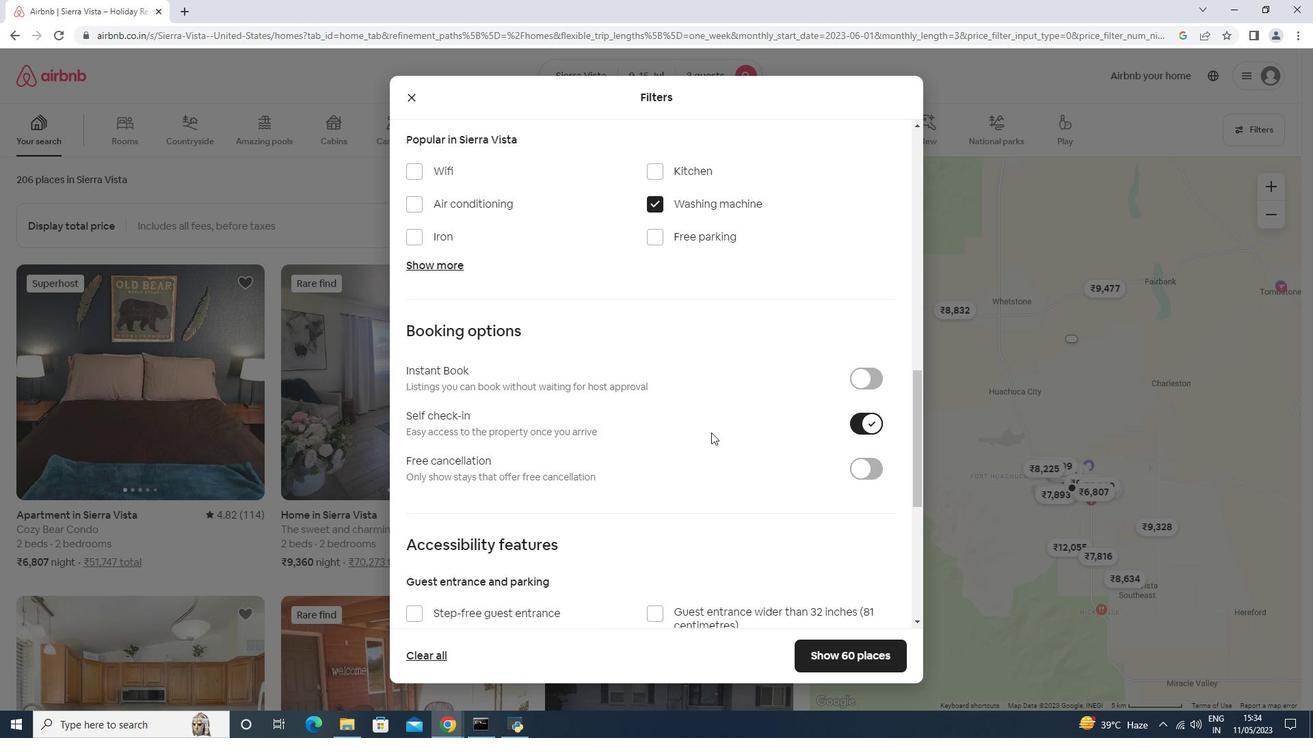 
Action: Mouse scrolled (710, 432) with delta (0, 0)
Screenshot: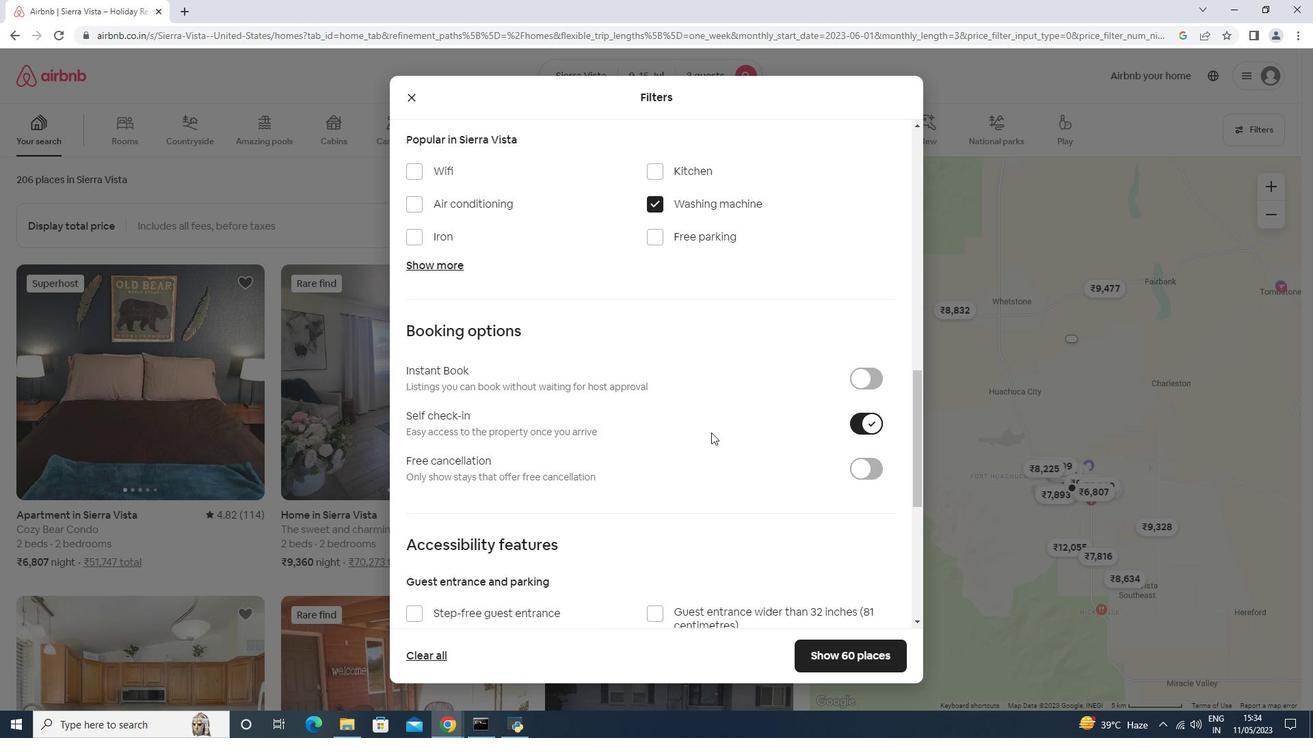 
Action: Mouse scrolled (710, 434) with delta (0, 0)
Screenshot: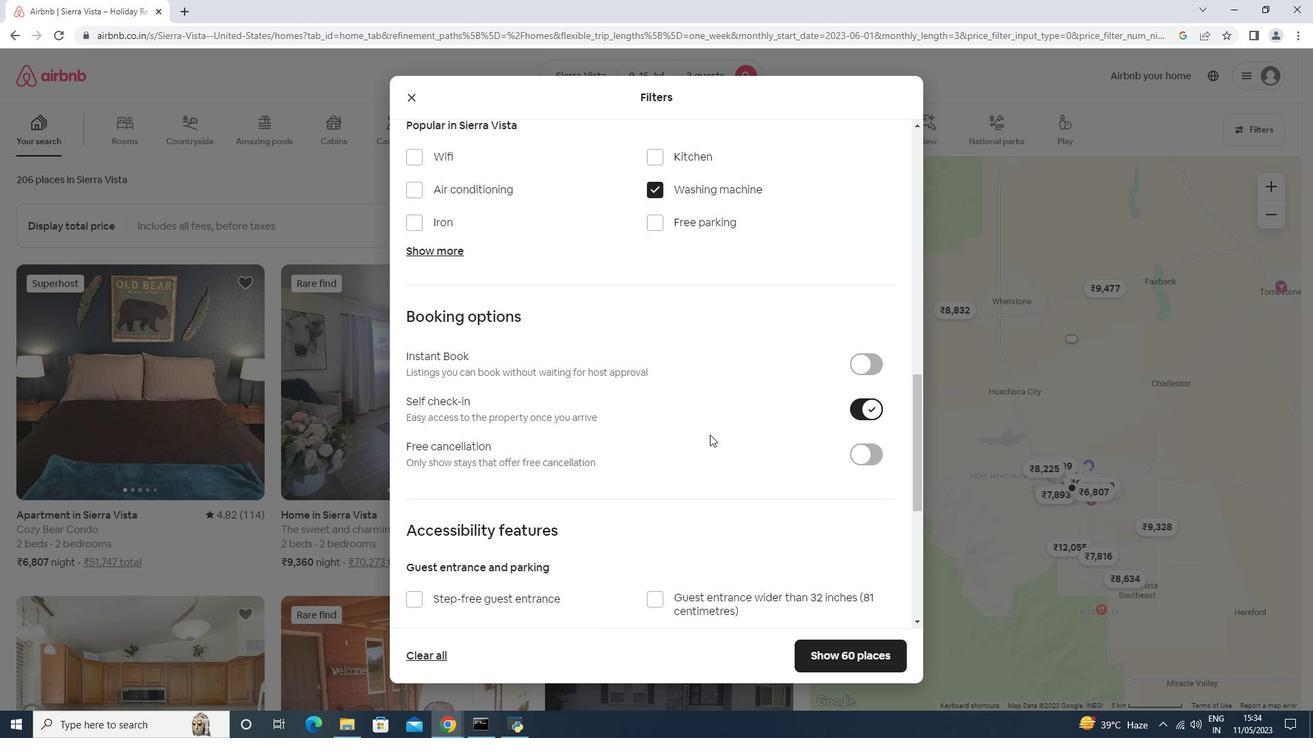 
Action: Mouse scrolled (710, 434) with delta (0, 0)
Screenshot: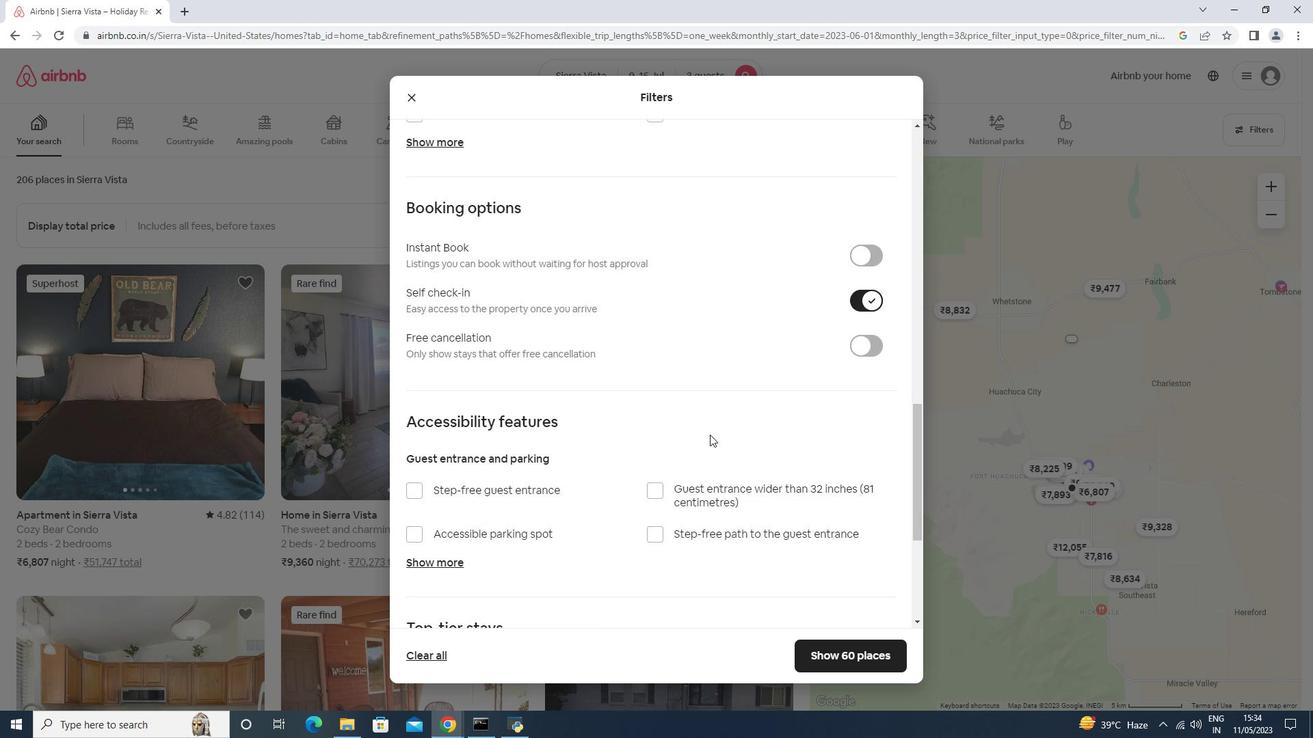 
Action: Mouse scrolled (710, 434) with delta (0, 0)
Screenshot: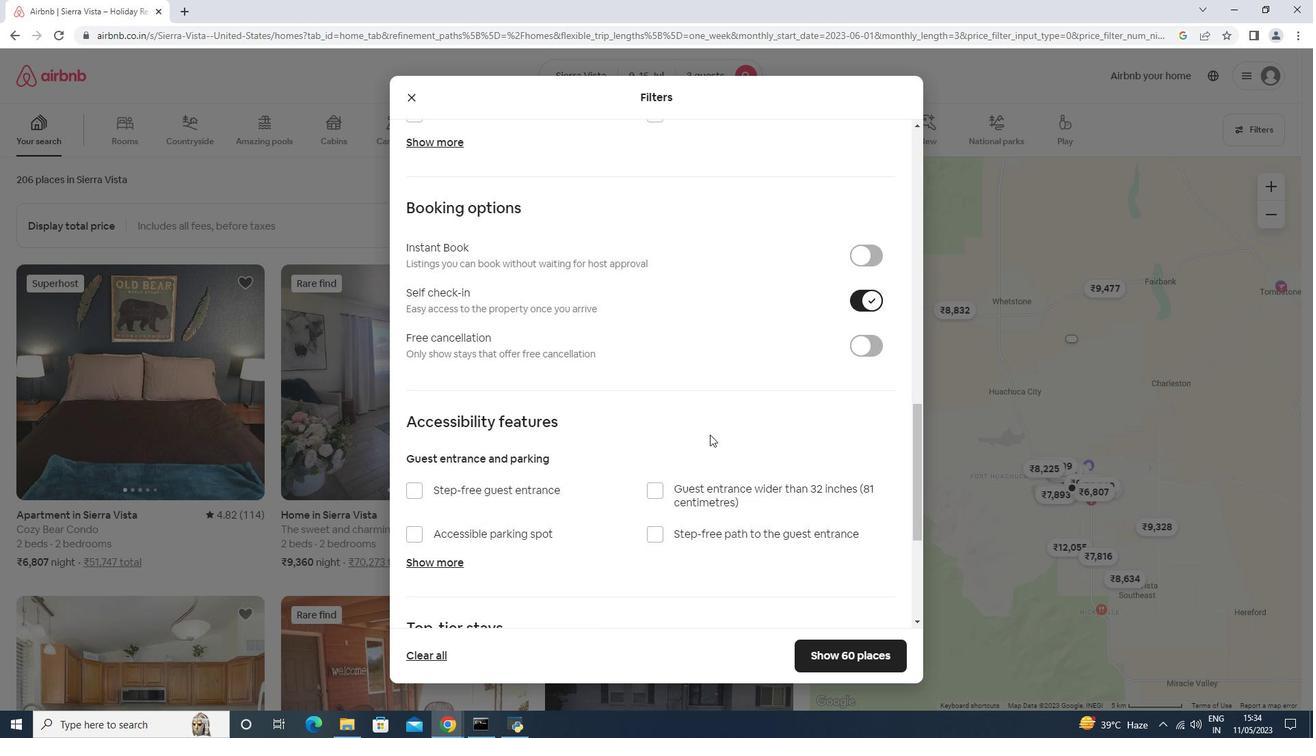 
Action: Mouse moved to (709, 435)
Screenshot: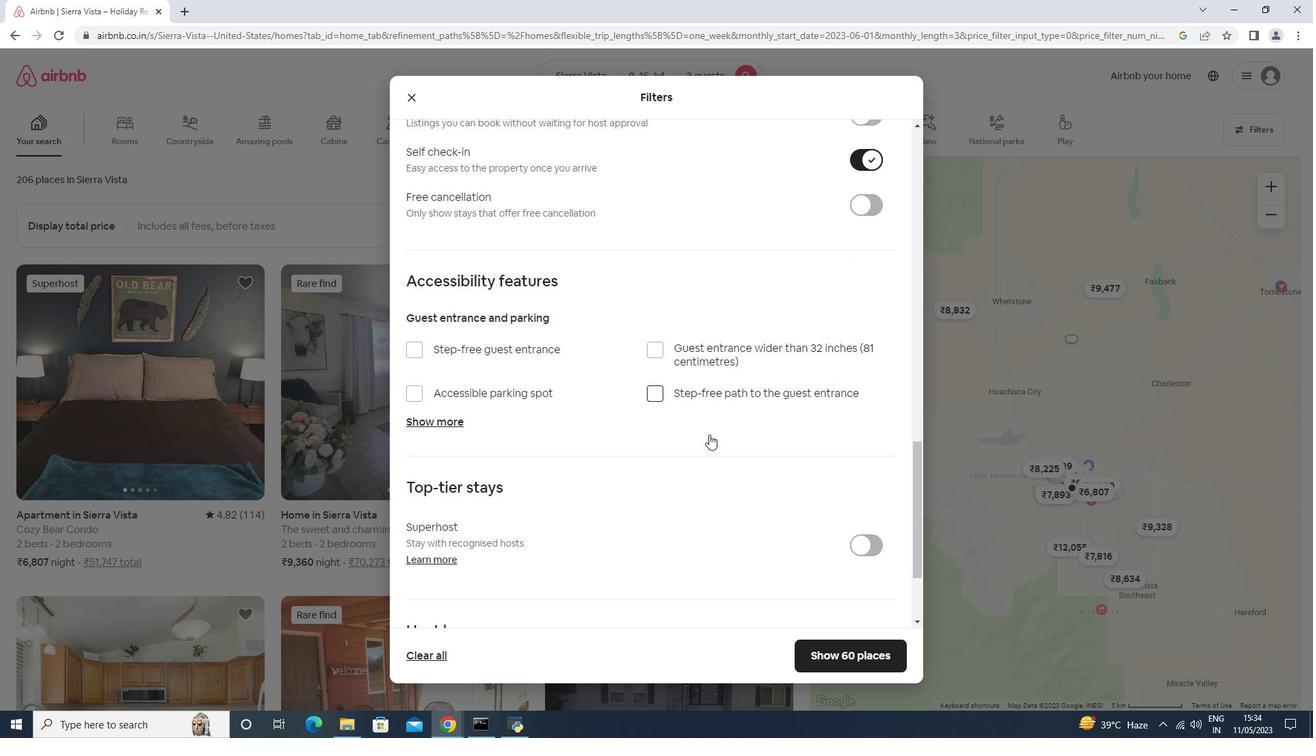 
Action: Mouse scrolled (709, 434) with delta (0, 0)
Screenshot: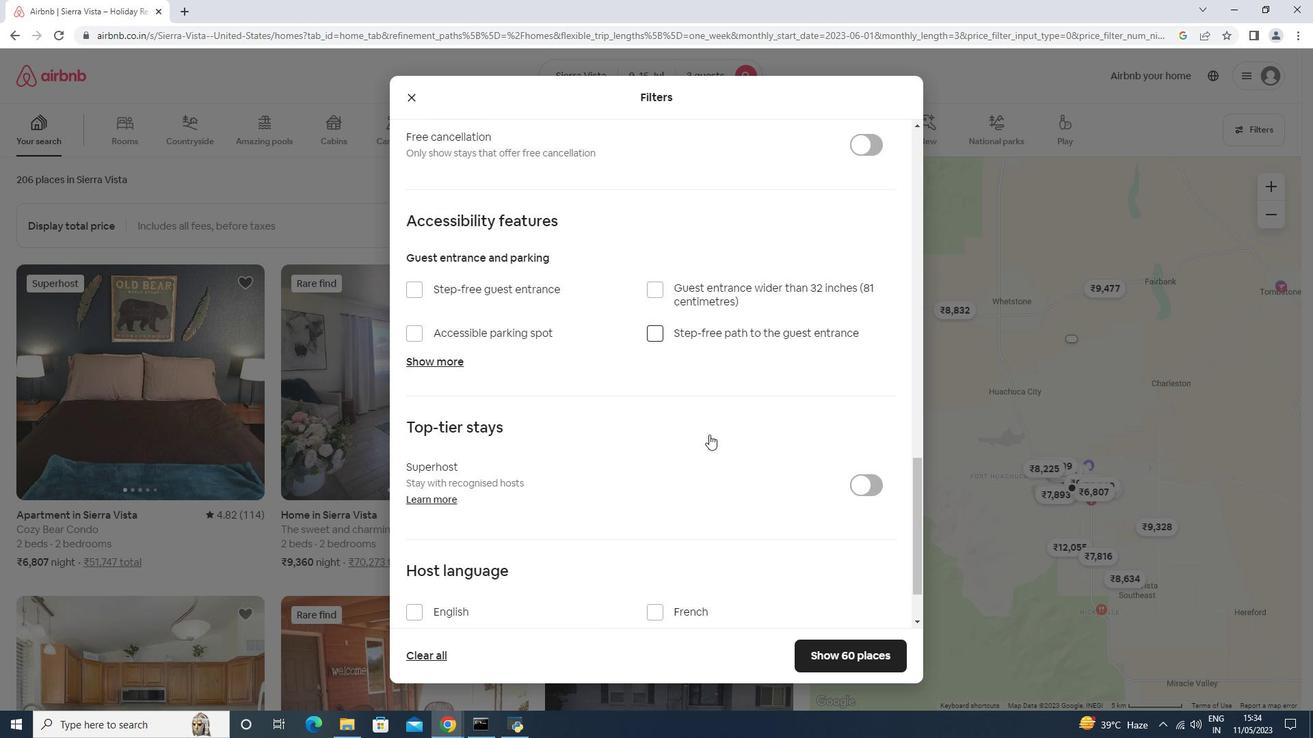 
Action: Mouse scrolled (709, 434) with delta (0, 0)
Screenshot: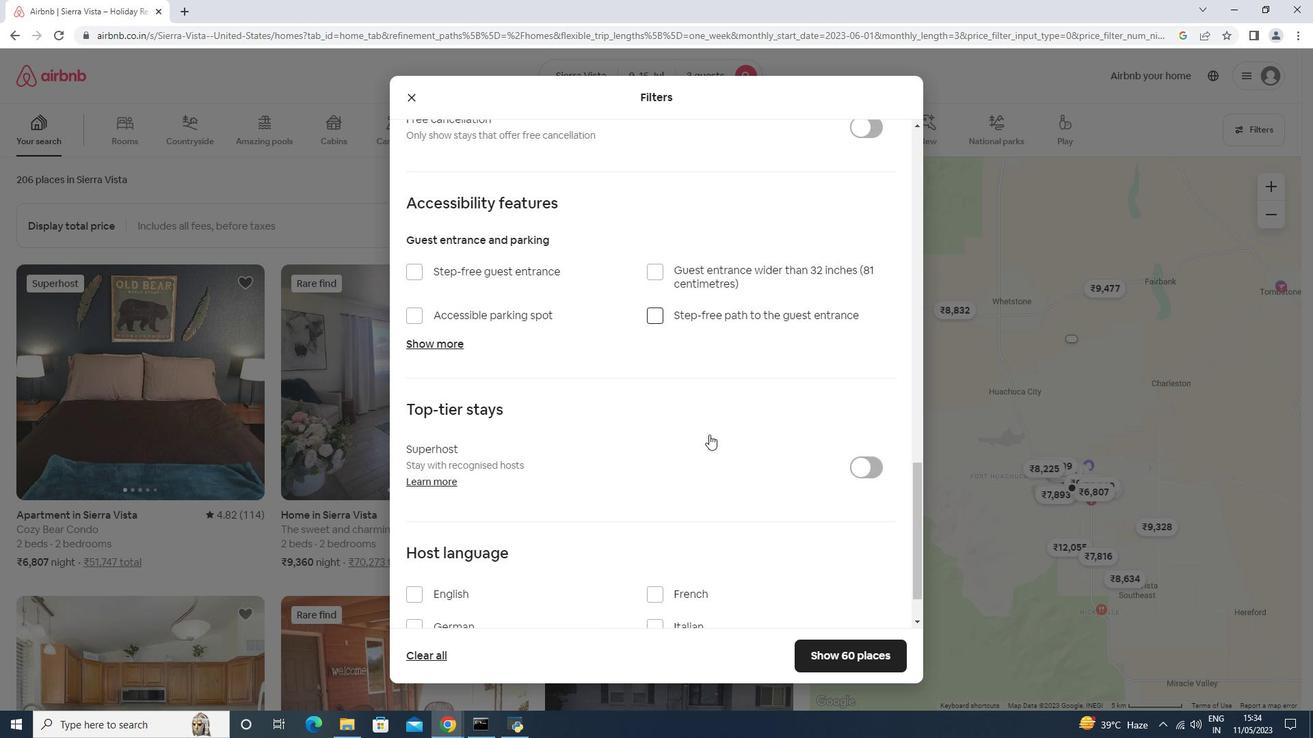 
Action: Mouse scrolled (709, 434) with delta (0, 0)
Screenshot: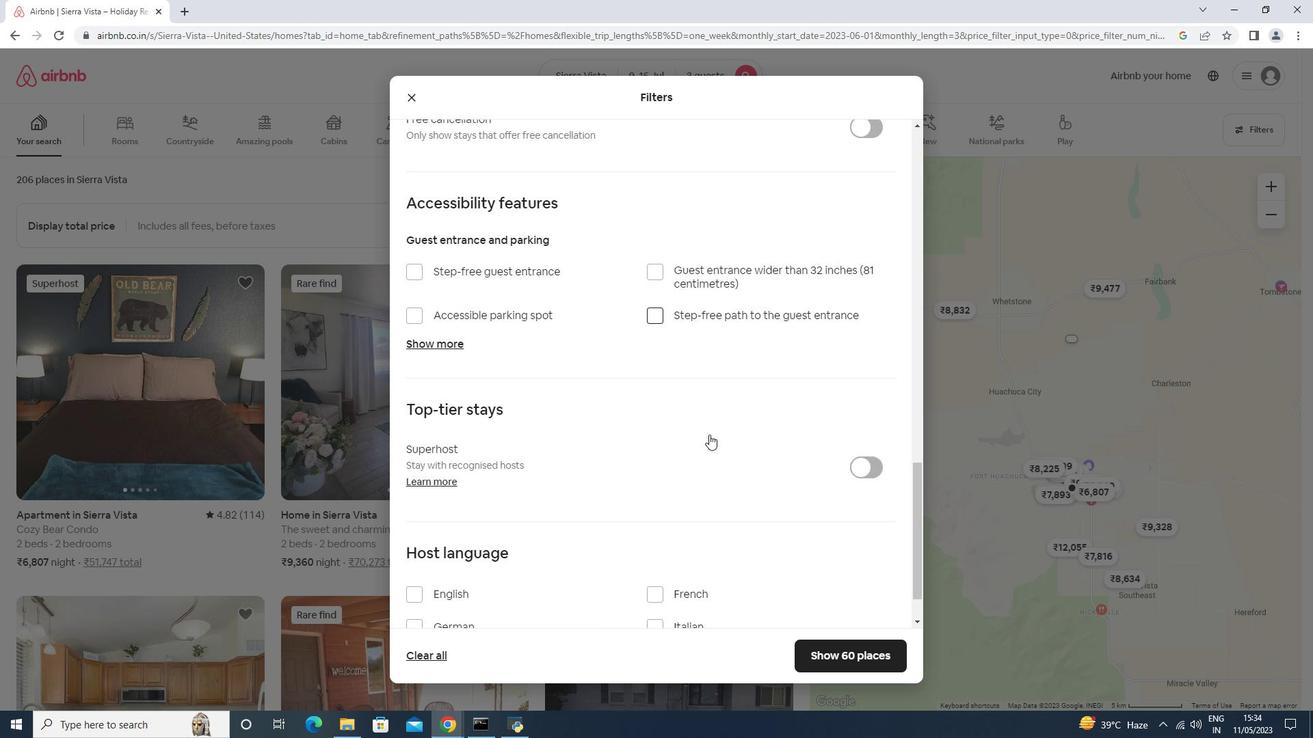 
Action: Mouse moved to (439, 527)
Screenshot: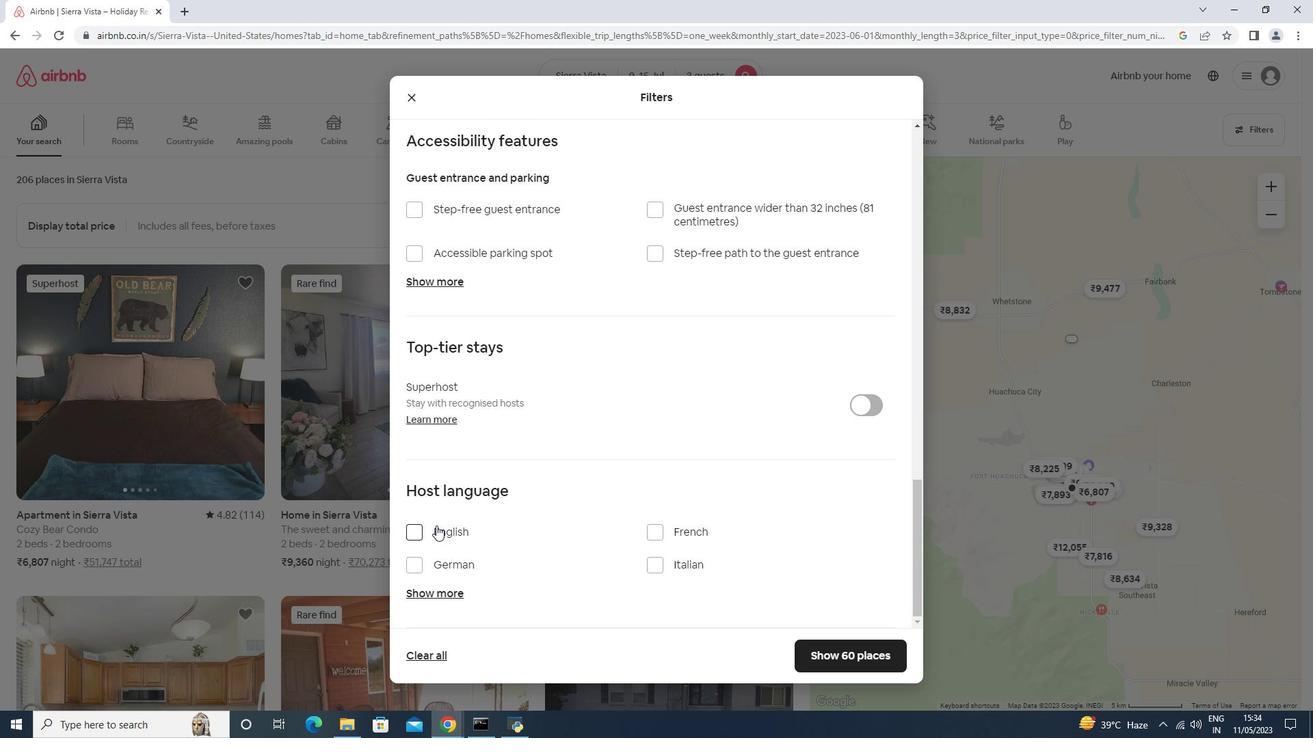 
Action: Mouse pressed left at (439, 527)
Screenshot: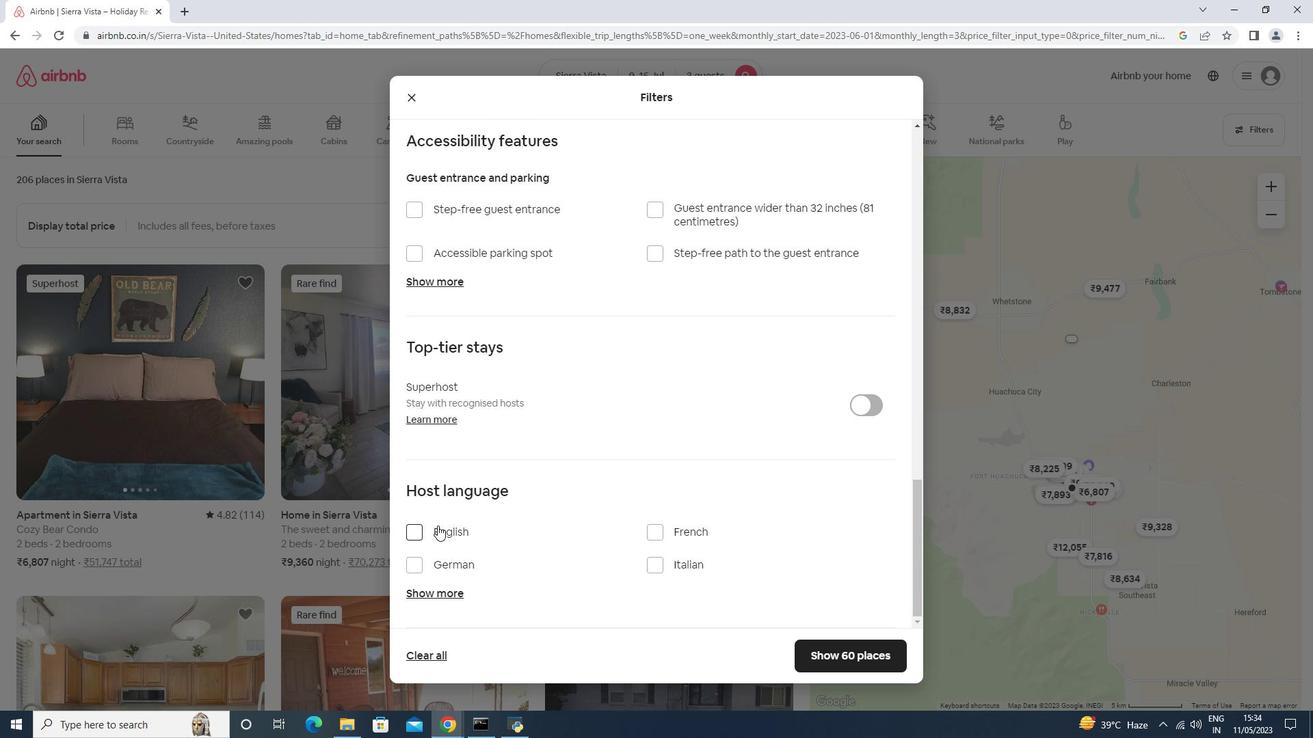 
Action: Mouse moved to (856, 649)
Screenshot: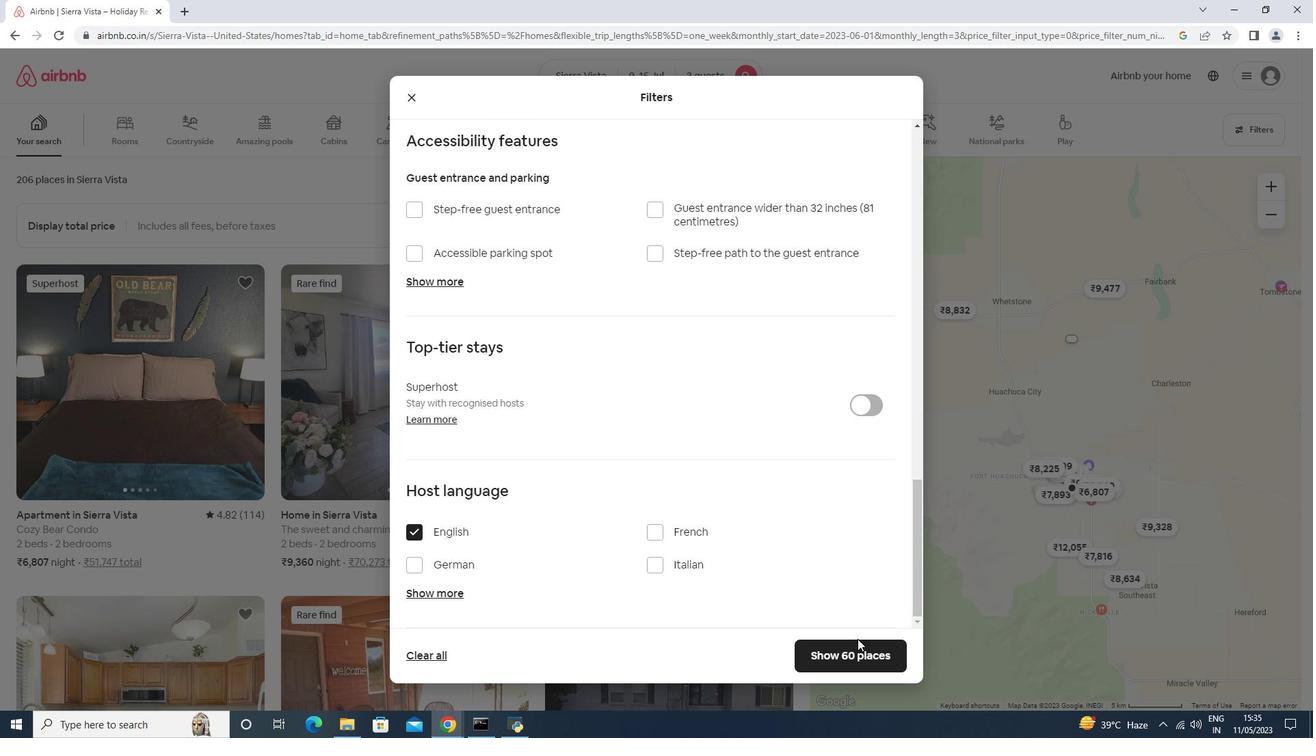 
Action: Mouse pressed left at (856, 649)
Screenshot: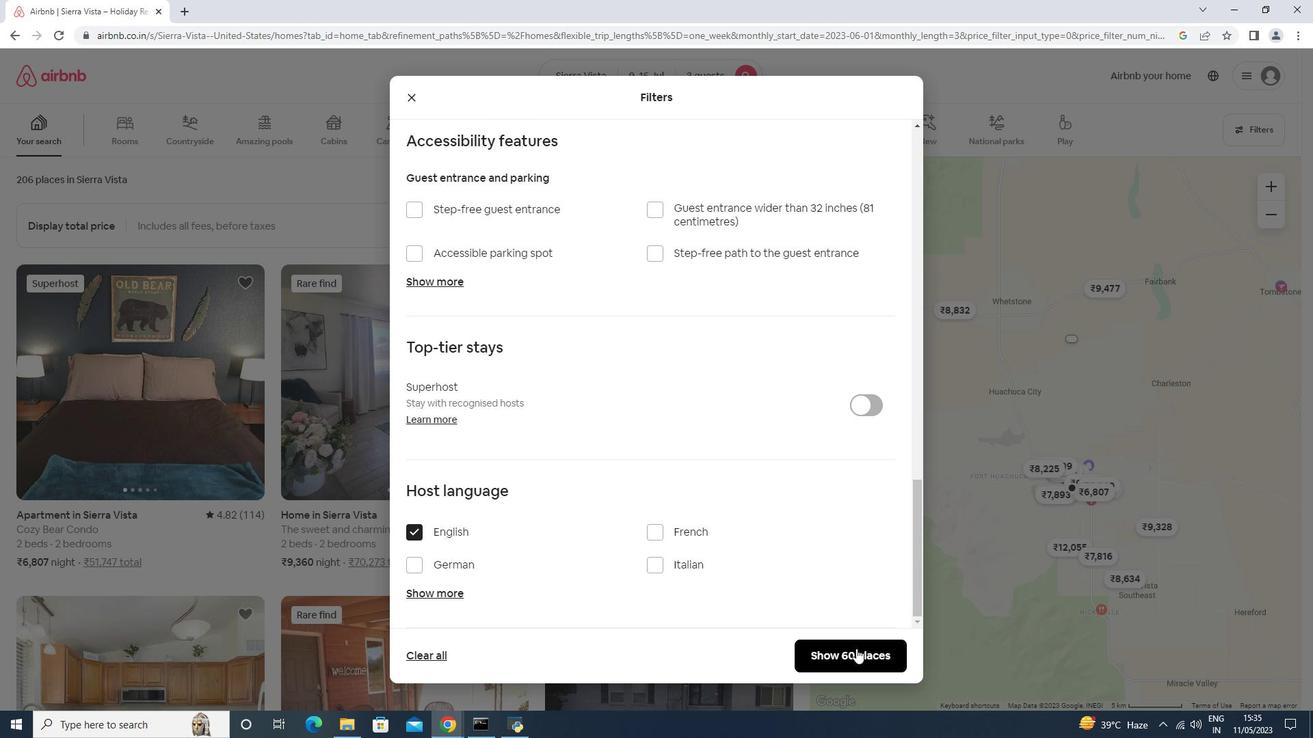 
Action: Mouse moved to (781, 591)
Screenshot: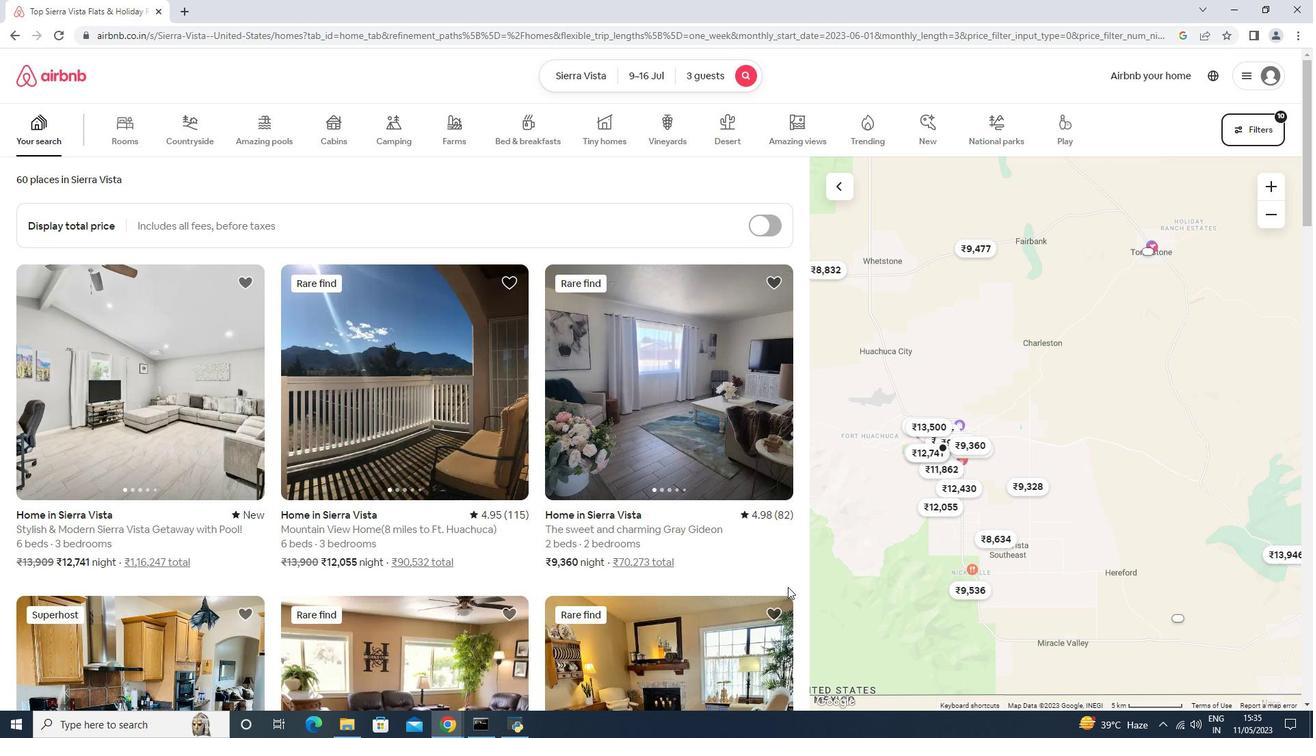 
